 Task: Find connections with filter location Kobuleti with filter topic #mentalhealthwith filter profile language German with filter current company HT Media Ltd with filter school THE AMERICAN COLLEGE with filter industry Cosmetology and Barber Schools with filter service category Product Marketing with filter keywords title Board of Directors
Action: Mouse moved to (189, 307)
Screenshot: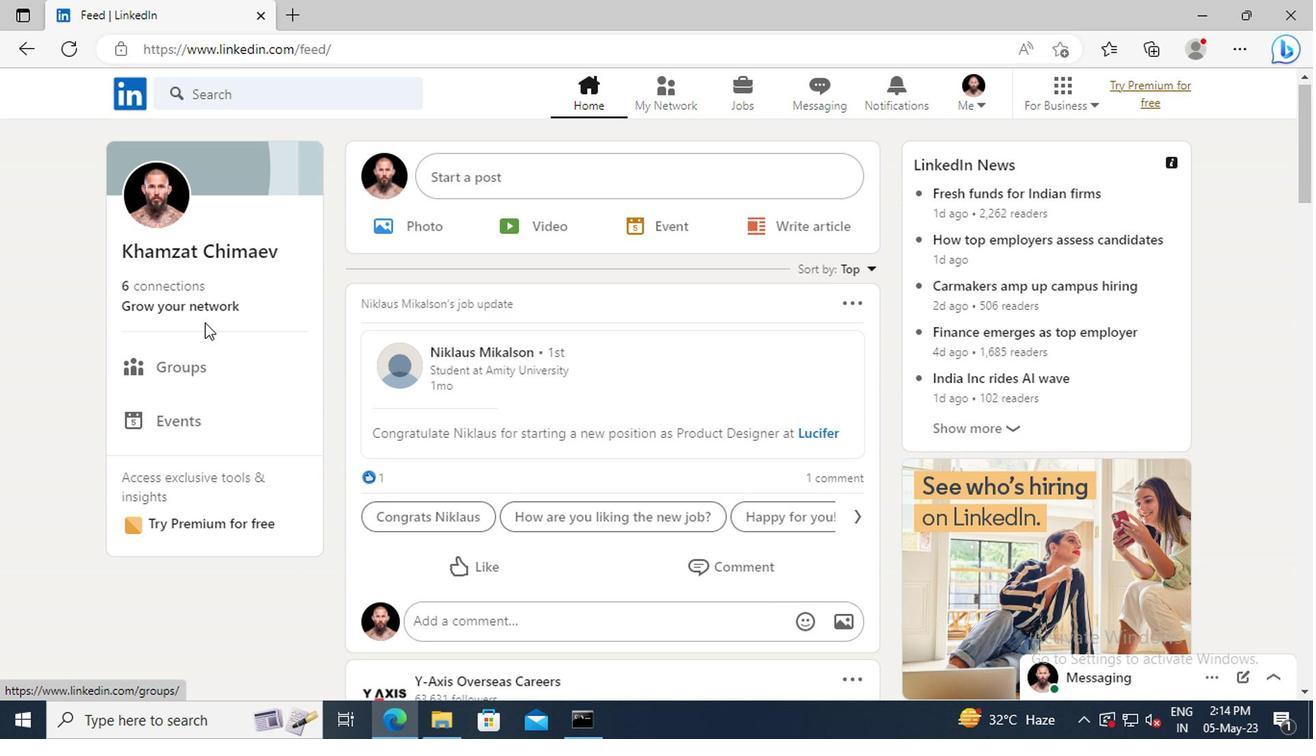 
Action: Mouse pressed left at (189, 307)
Screenshot: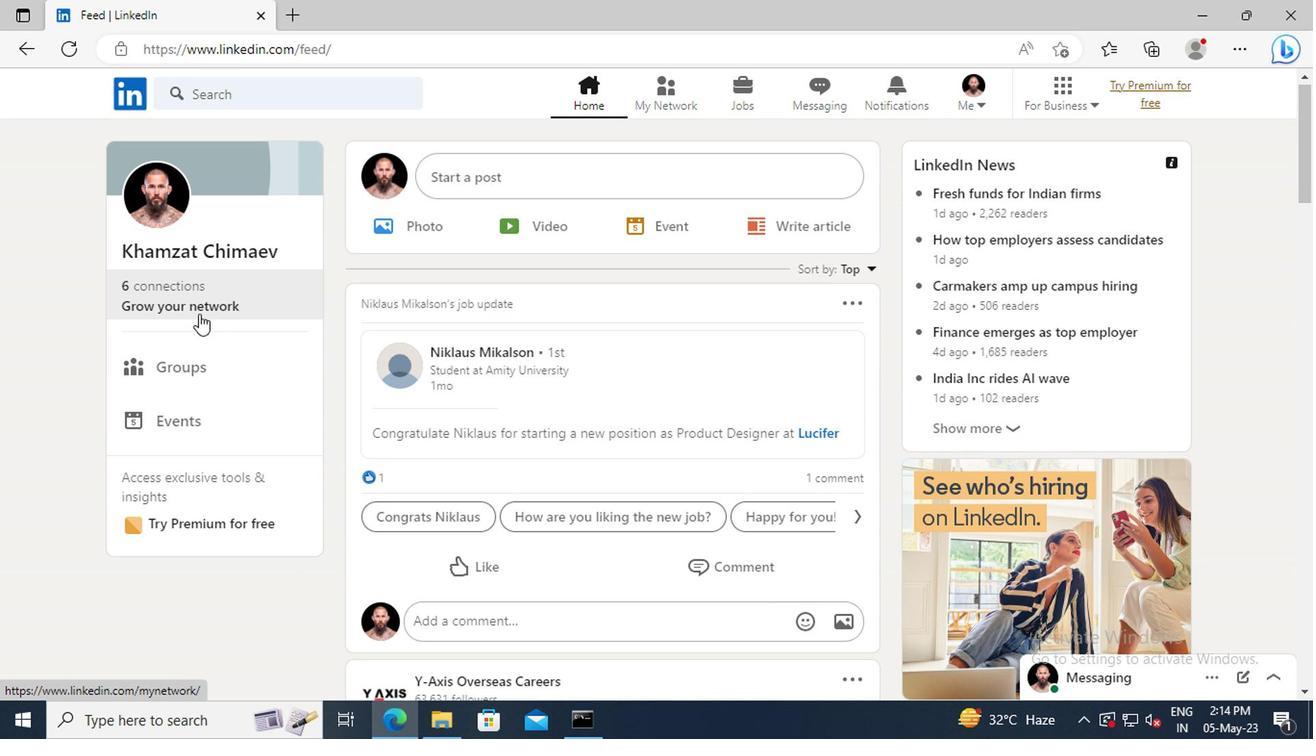 
Action: Mouse moved to (198, 204)
Screenshot: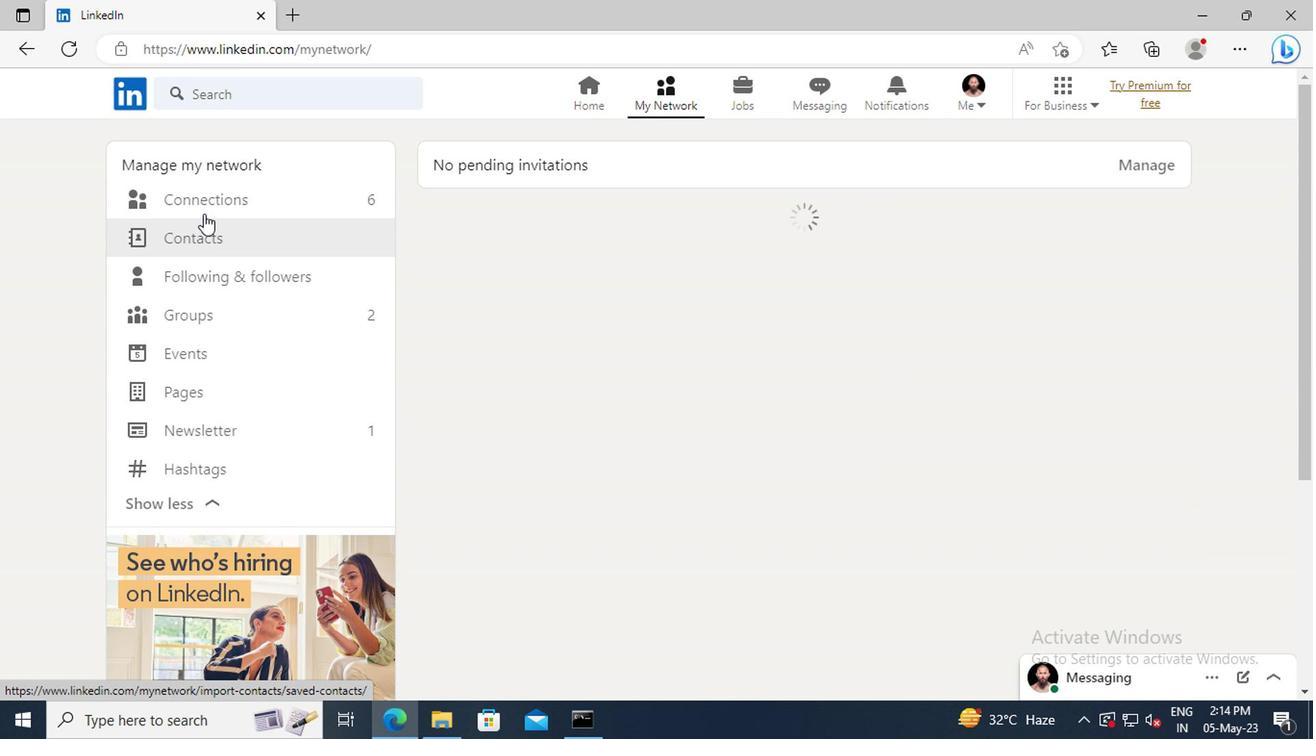 
Action: Mouse pressed left at (198, 204)
Screenshot: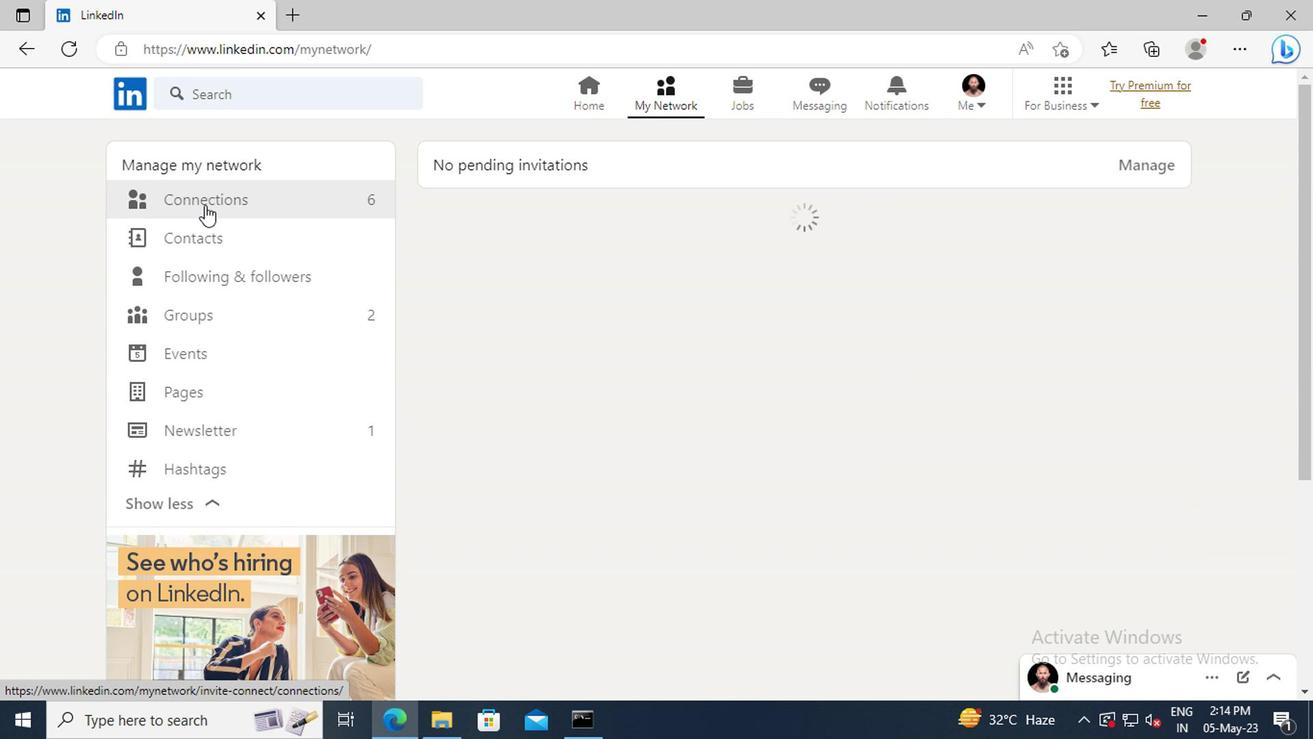 
Action: Mouse moved to (807, 209)
Screenshot: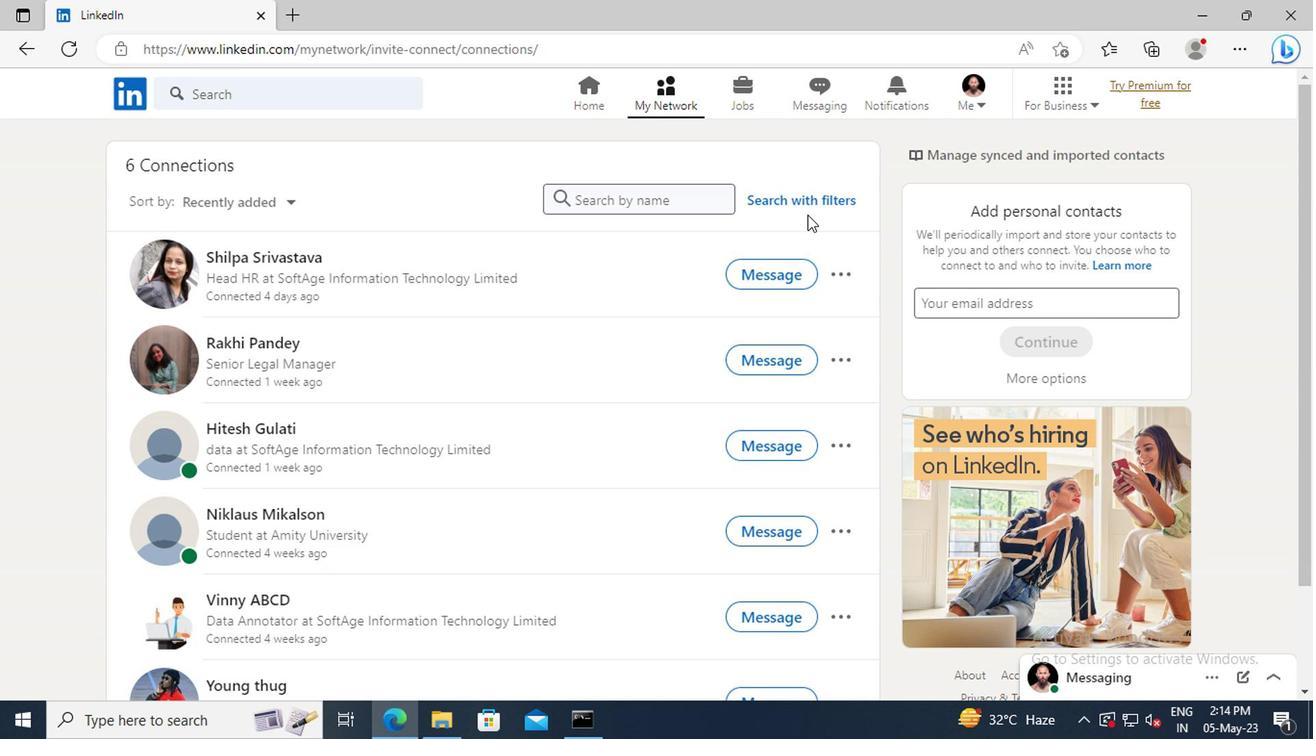 
Action: Mouse pressed left at (807, 209)
Screenshot: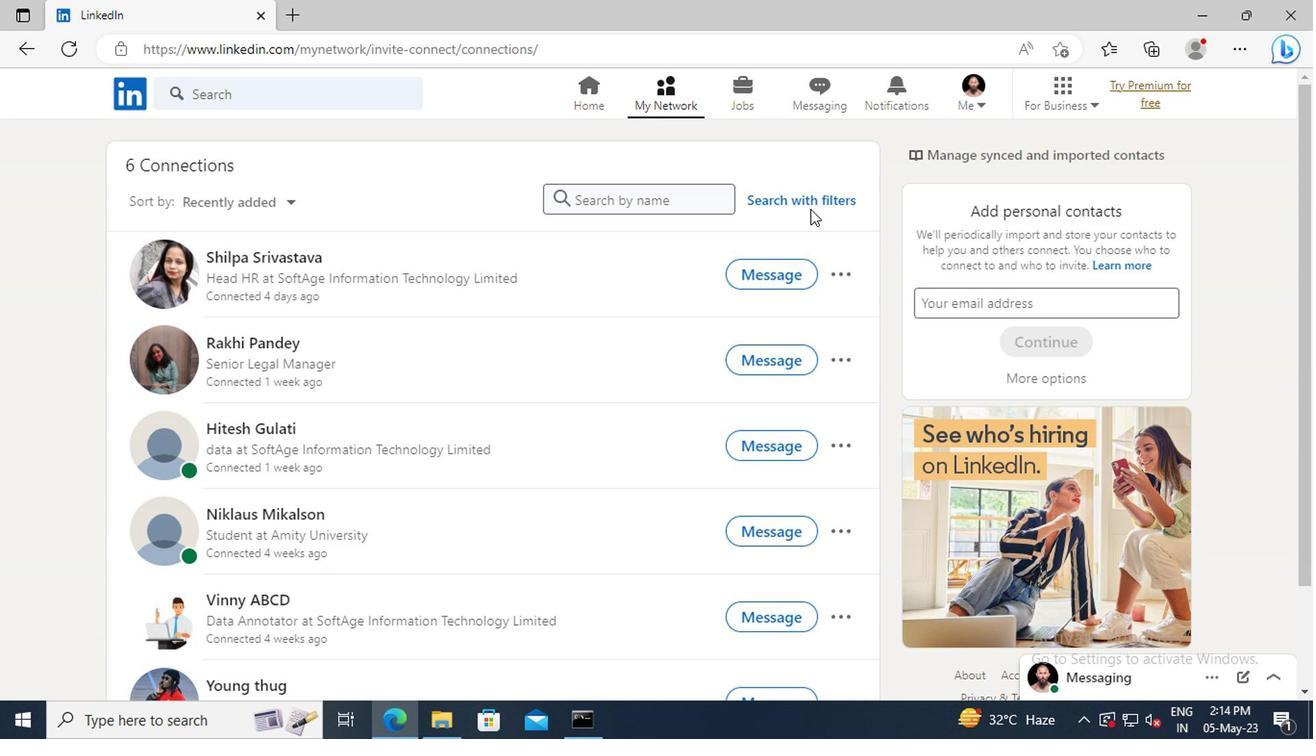 
Action: Mouse moved to (731, 153)
Screenshot: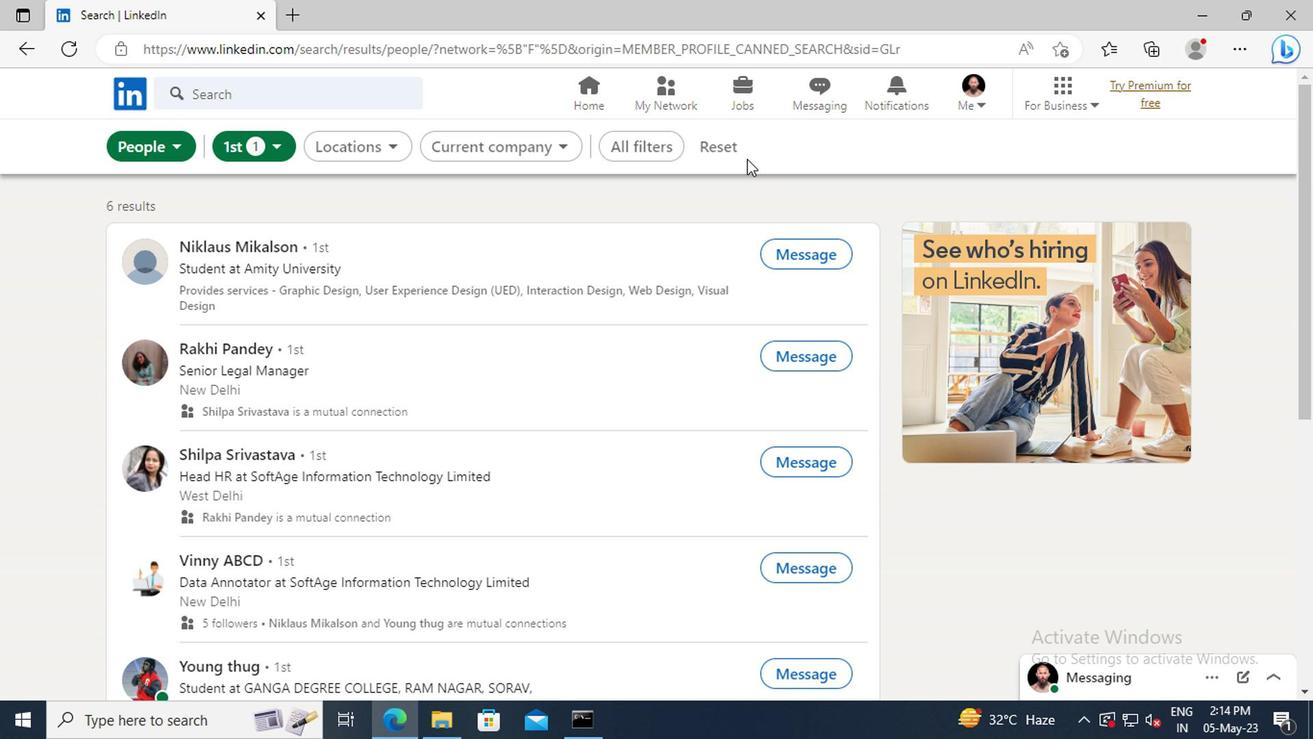 
Action: Mouse pressed left at (731, 153)
Screenshot: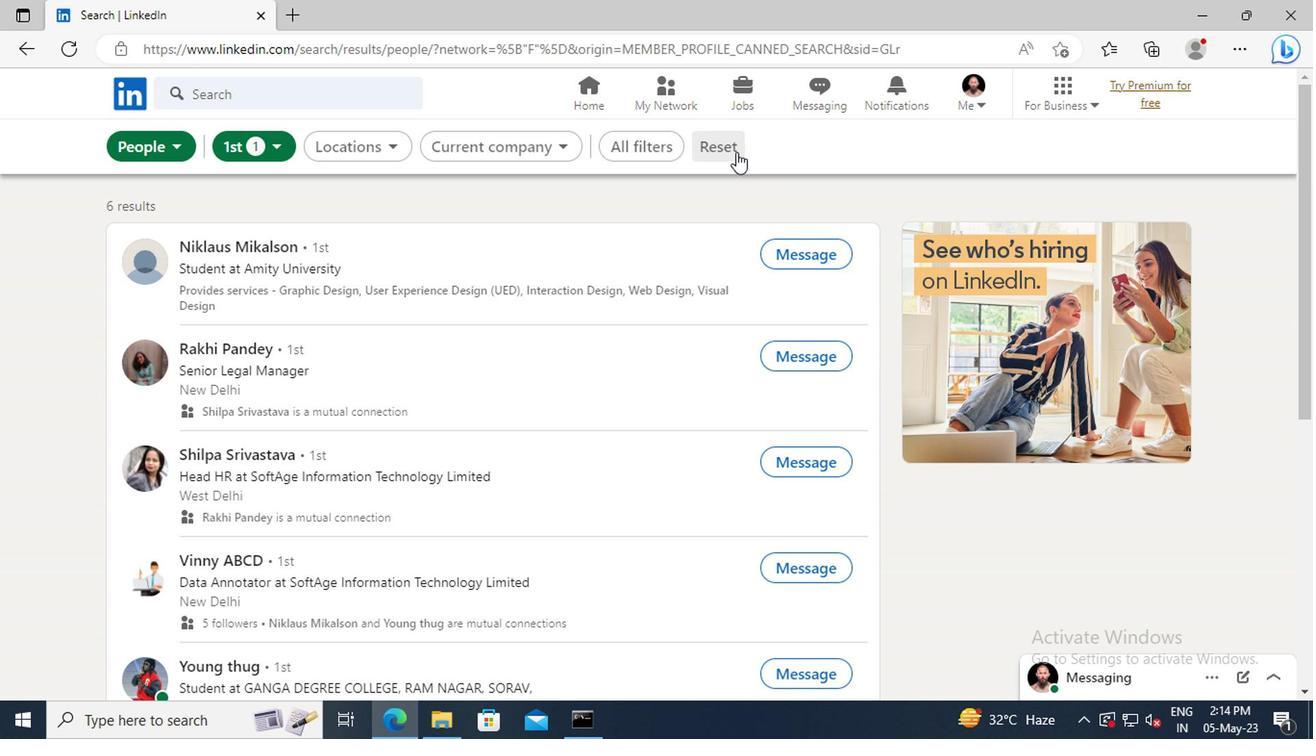 
Action: Mouse moved to (698, 153)
Screenshot: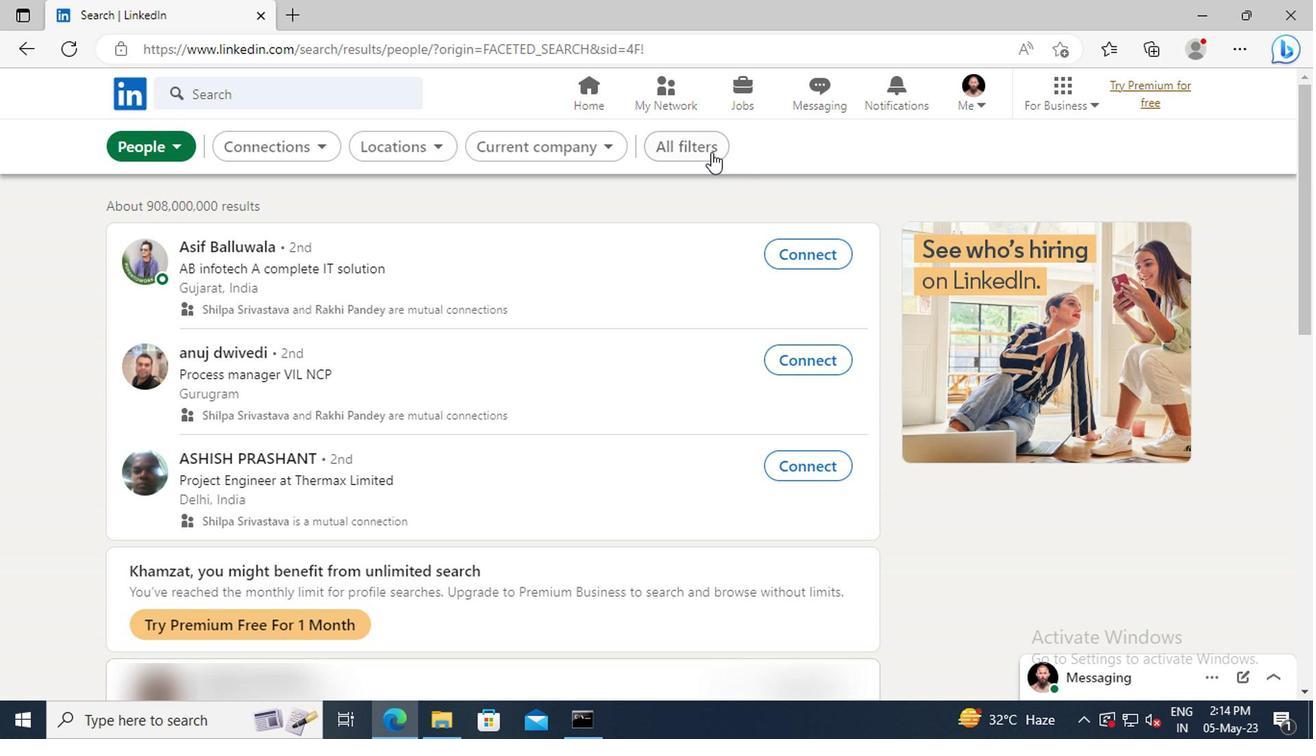 
Action: Mouse pressed left at (698, 153)
Screenshot: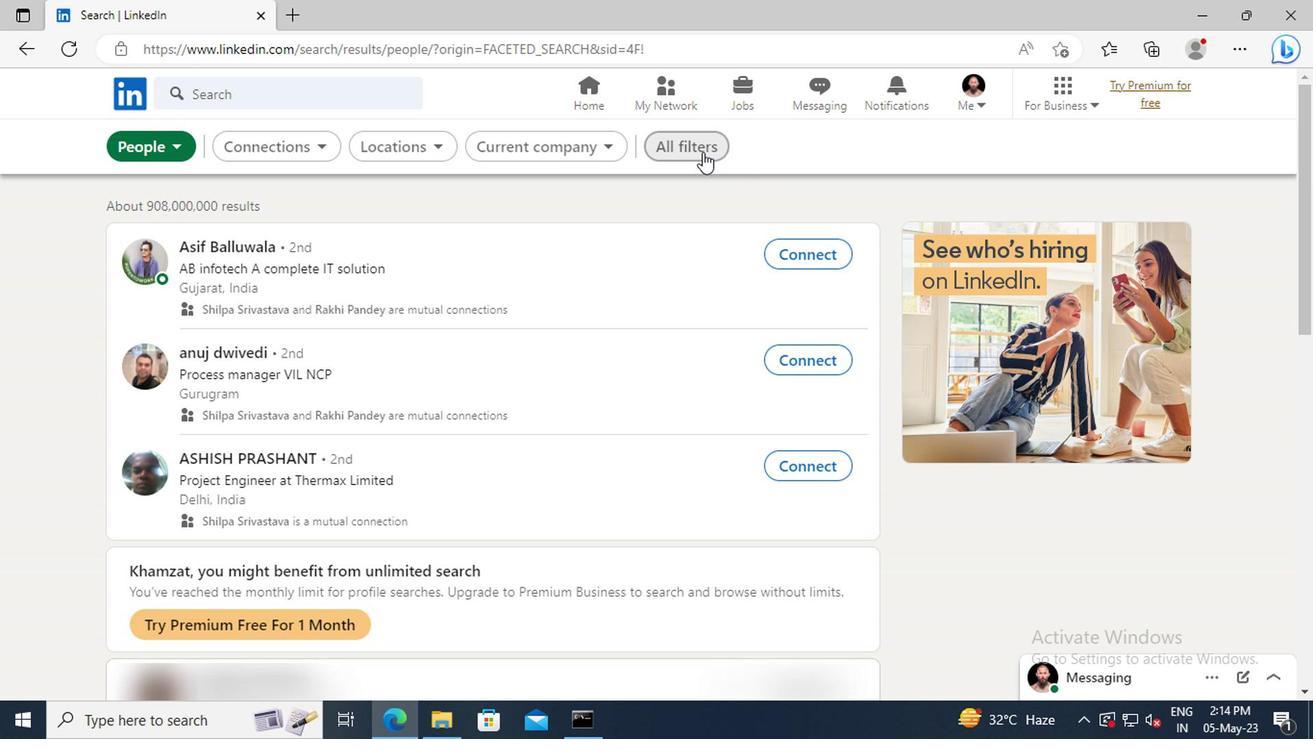 
Action: Mouse moved to (966, 355)
Screenshot: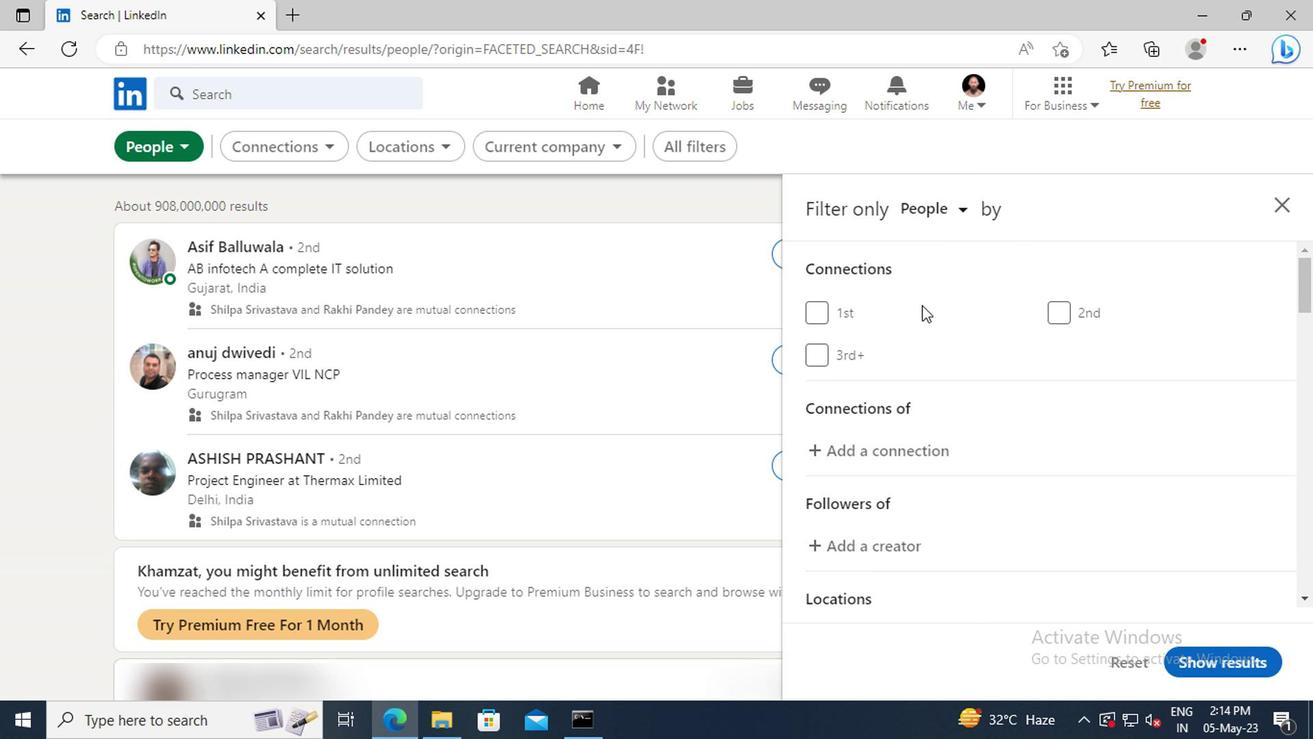 
Action: Mouse scrolled (966, 354) with delta (0, -1)
Screenshot: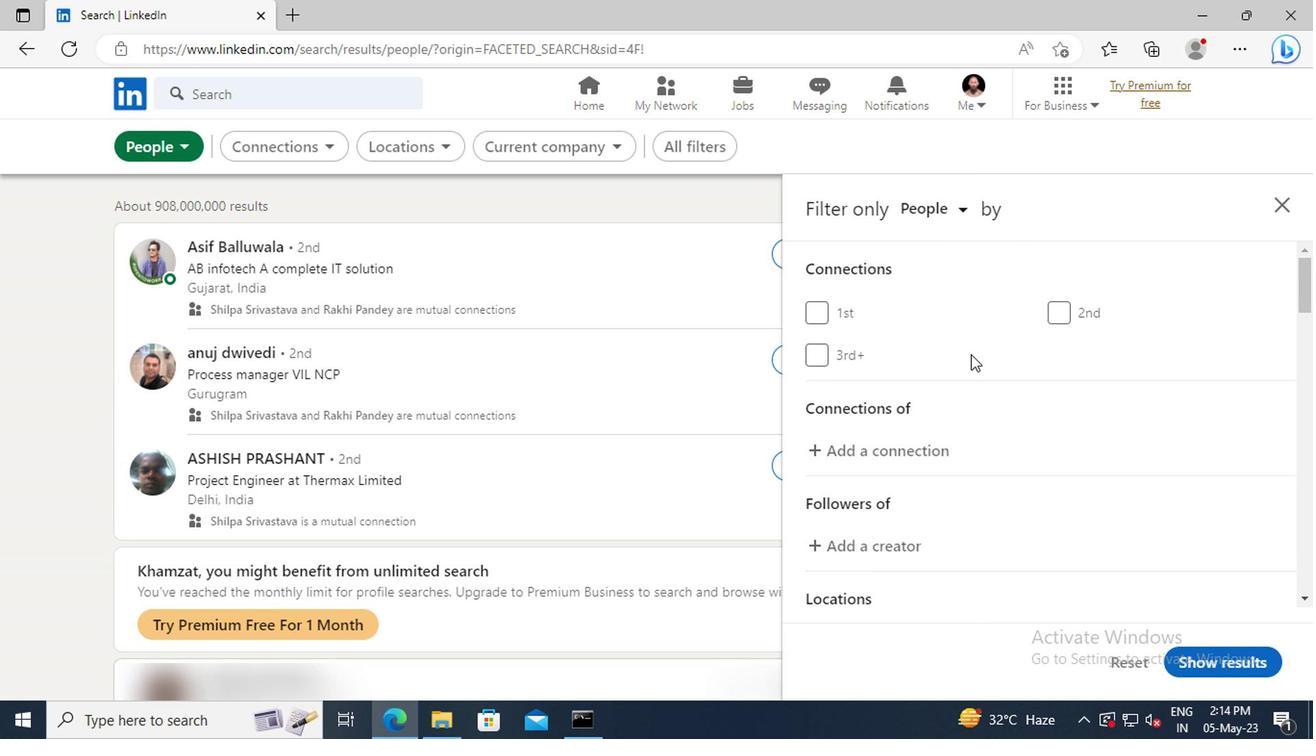 
Action: Mouse scrolled (966, 354) with delta (0, -1)
Screenshot: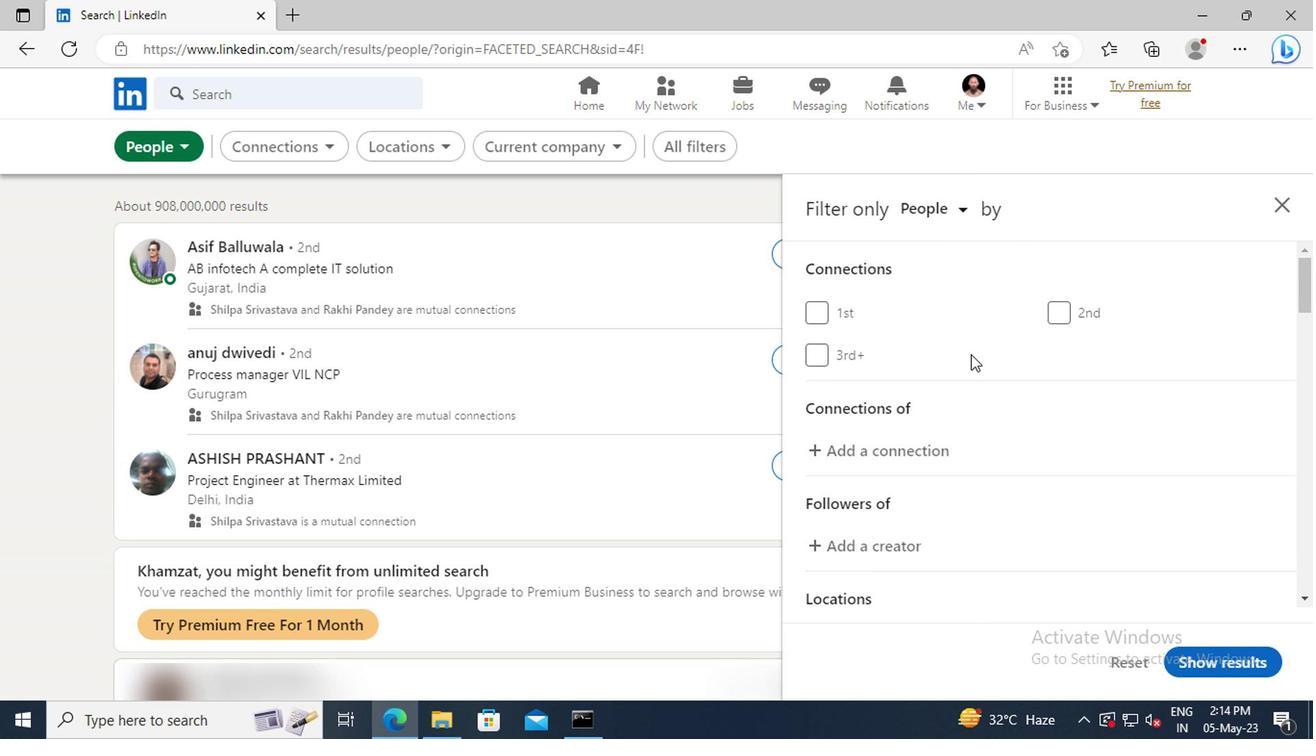 
Action: Mouse scrolled (966, 354) with delta (0, -1)
Screenshot: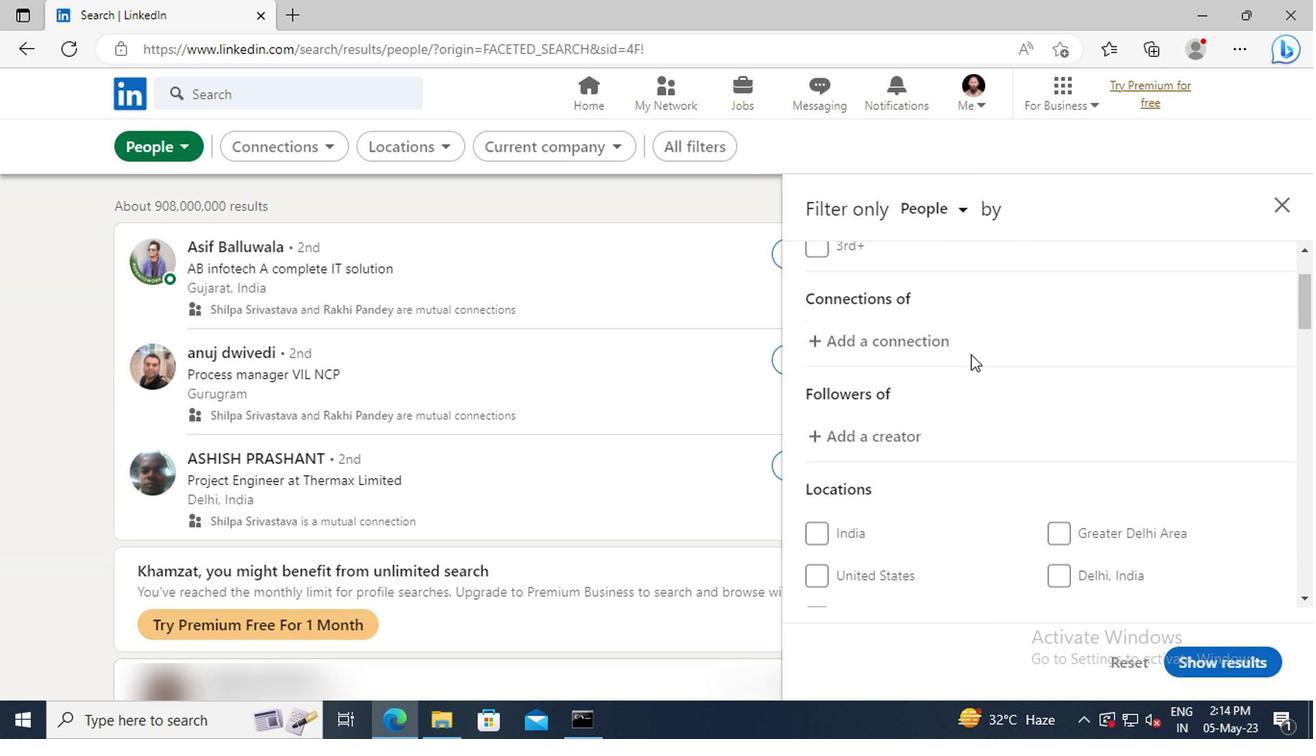 
Action: Mouse scrolled (966, 354) with delta (0, -1)
Screenshot: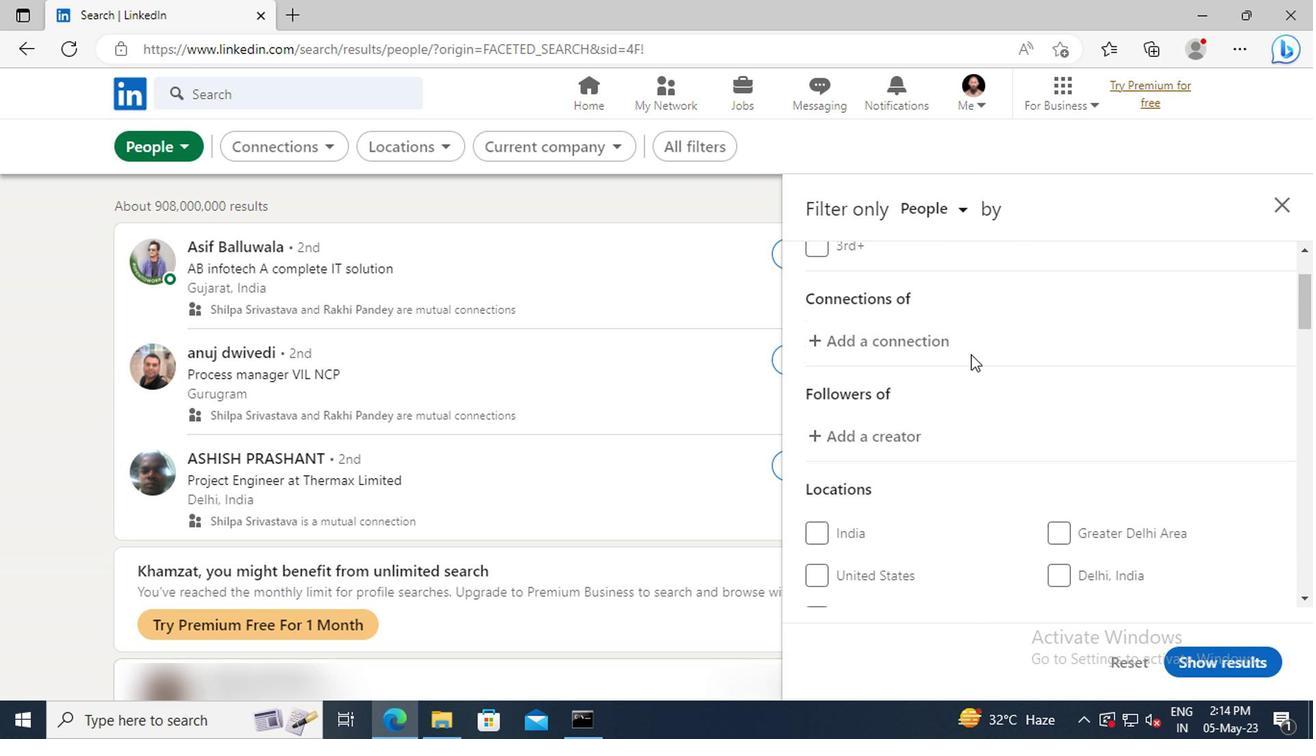 
Action: Mouse scrolled (966, 354) with delta (0, -1)
Screenshot: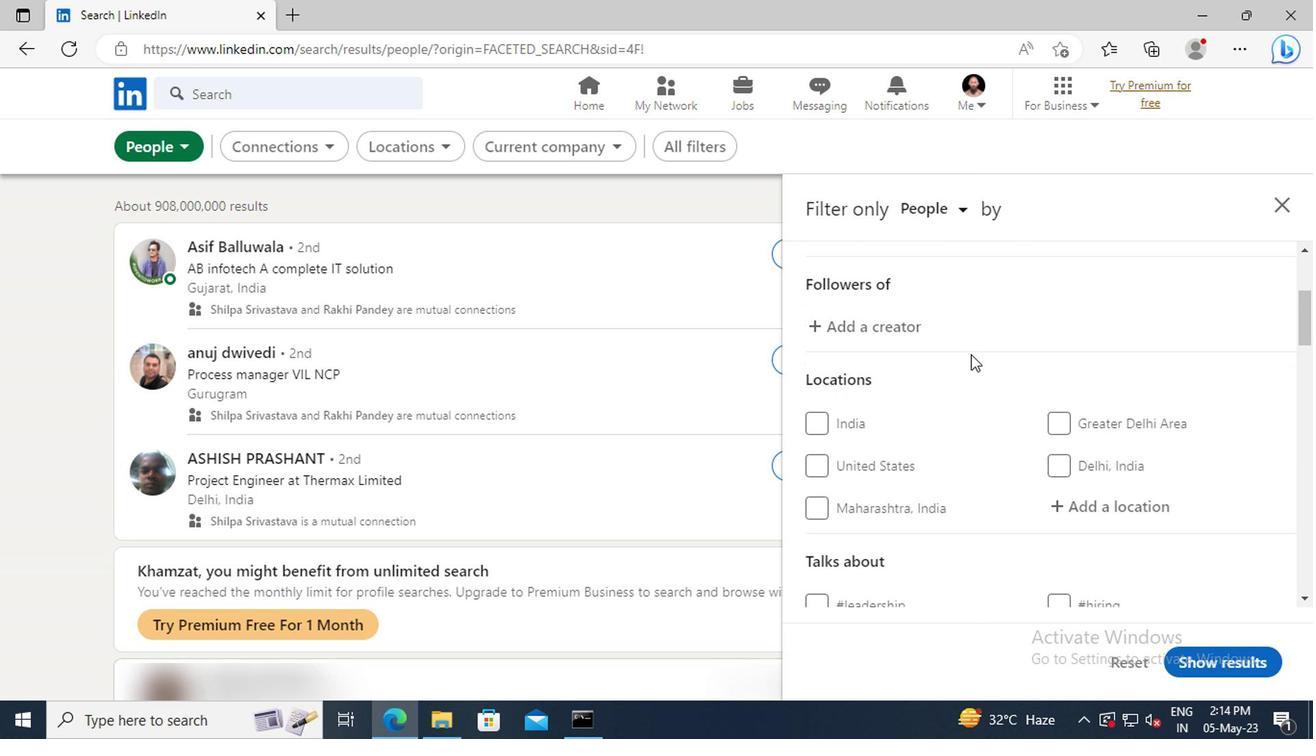 
Action: Mouse scrolled (966, 354) with delta (0, -1)
Screenshot: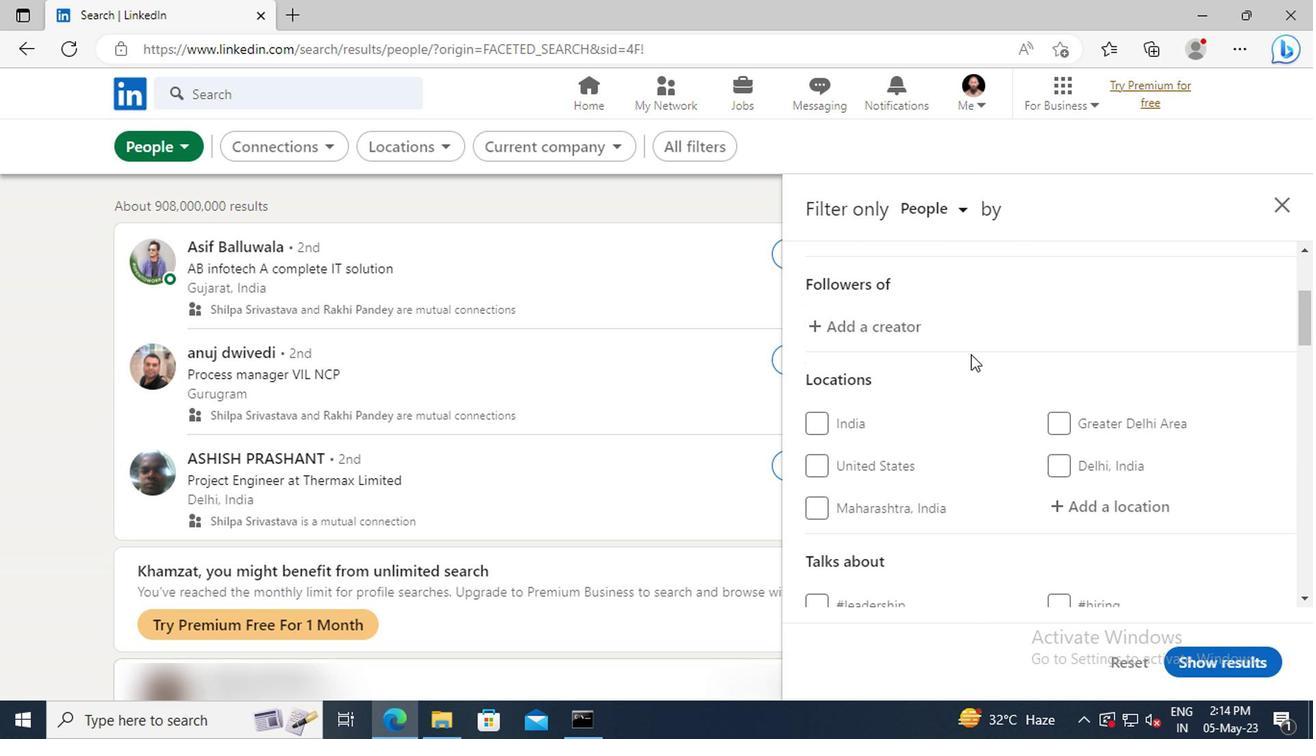 
Action: Mouse moved to (1061, 401)
Screenshot: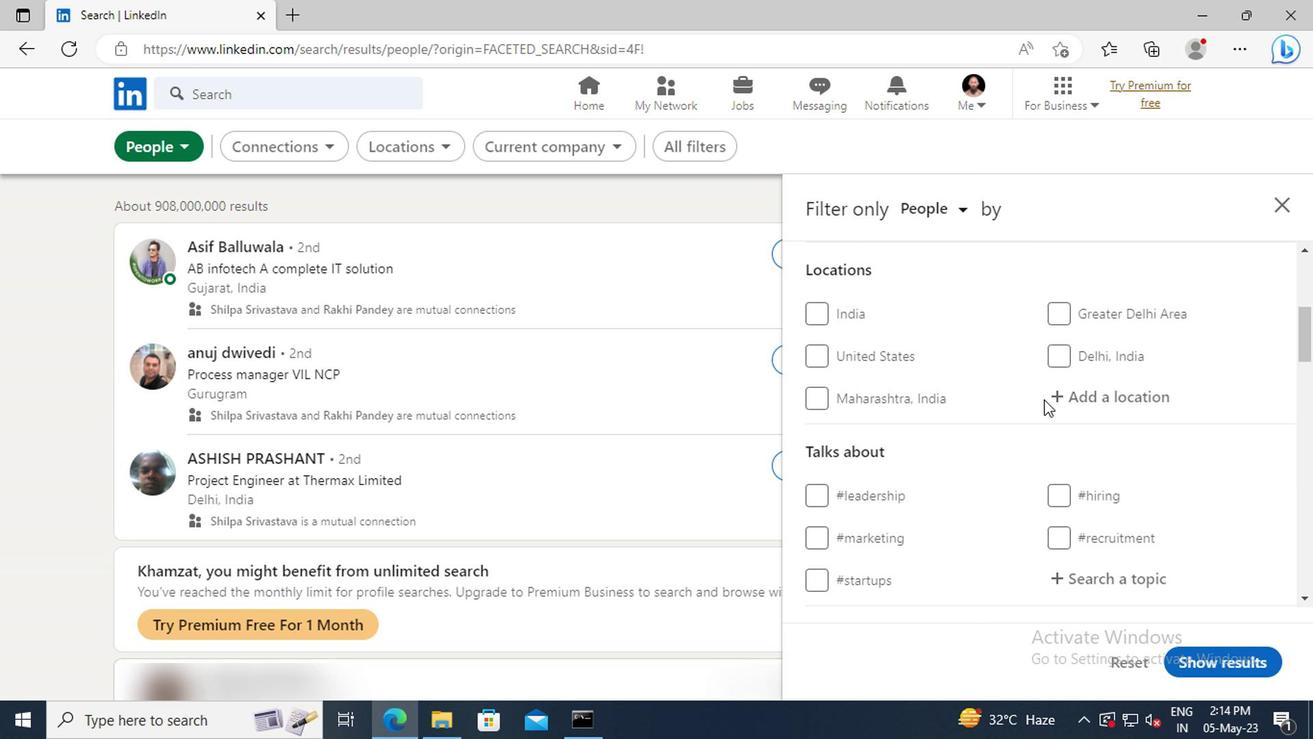 
Action: Mouse pressed left at (1061, 401)
Screenshot: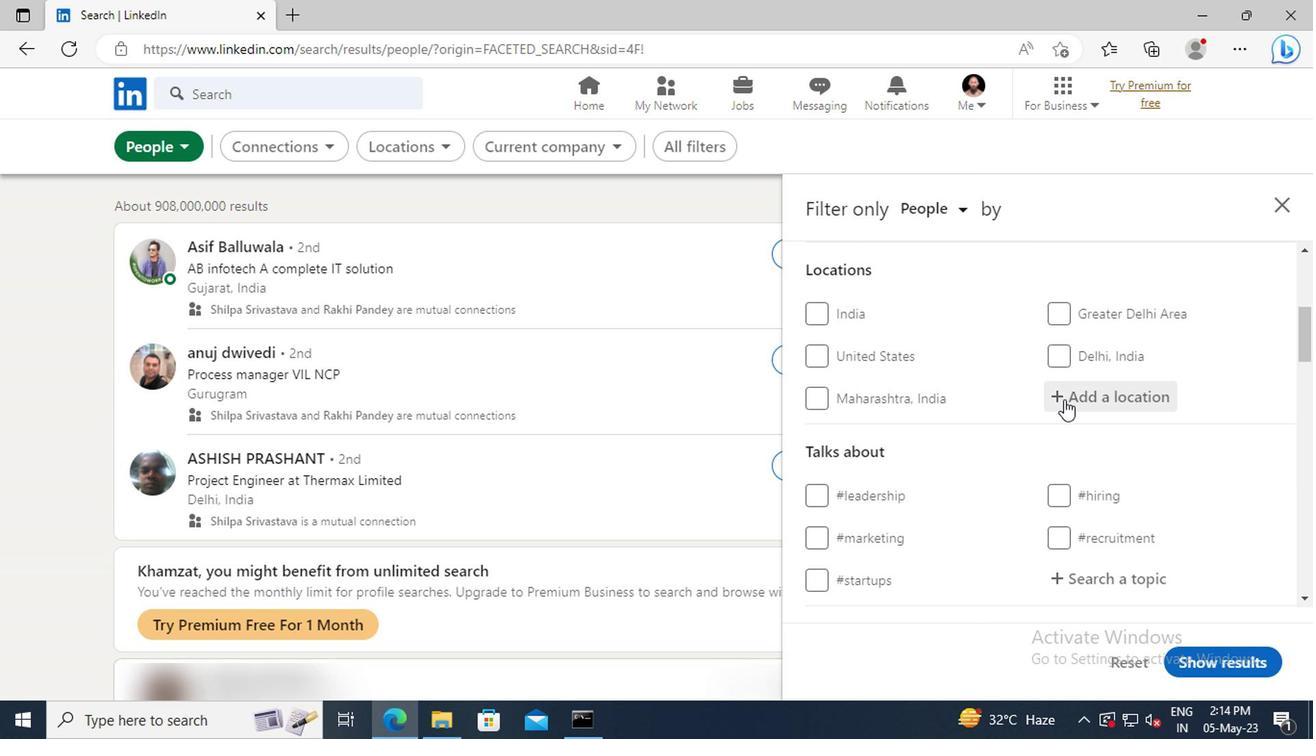 
Action: Mouse moved to (1057, 399)
Screenshot: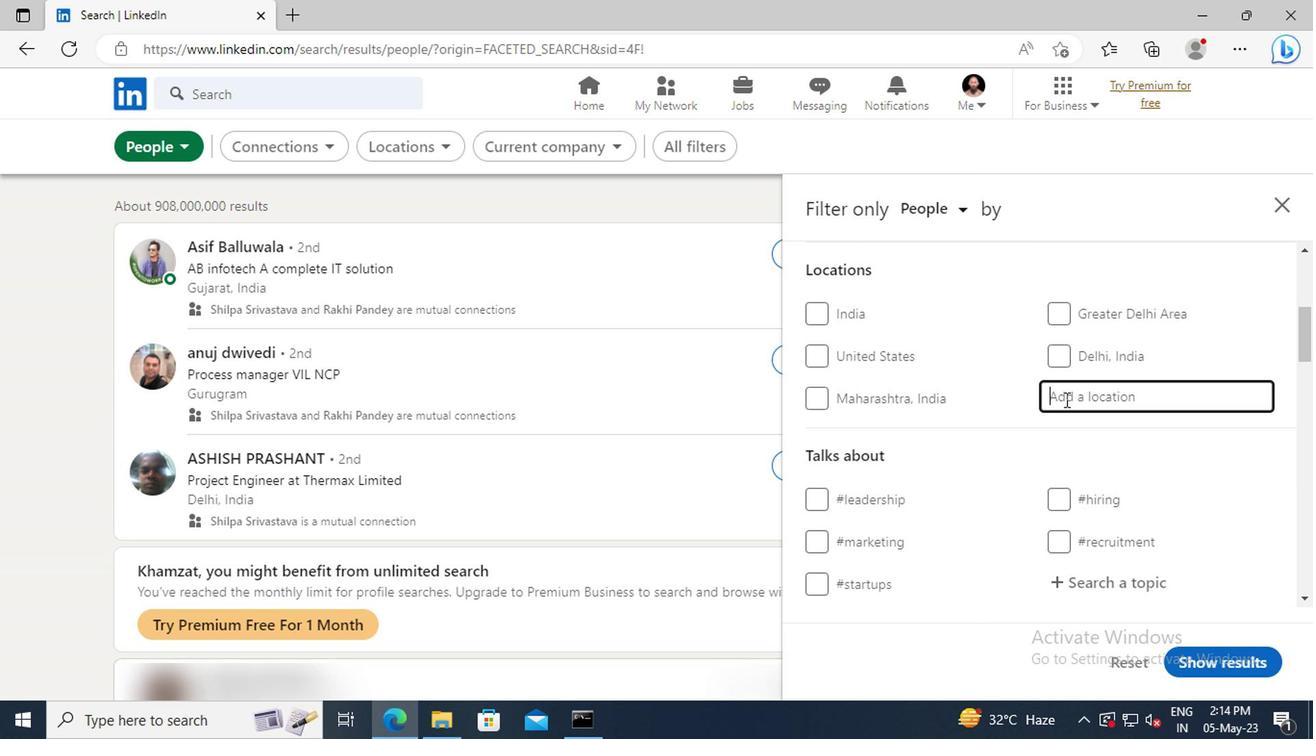 
Action: Key pressed <Key.shift>KOBULETI
Screenshot: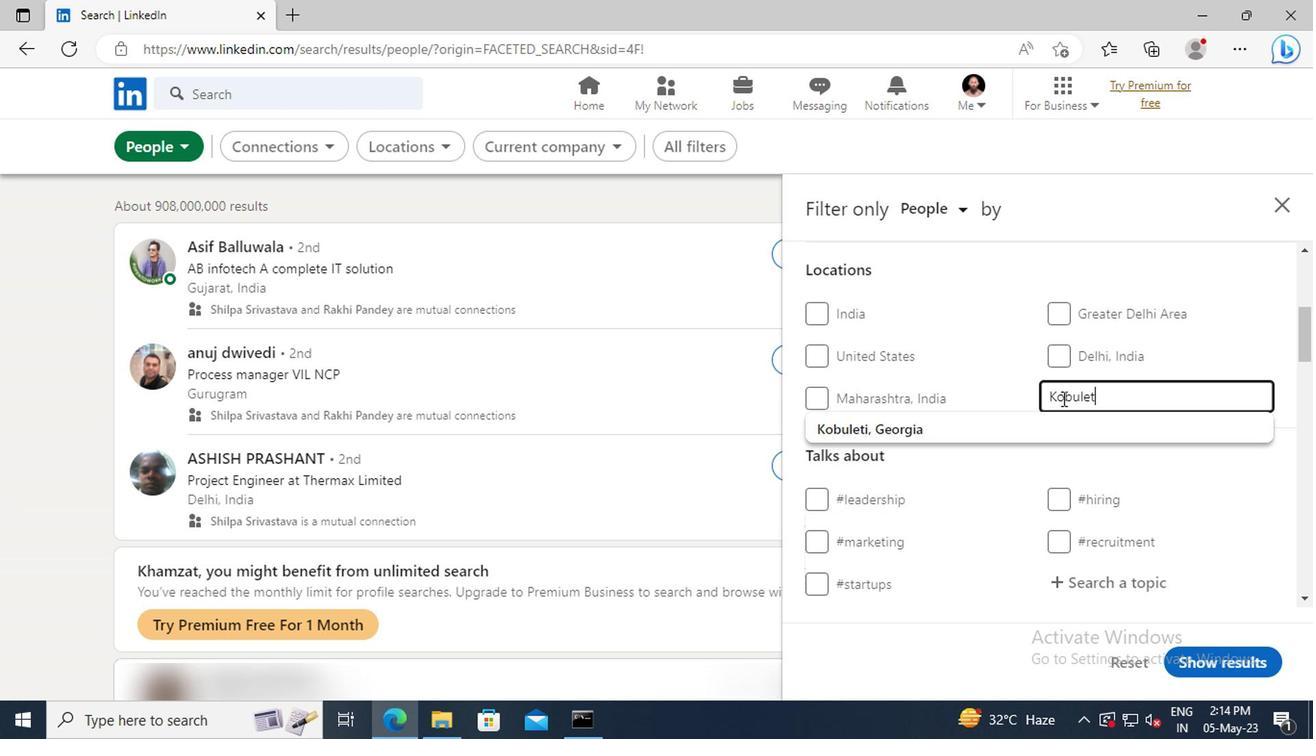 
Action: Mouse moved to (1054, 420)
Screenshot: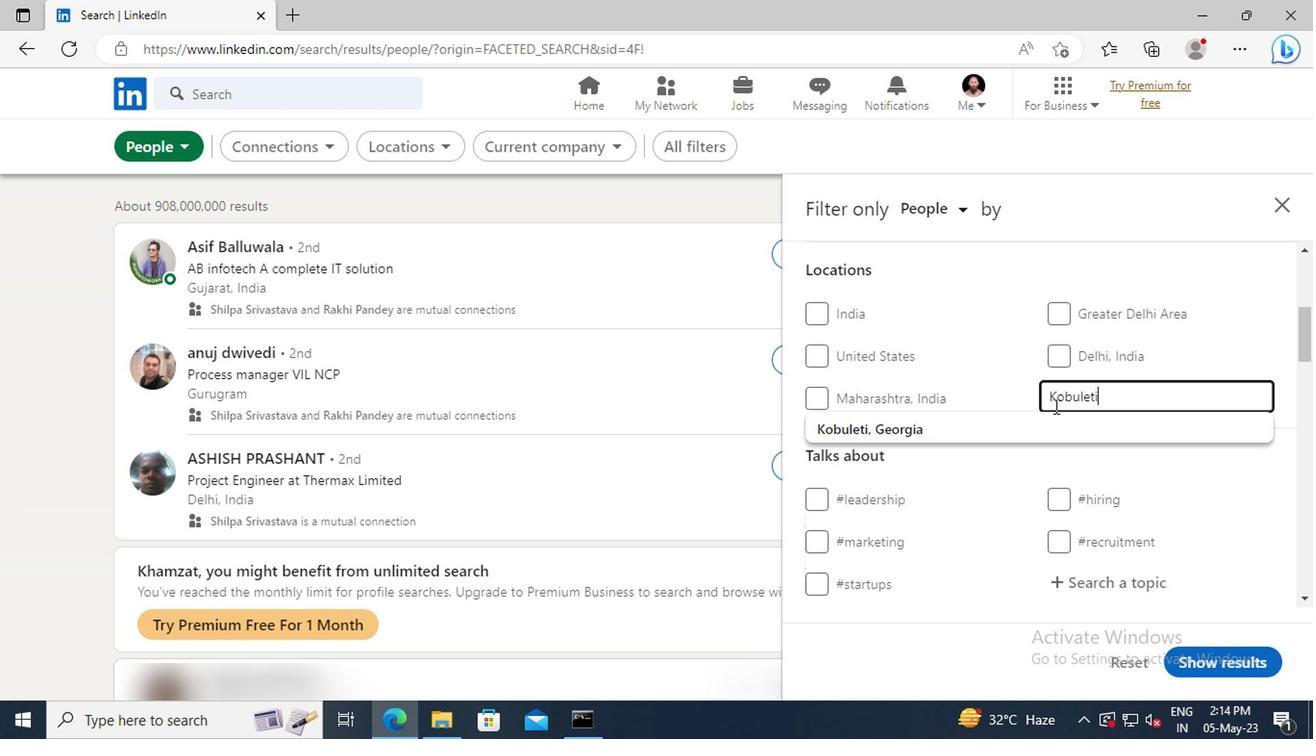 
Action: Mouse pressed left at (1054, 420)
Screenshot: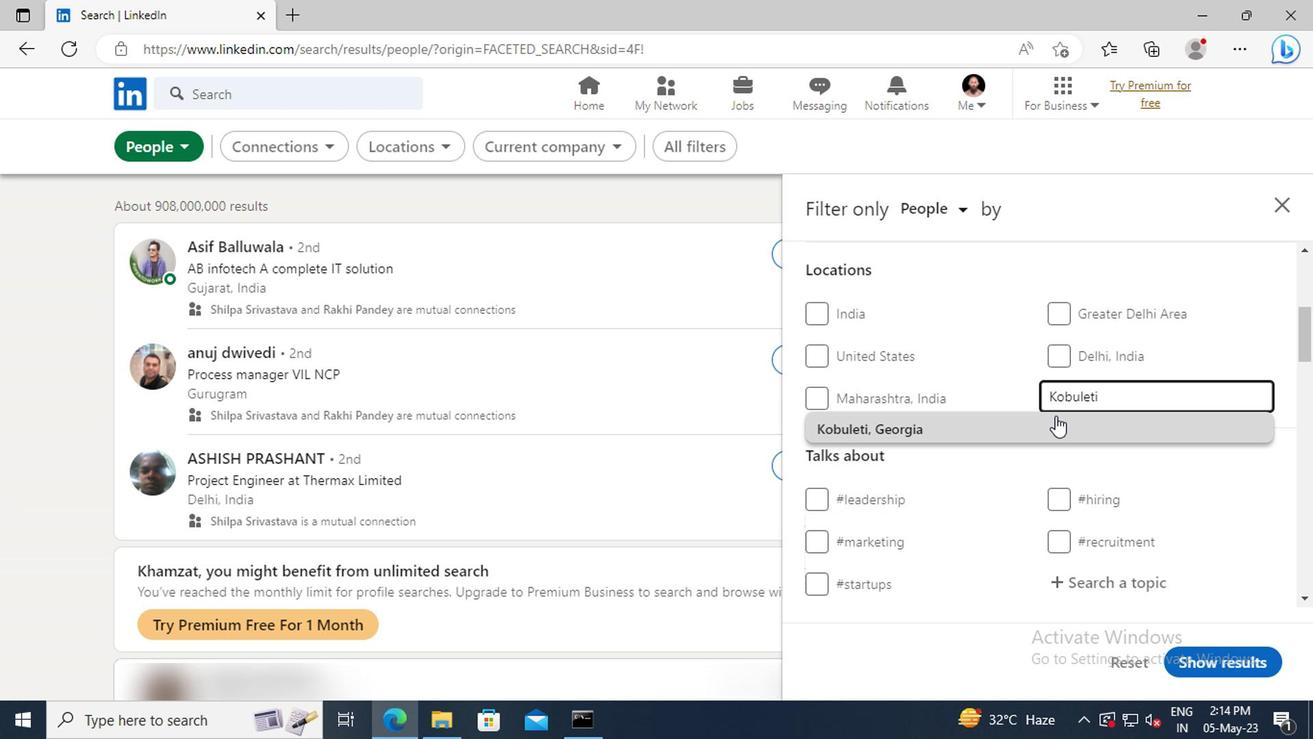 
Action: Mouse scrolled (1054, 420) with delta (0, 0)
Screenshot: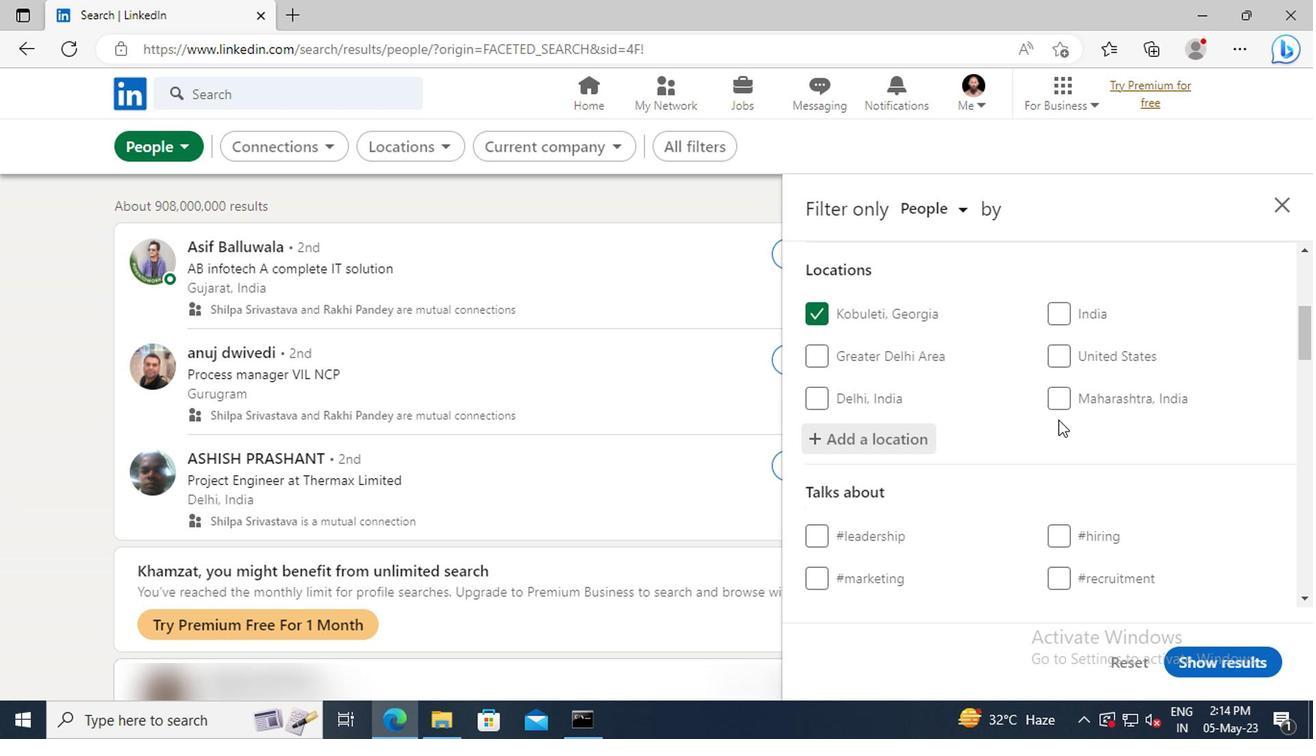 
Action: Mouse scrolled (1054, 420) with delta (0, 0)
Screenshot: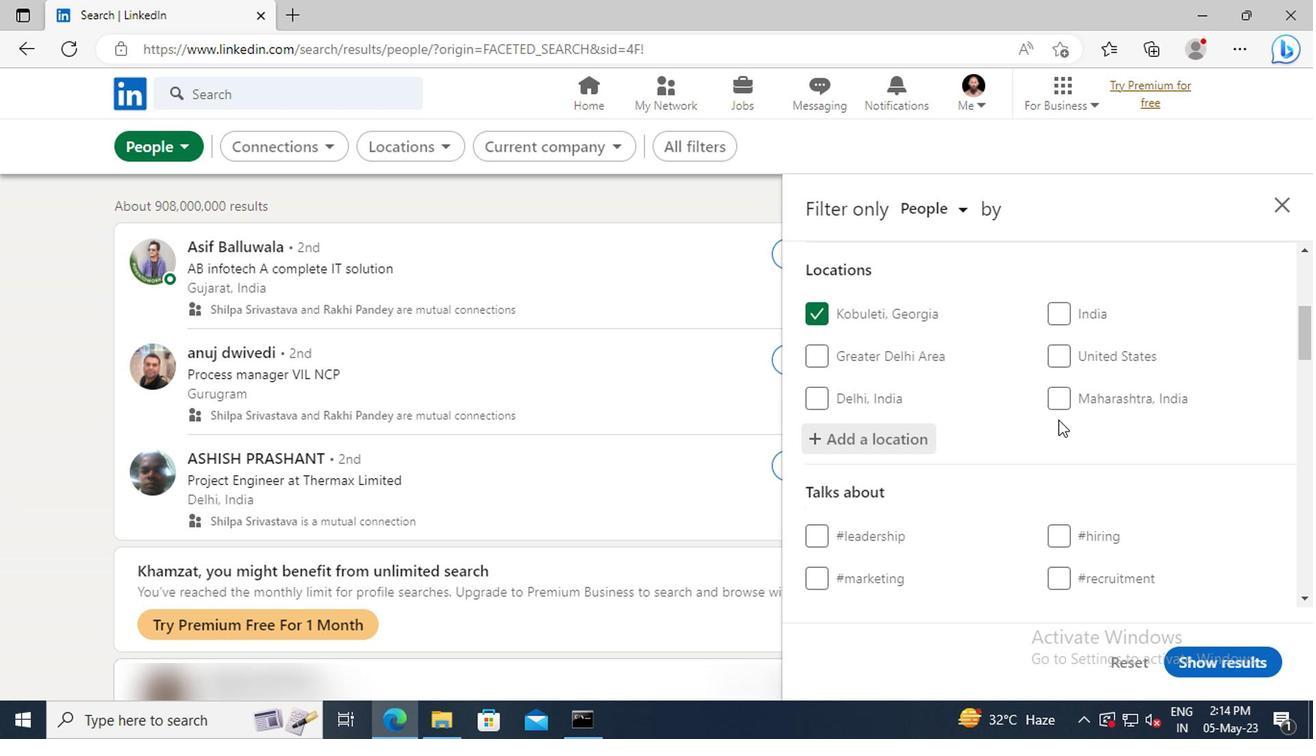 
Action: Mouse scrolled (1054, 420) with delta (0, 0)
Screenshot: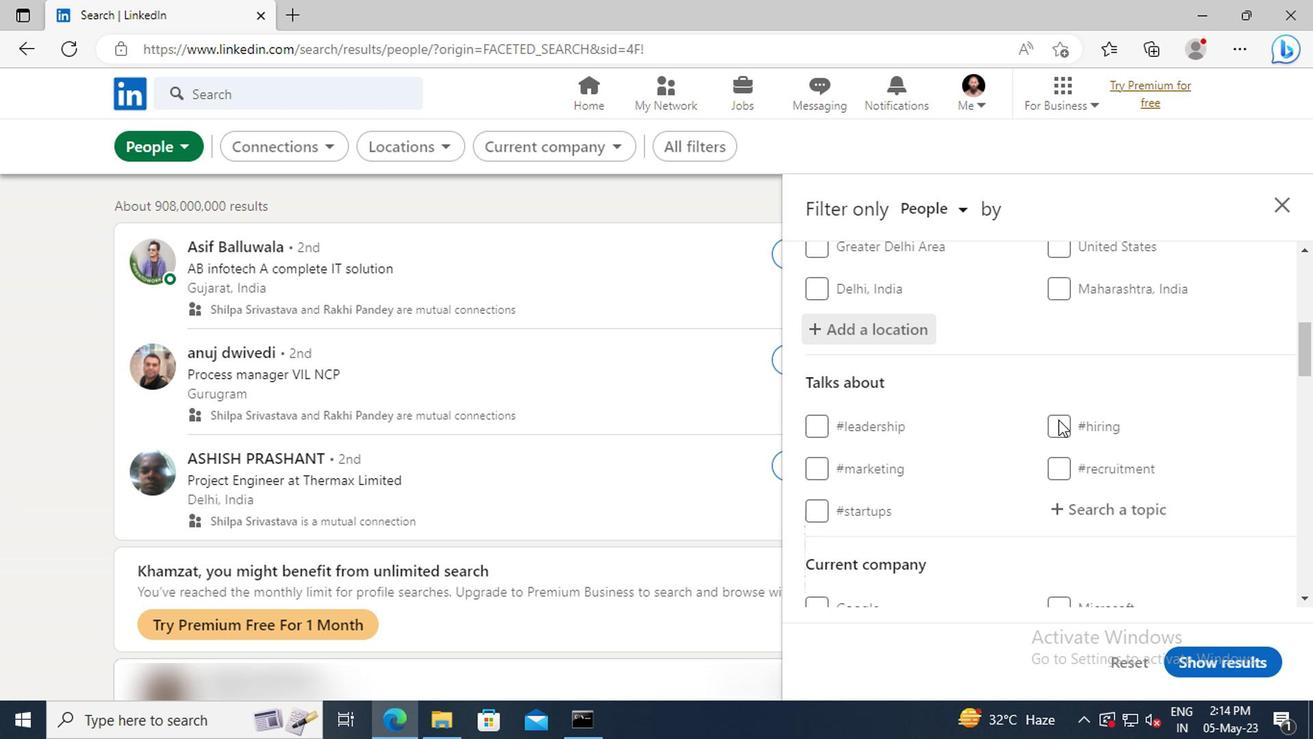 
Action: Mouse moved to (1071, 453)
Screenshot: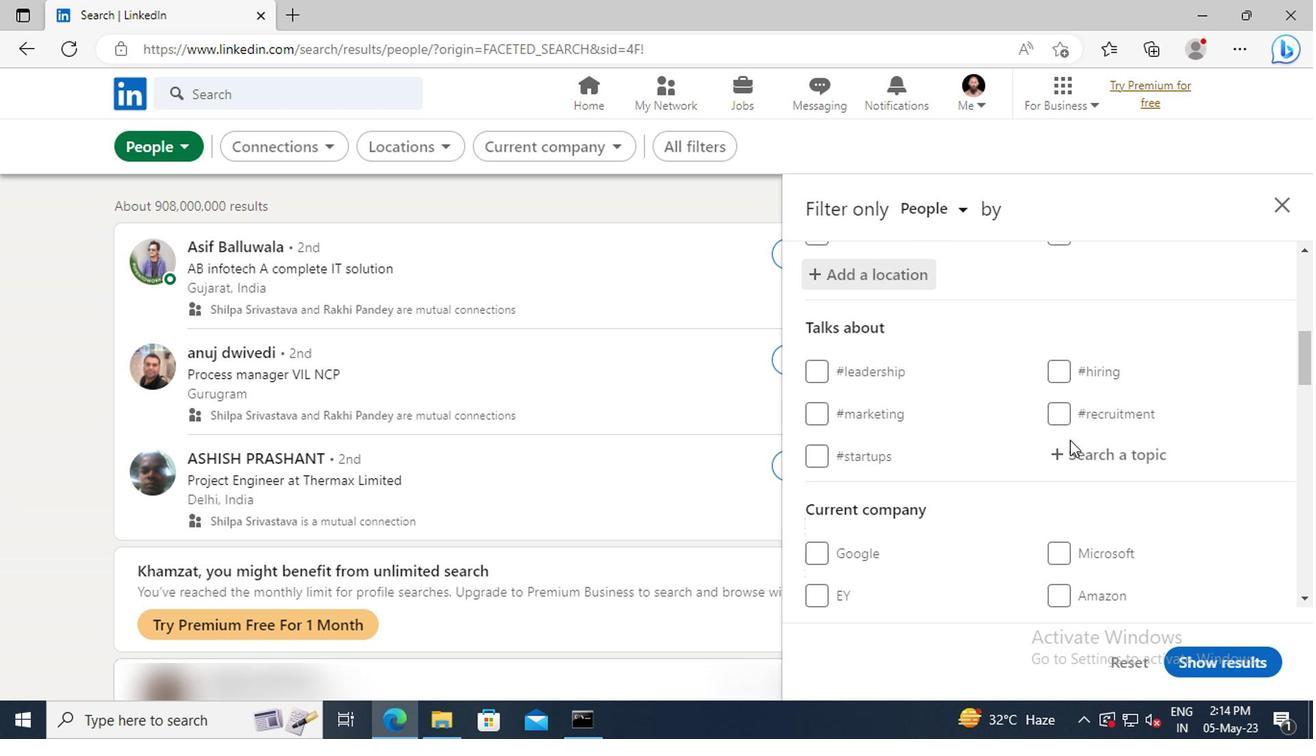 
Action: Mouse pressed left at (1071, 453)
Screenshot: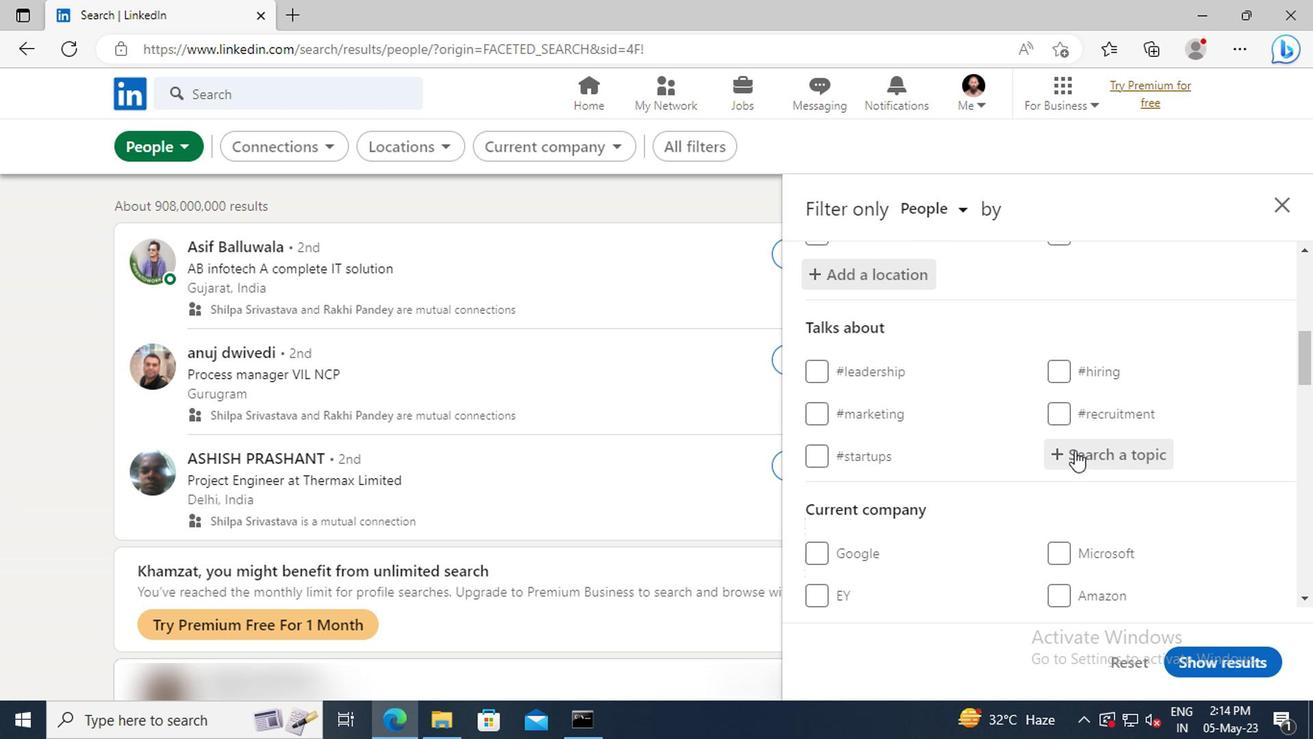 
Action: Key pressed MENTALH
Screenshot: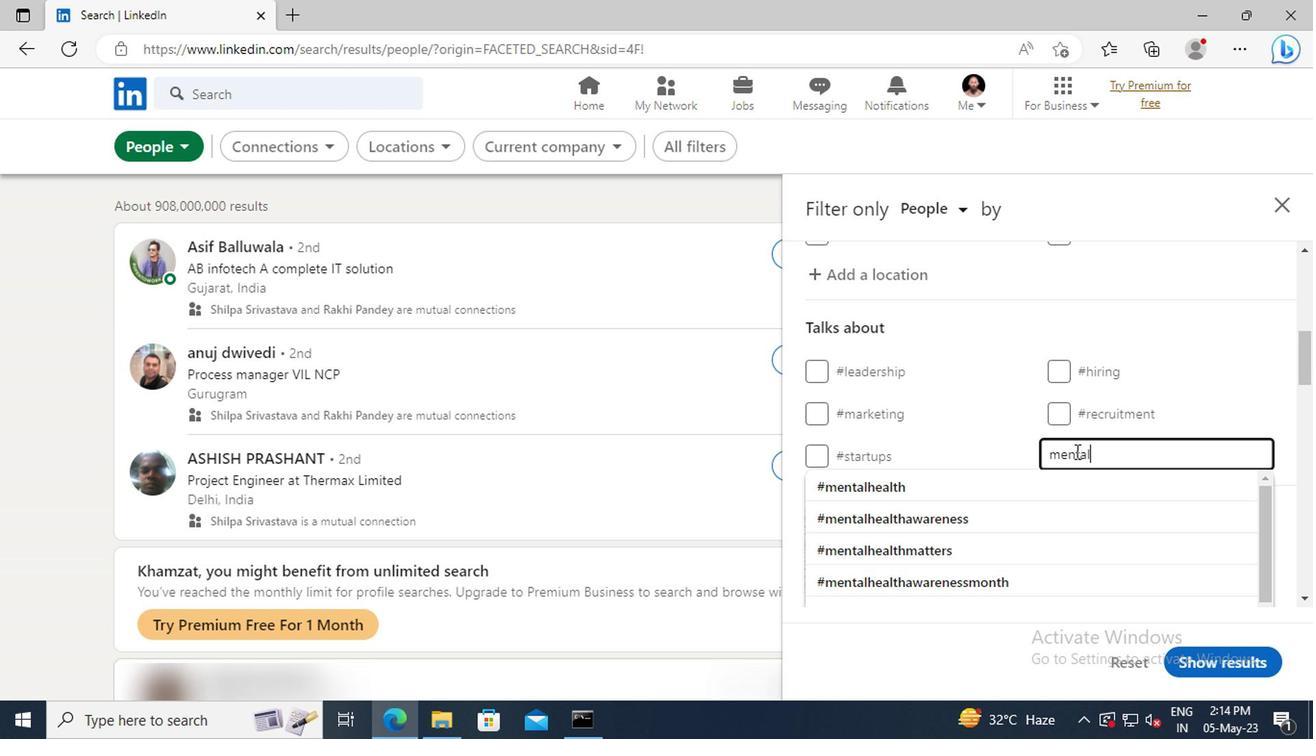 
Action: Mouse moved to (1074, 479)
Screenshot: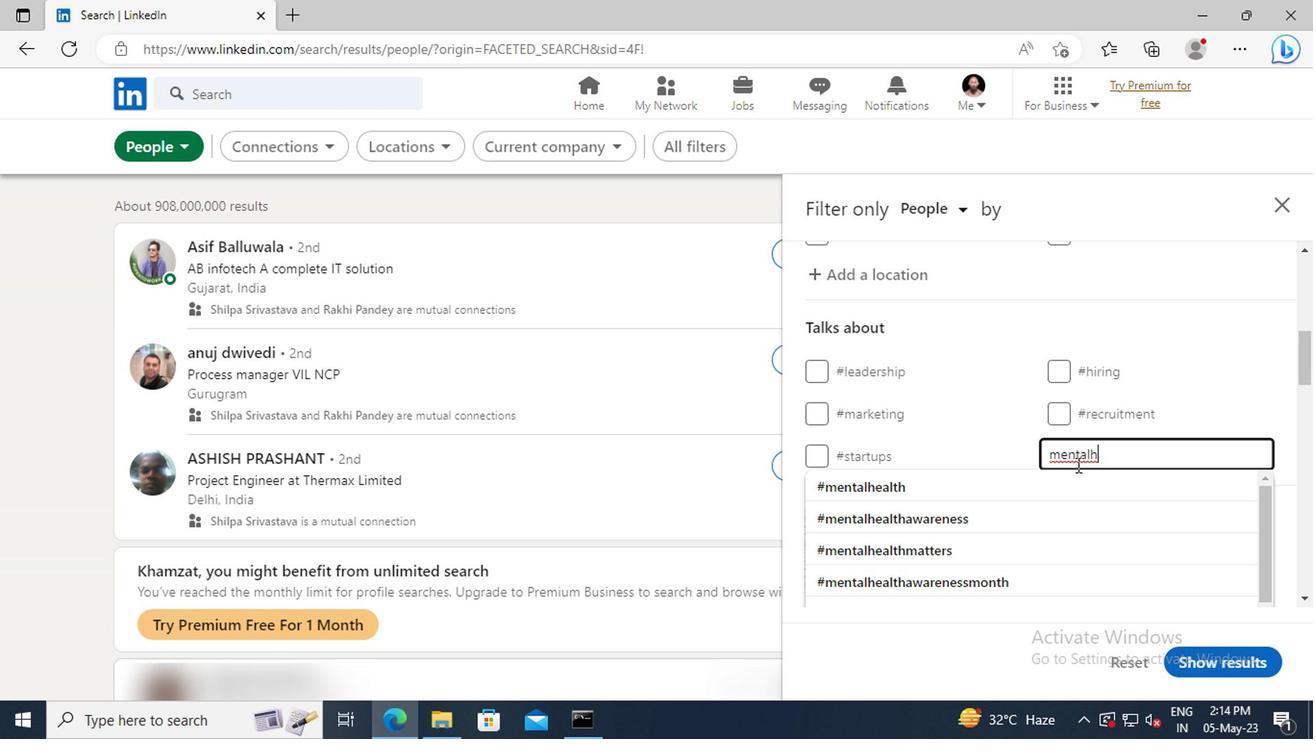 
Action: Mouse pressed left at (1074, 479)
Screenshot: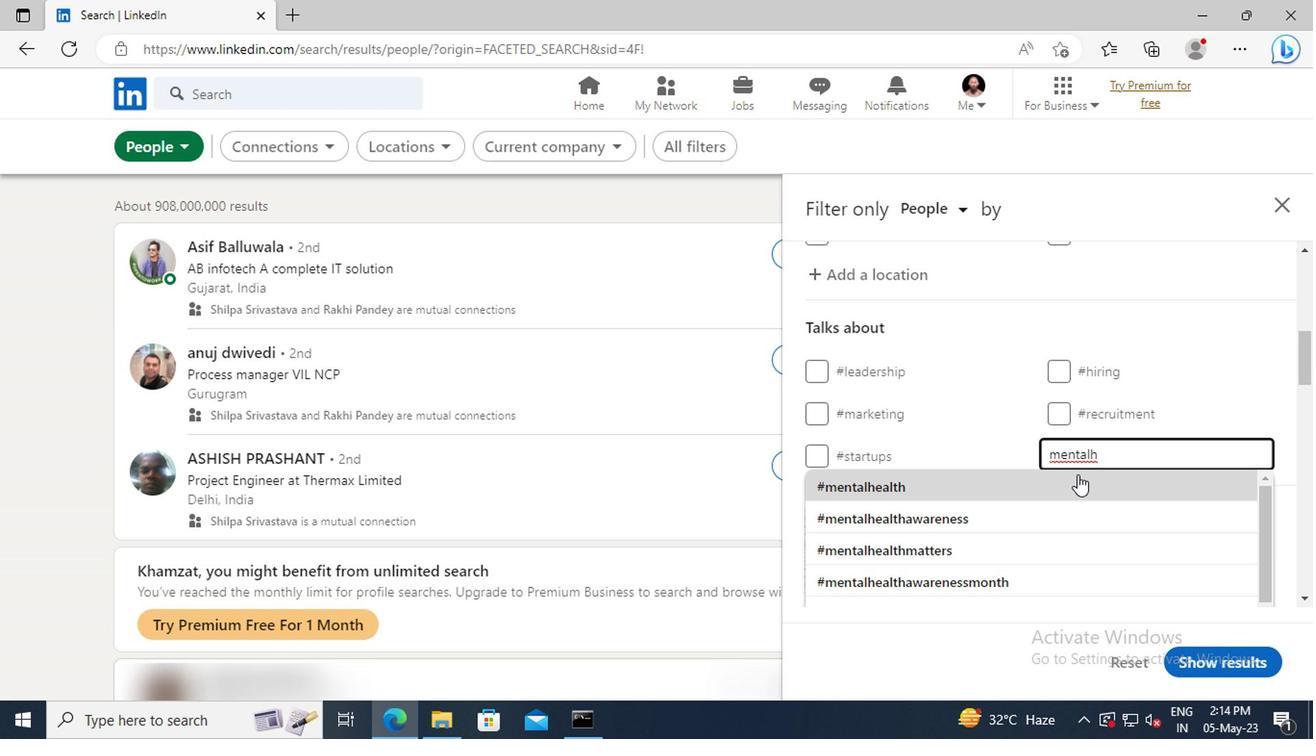 
Action: Mouse scrolled (1074, 479) with delta (0, 0)
Screenshot: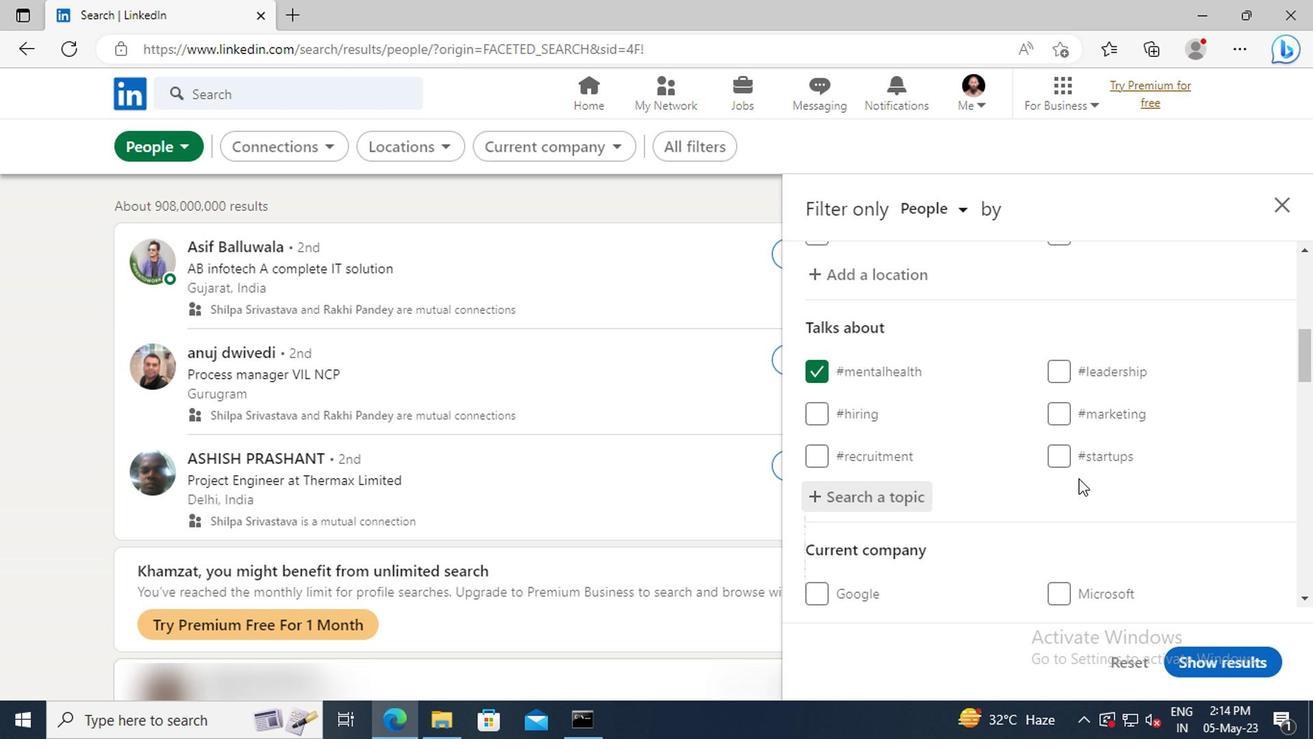 
Action: Mouse scrolled (1074, 479) with delta (0, 0)
Screenshot: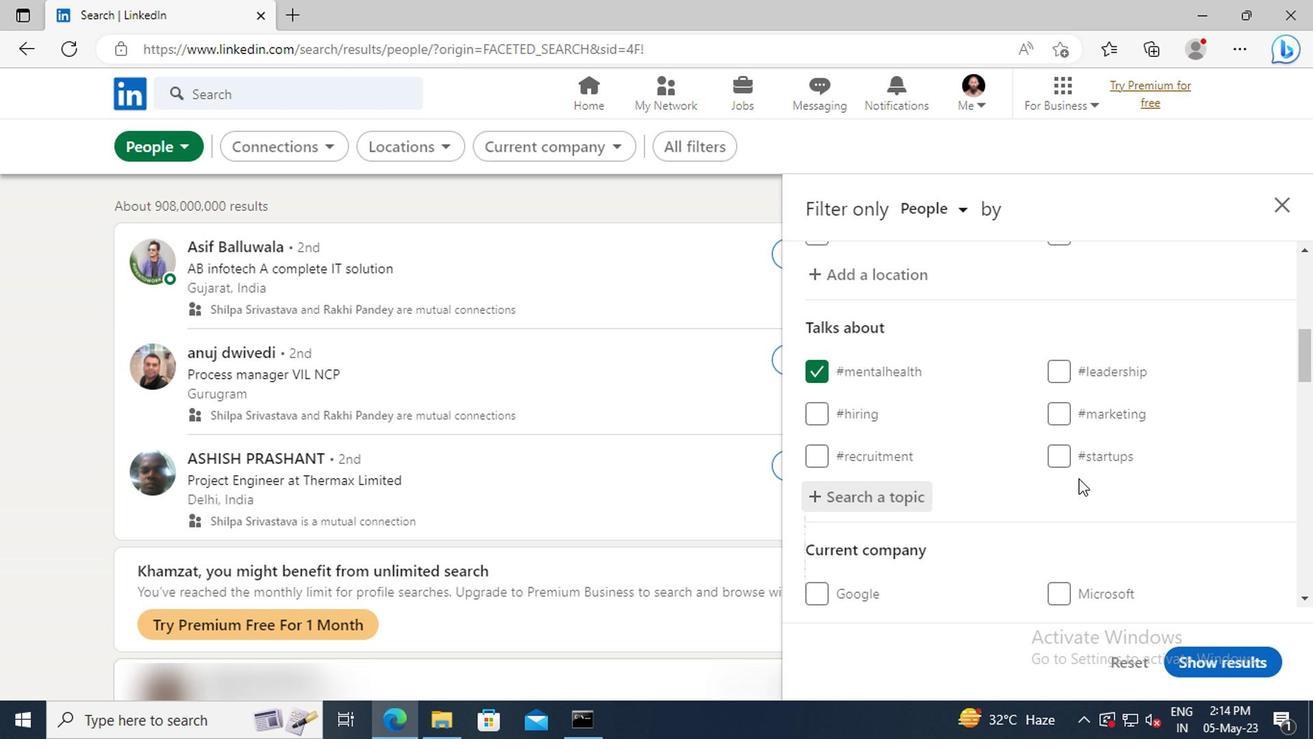 
Action: Mouse scrolled (1074, 479) with delta (0, 0)
Screenshot: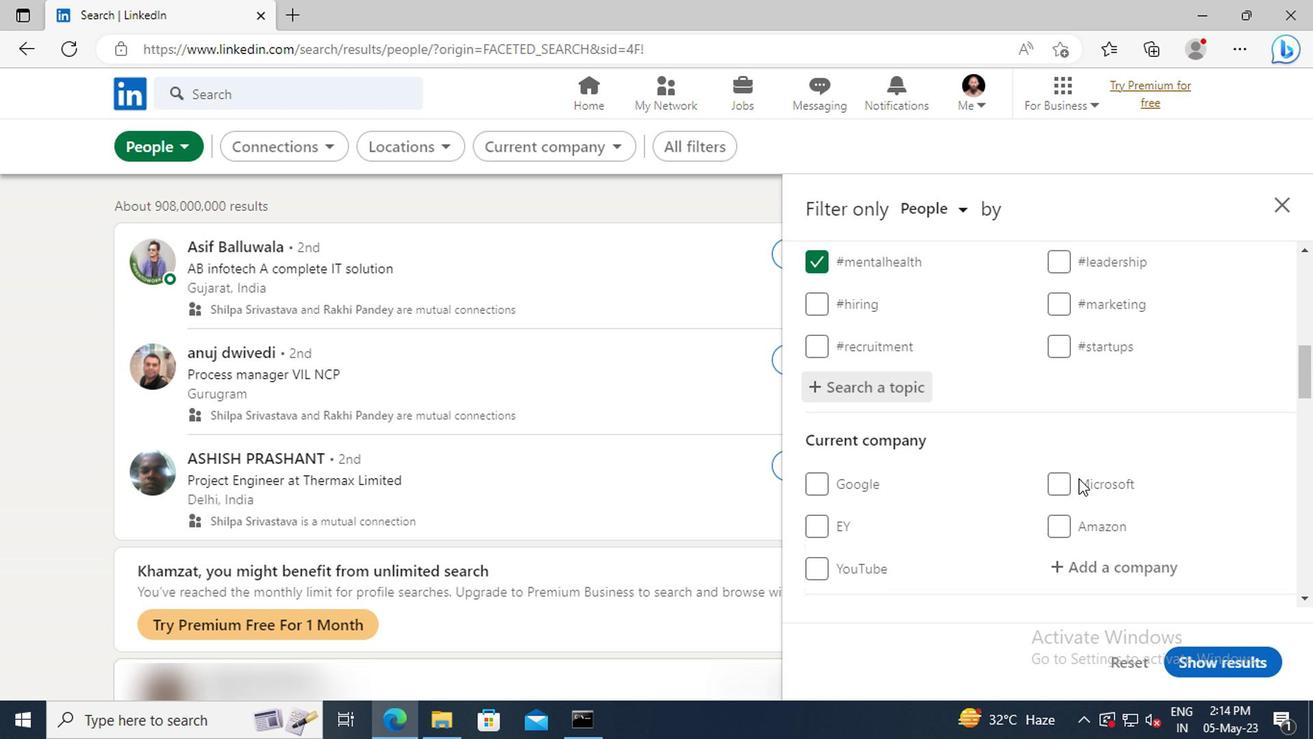 
Action: Mouse scrolled (1074, 479) with delta (0, 0)
Screenshot: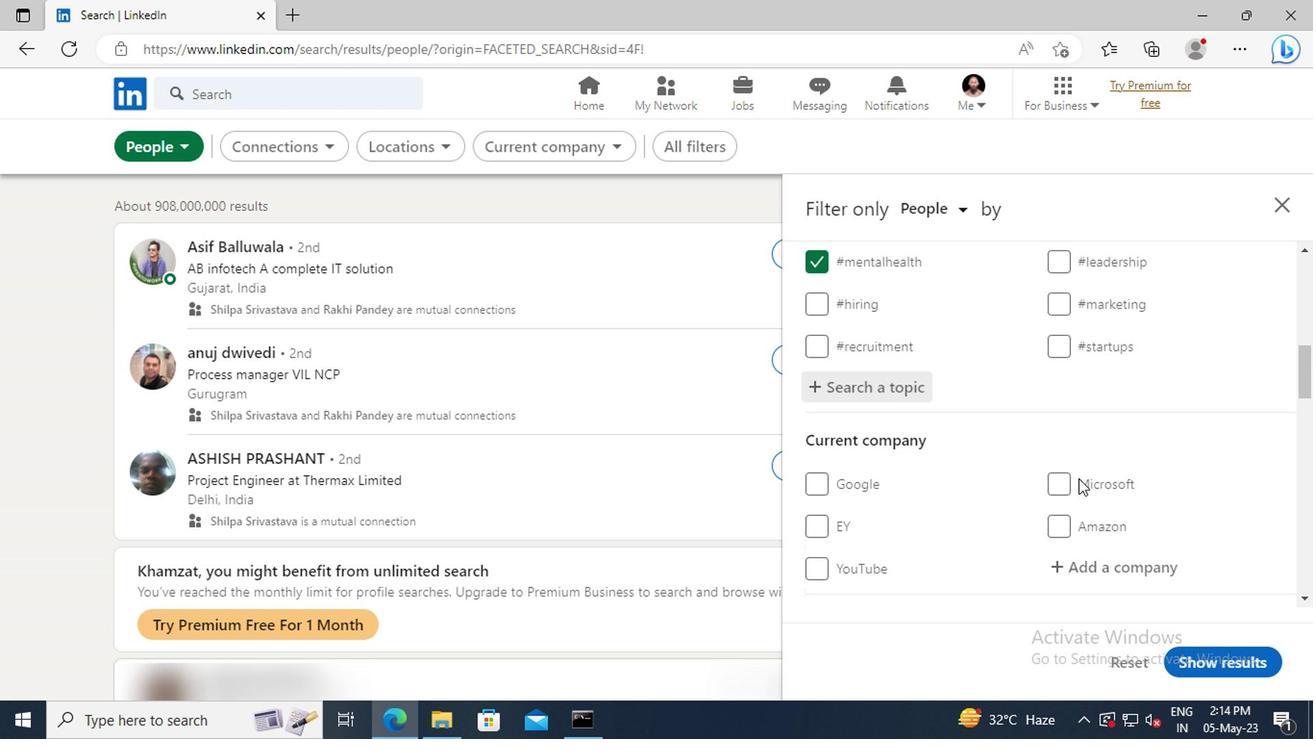 
Action: Mouse scrolled (1074, 479) with delta (0, 0)
Screenshot: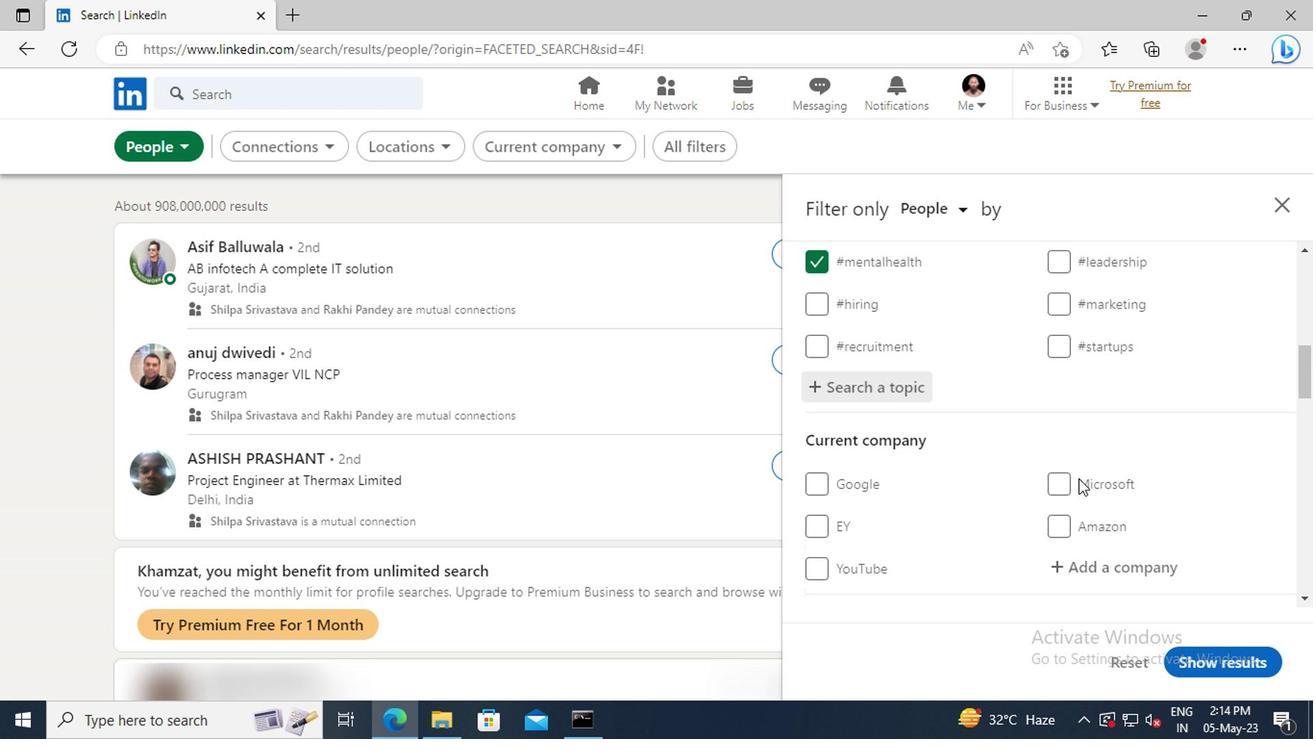 
Action: Mouse scrolled (1074, 479) with delta (0, 0)
Screenshot: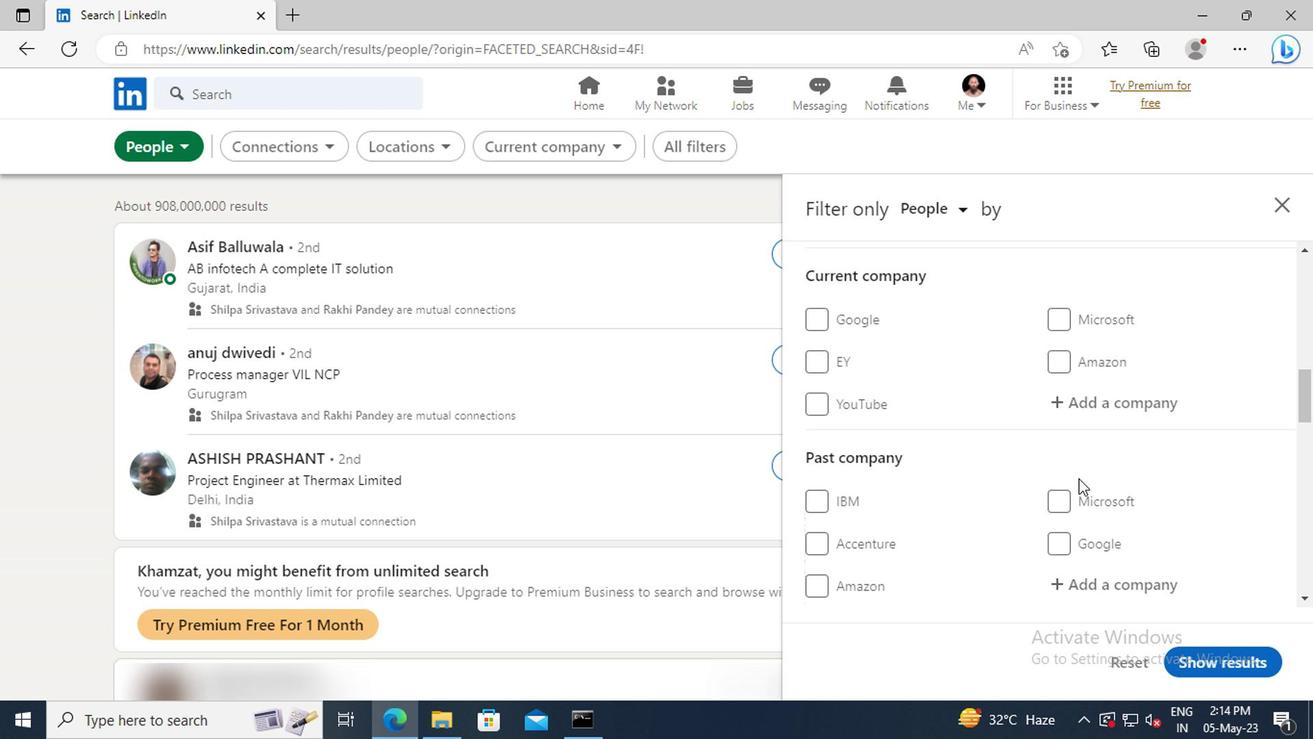 
Action: Mouse scrolled (1074, 479) with delta (0, 0)
Screenshot: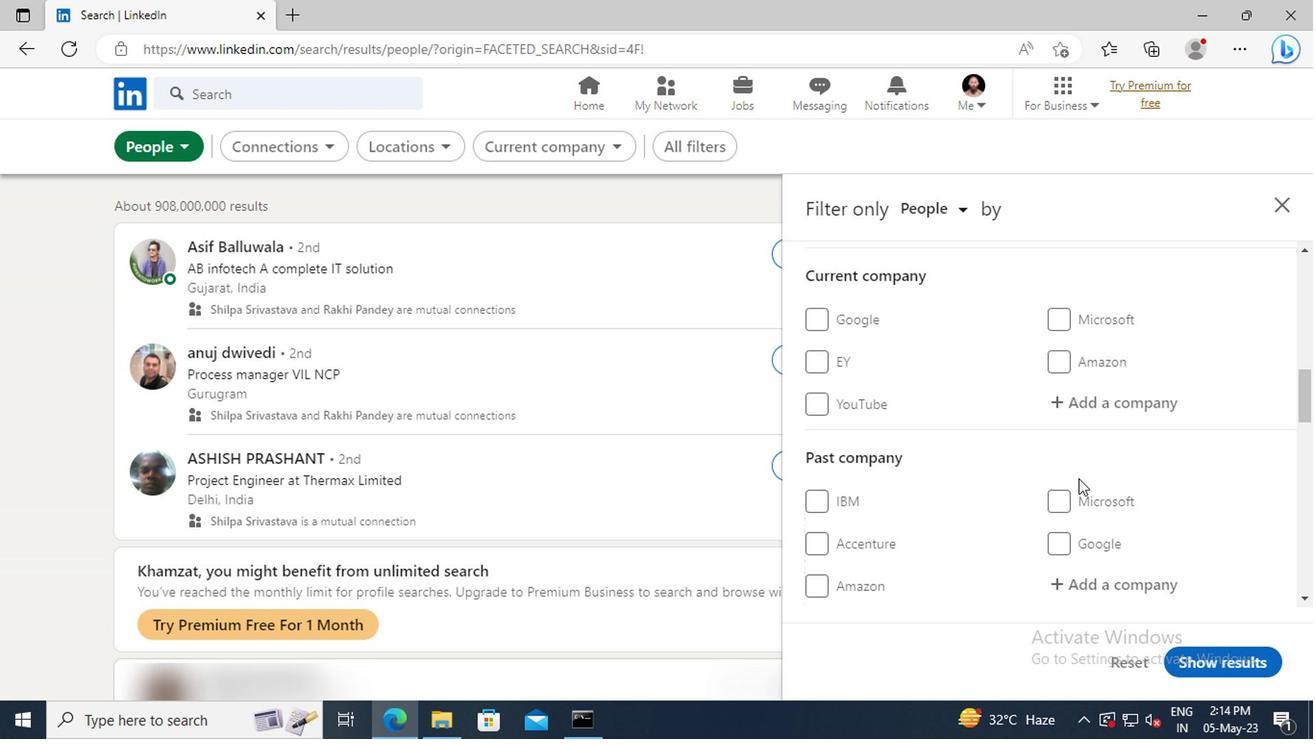 
Action: Mouse scrolled (1074, 479) with delta (0, 0)
Screenshot: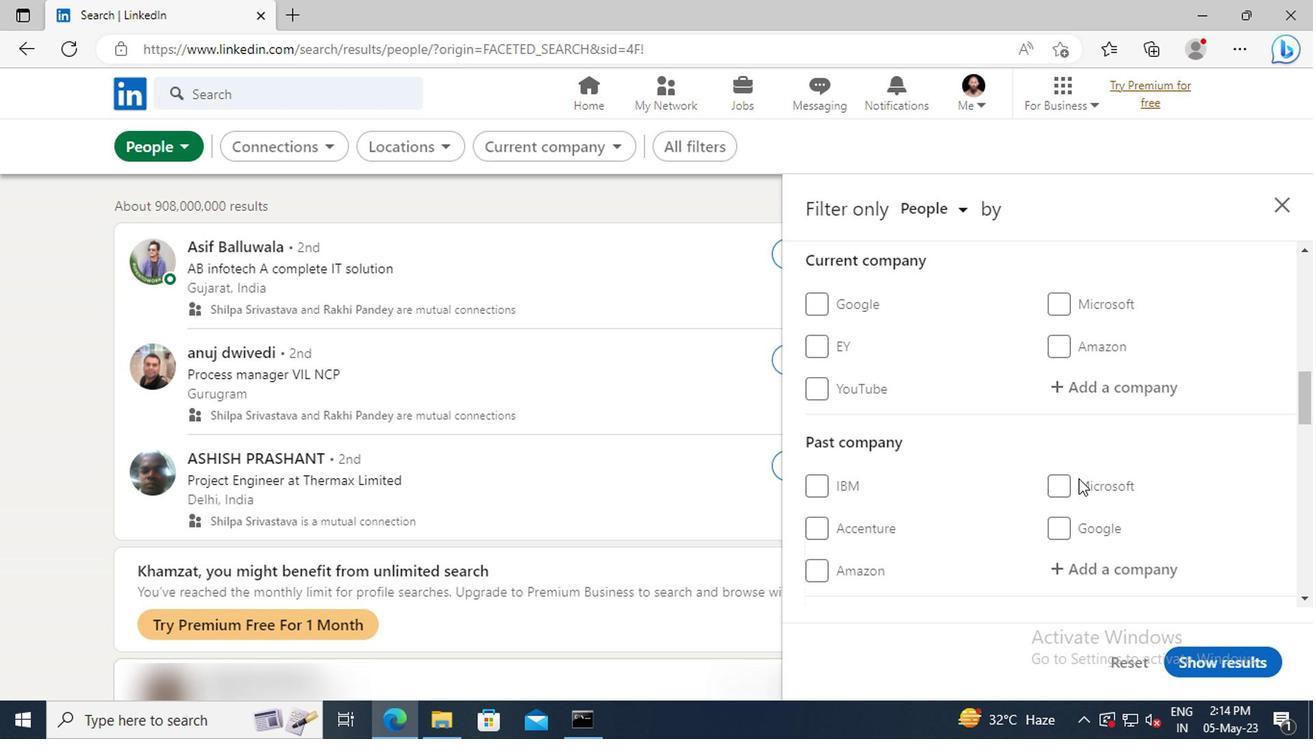 
Action: Mouse scrolled (1074, 479) with delta (0, 0)
Screenshot: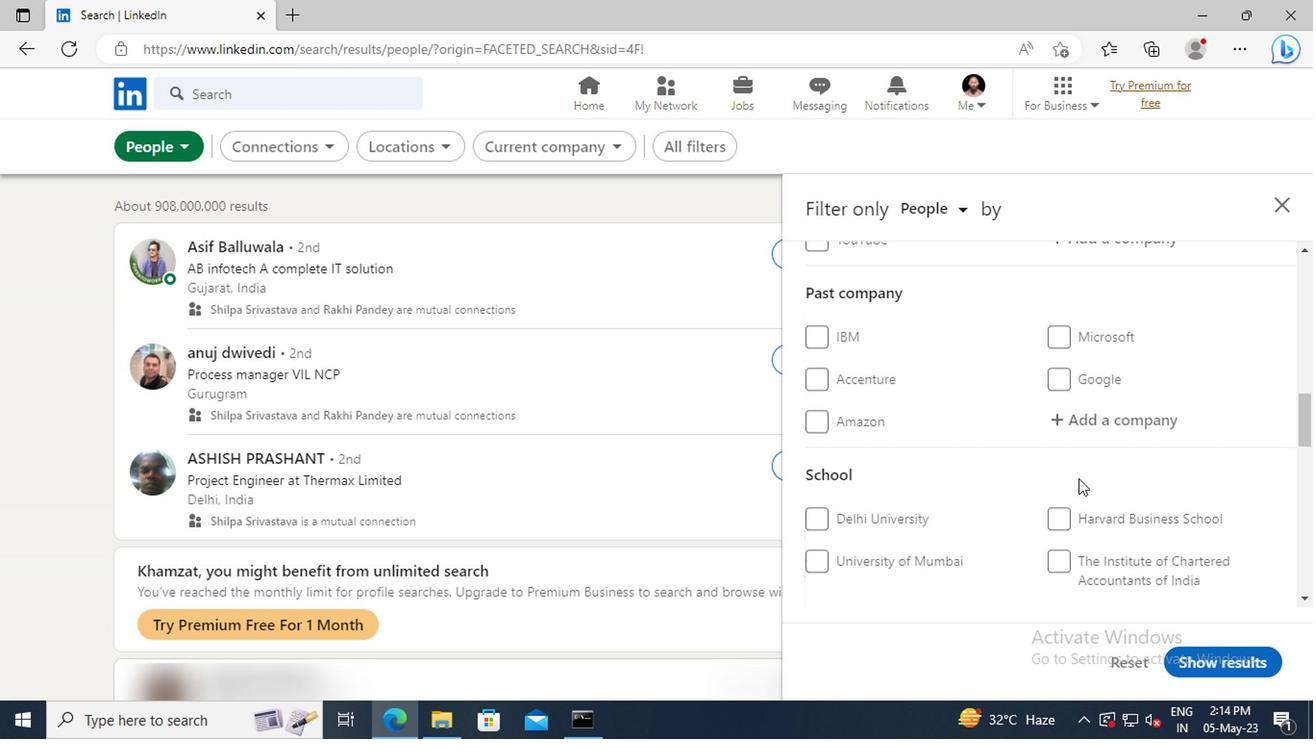 
Action: Mouse scrolled (1074, 479) with delta (0, 0)
Screenshot: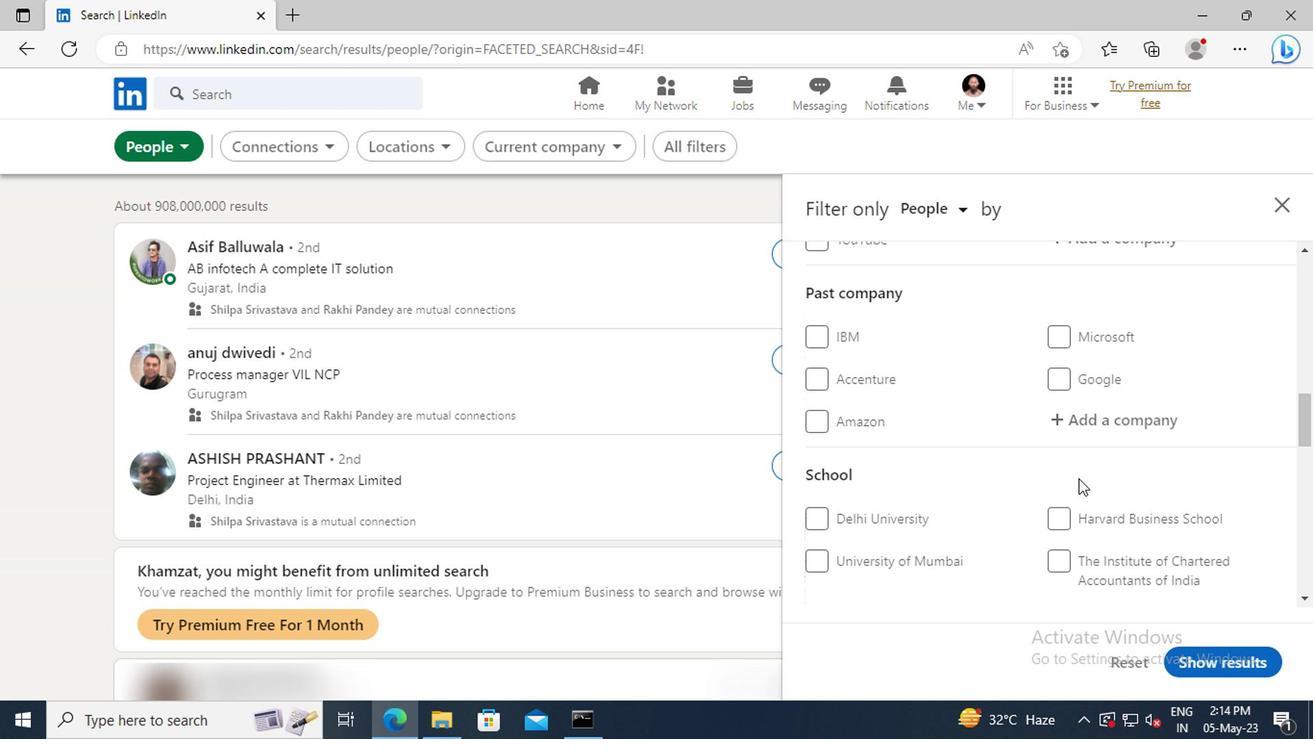 
Action: Mouse scrolled (1074, 479) with delta (0, 0)
Screenshot: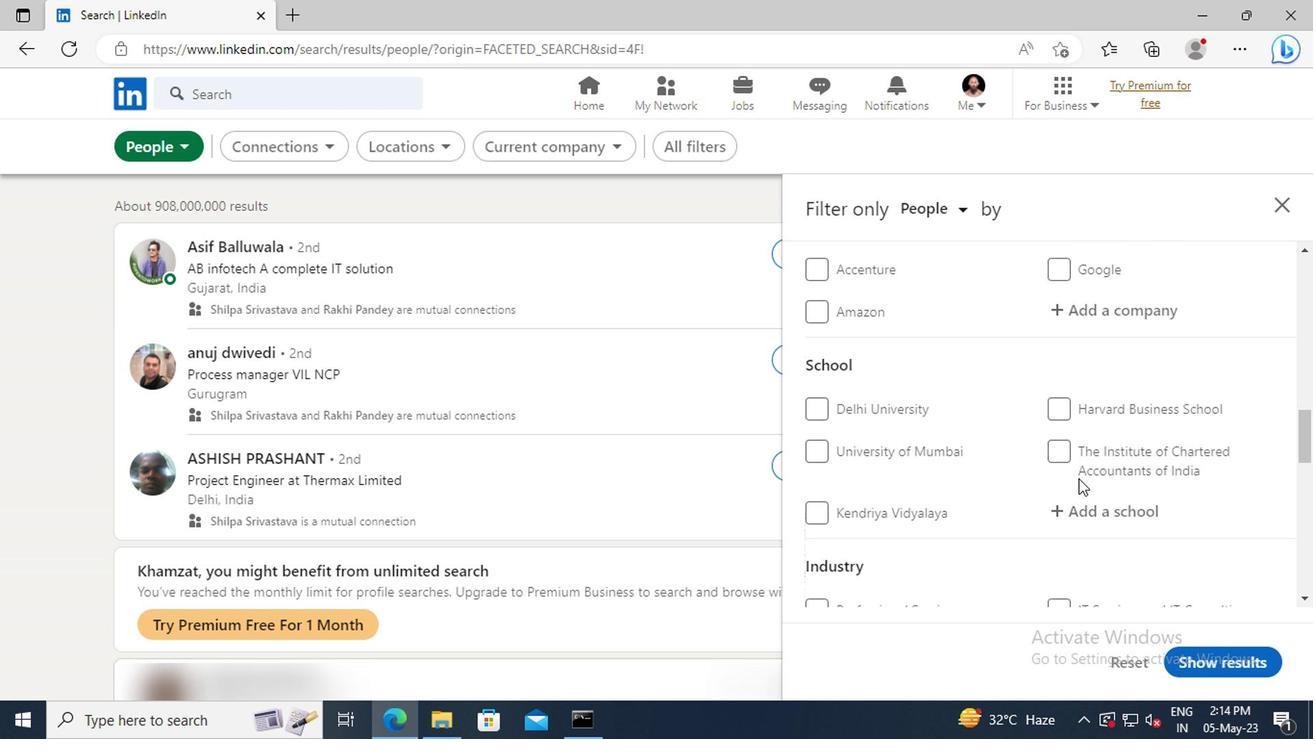
Action: Mouse scrolled (1074, 479) with delta (0, 0)
Screenshot: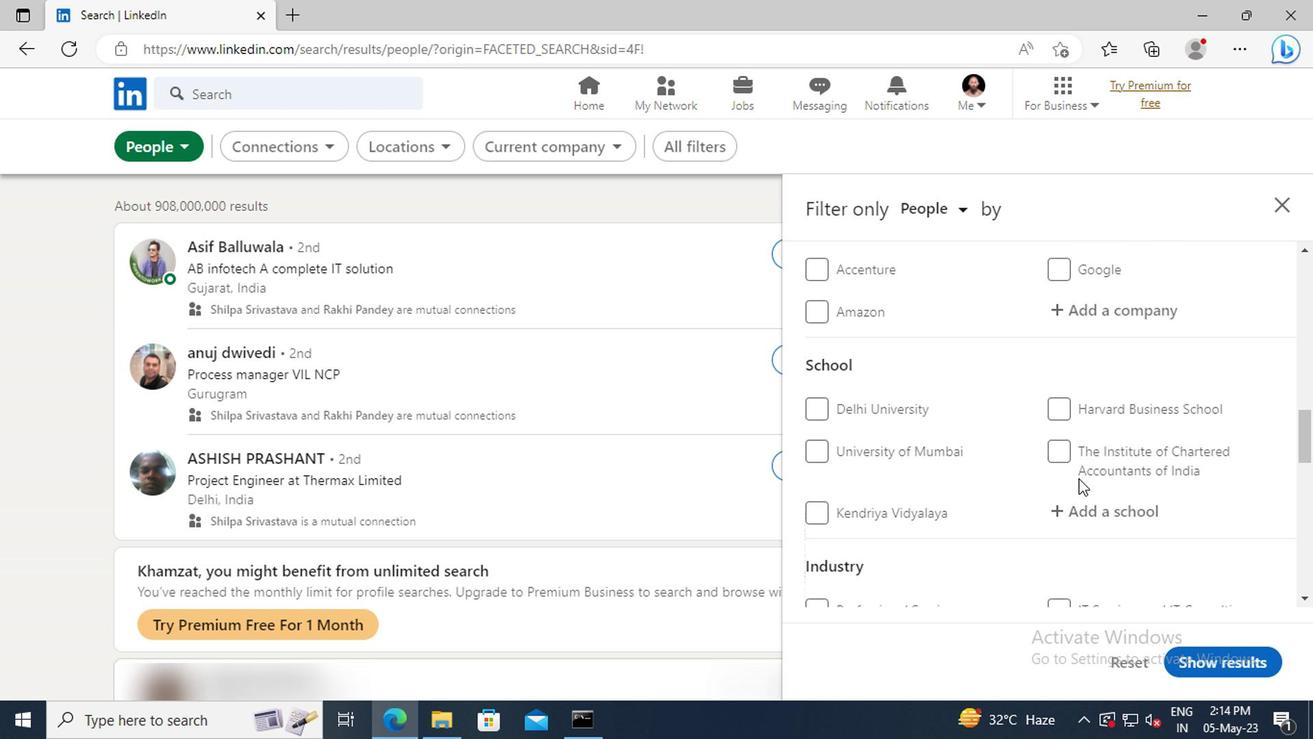 
Action: Mouse scrolled (1074, 479) with delta (0, 0)
Screenshot: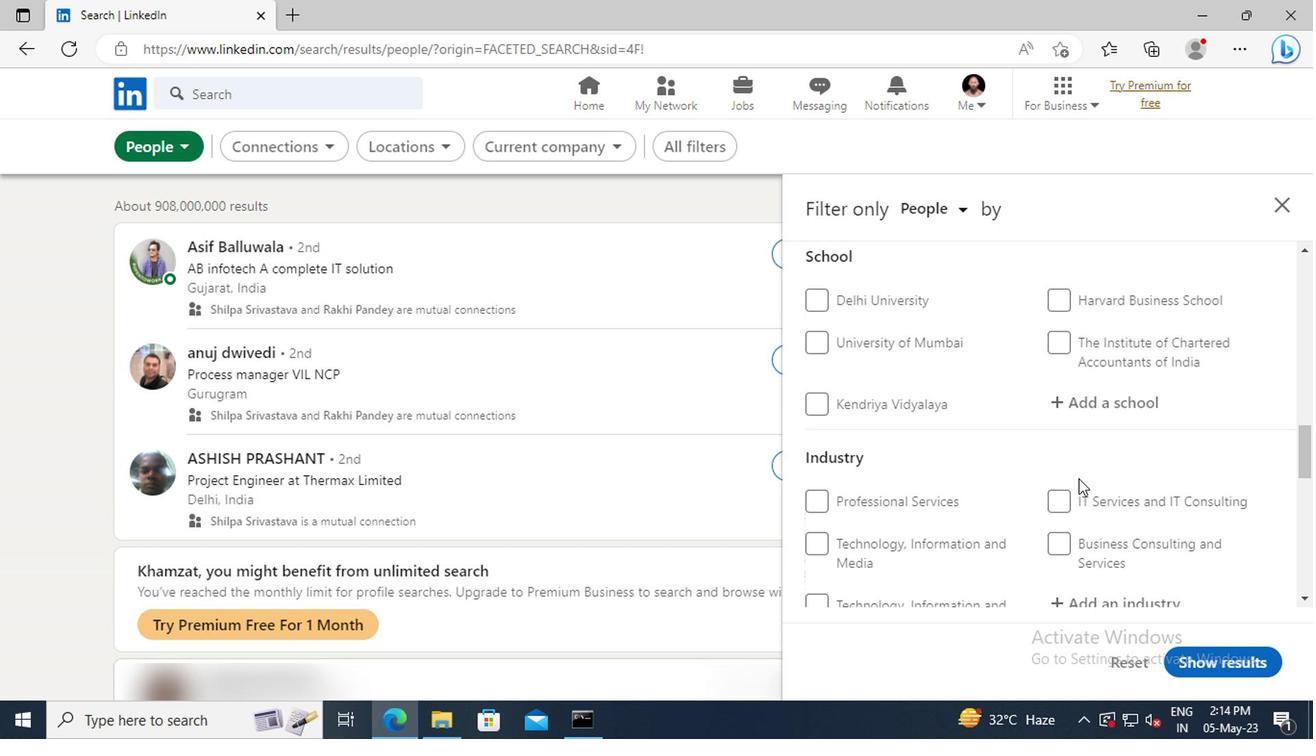 
Action: Mouse scrolled (1074, 479) with delta (0, 0)
Screenshot: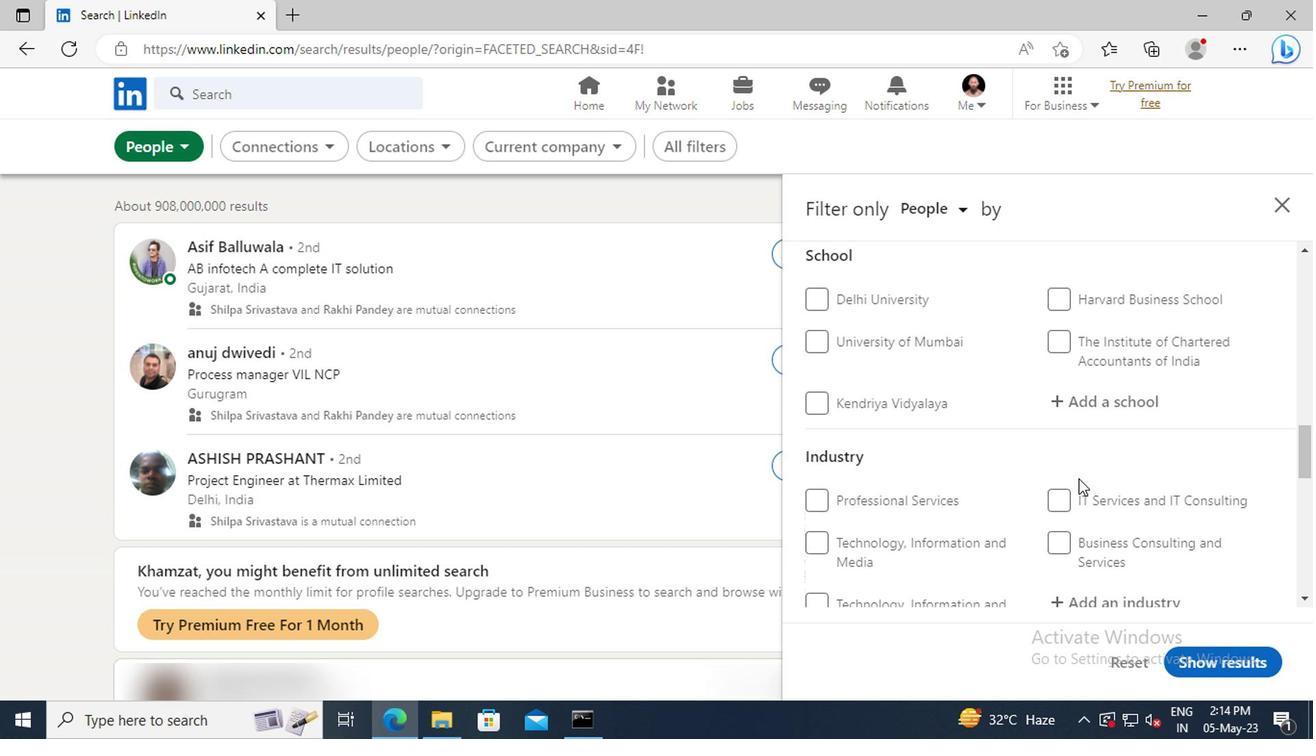 
Action: Mouse scrolled (1074, 479) with delta (0, 0)
Screenshot: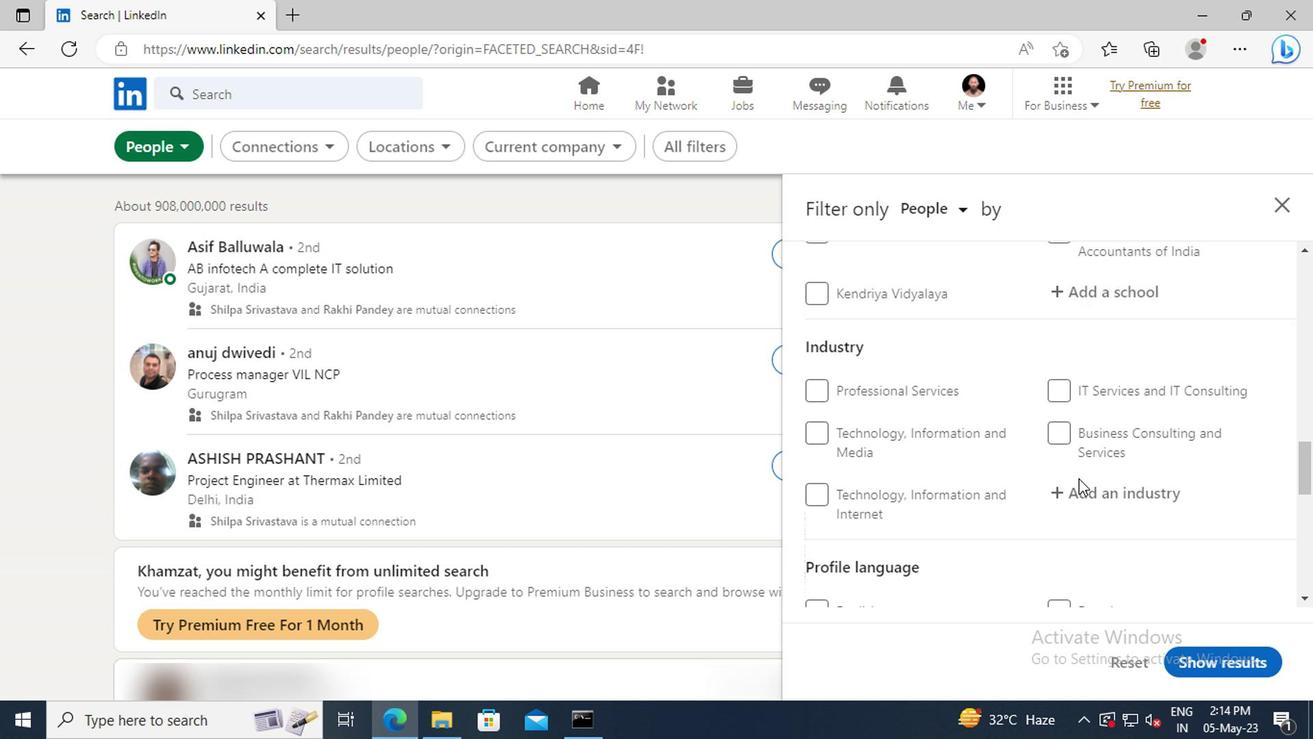 
Action: Mouse scrolled (1074, 479) with delta (0, 0)
Screenshot: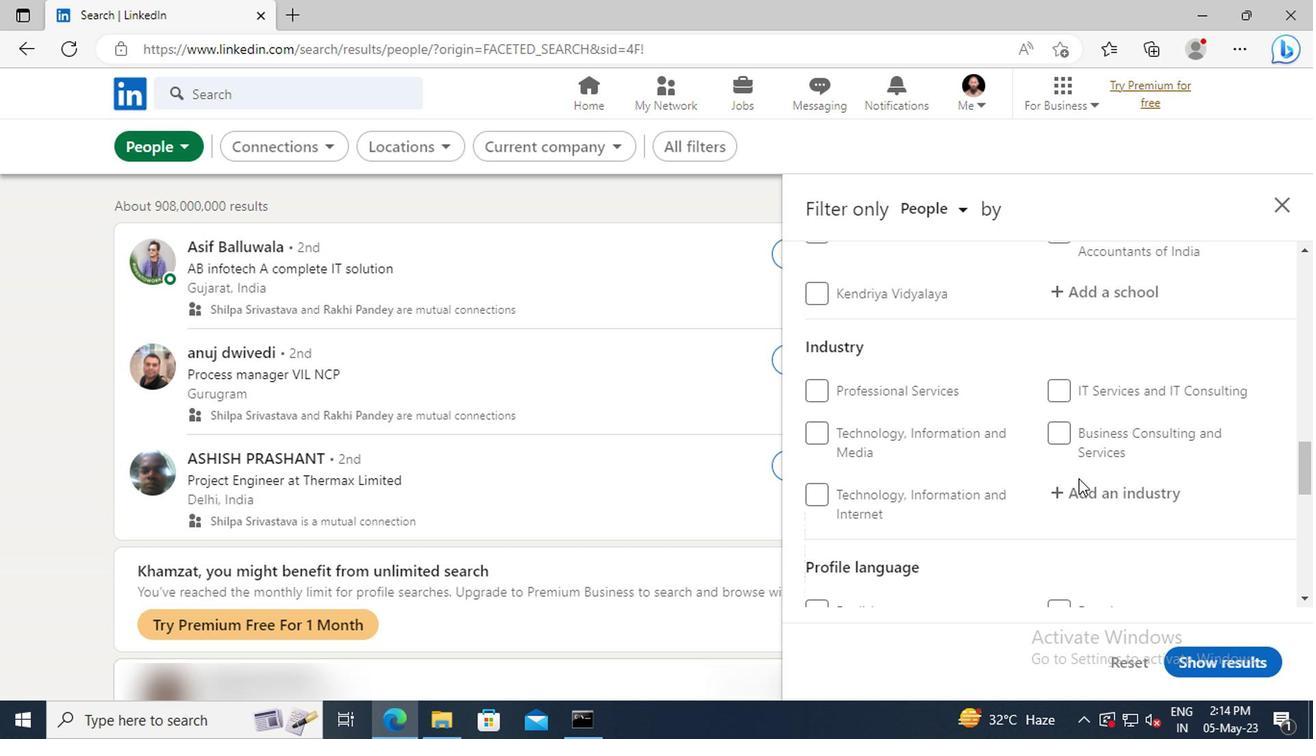 
Action: Mouse scrolled (1074, 479) with delta (0, 0)
Screenshot: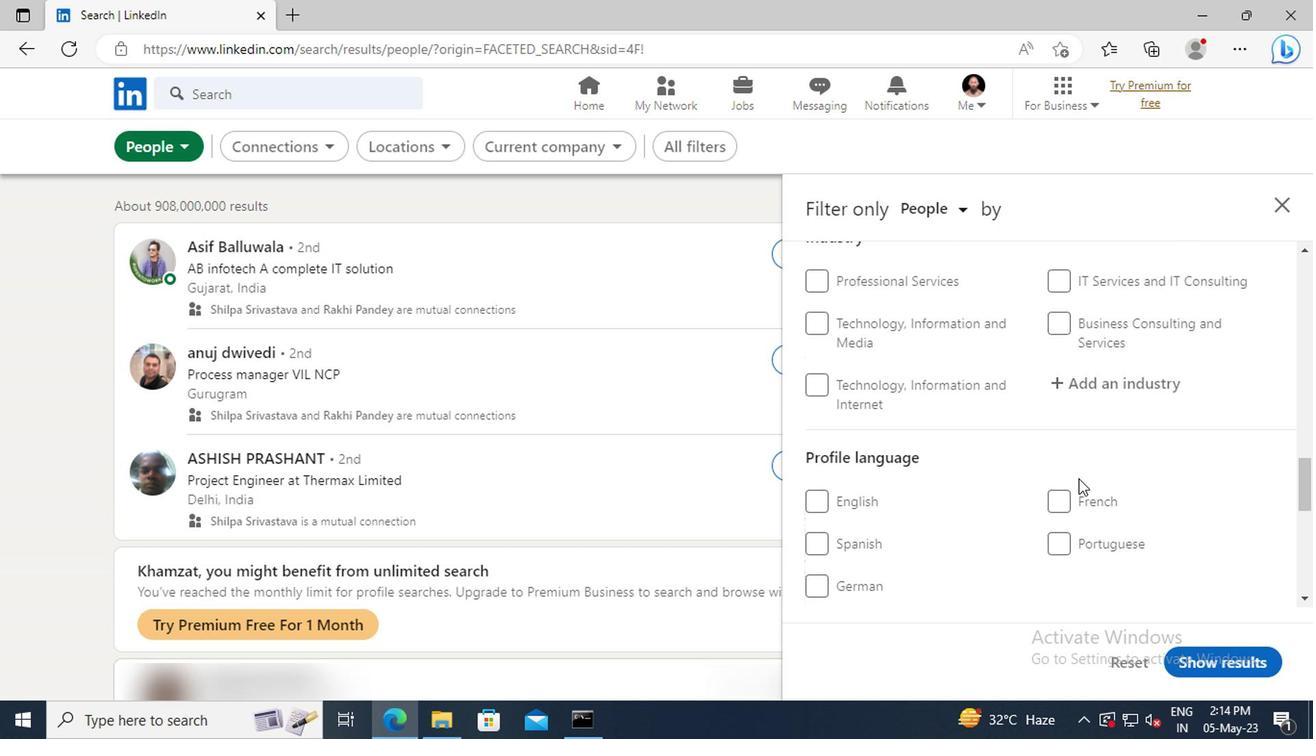 
Action: Mouse moved to (813, 533)
Screenshot: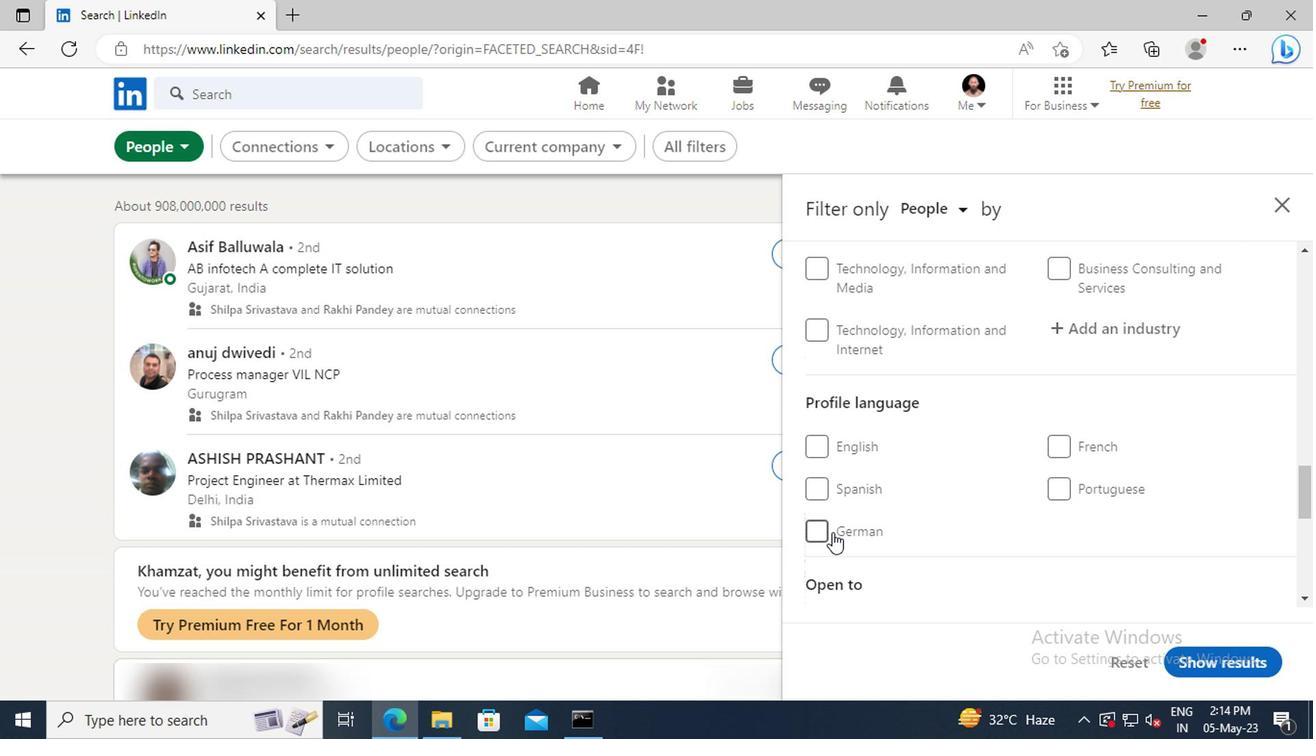 
Action: Mouse pressed left at (813, 533)
Screenshot: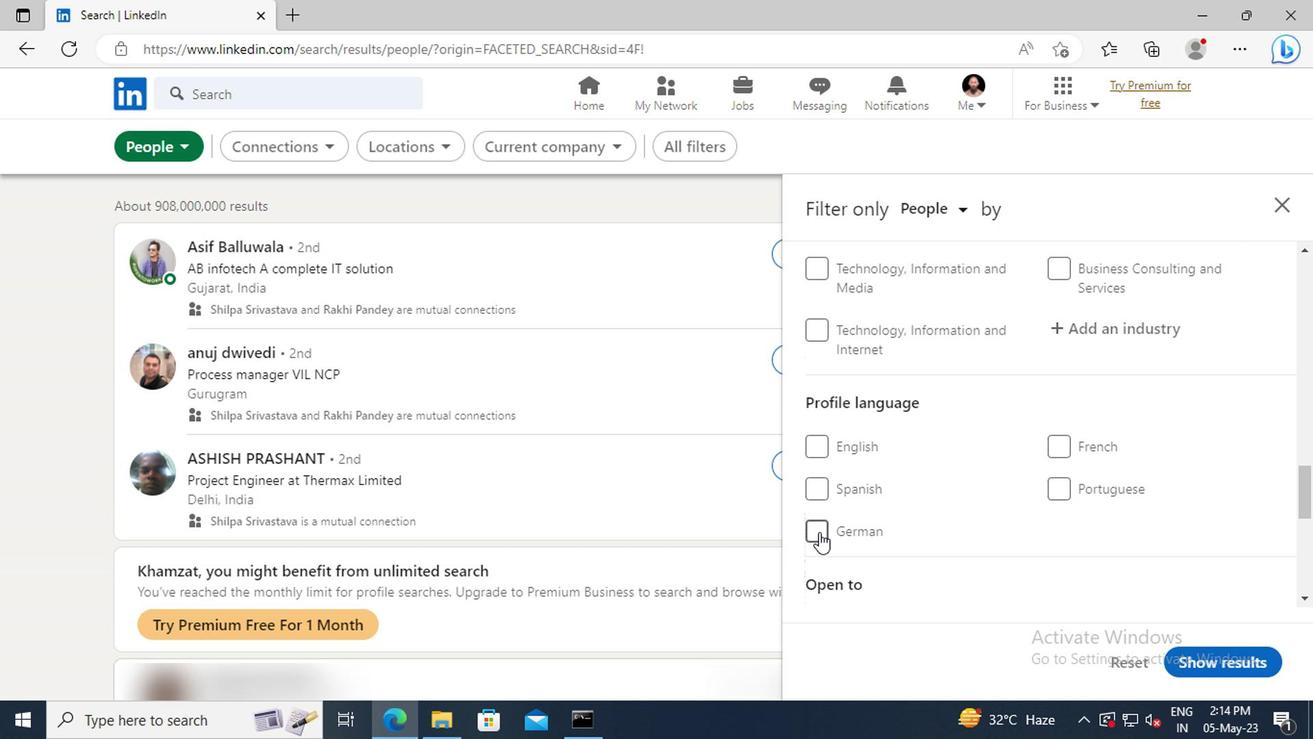 
Action: Mouse moved to (1042, 496)
Screenshot: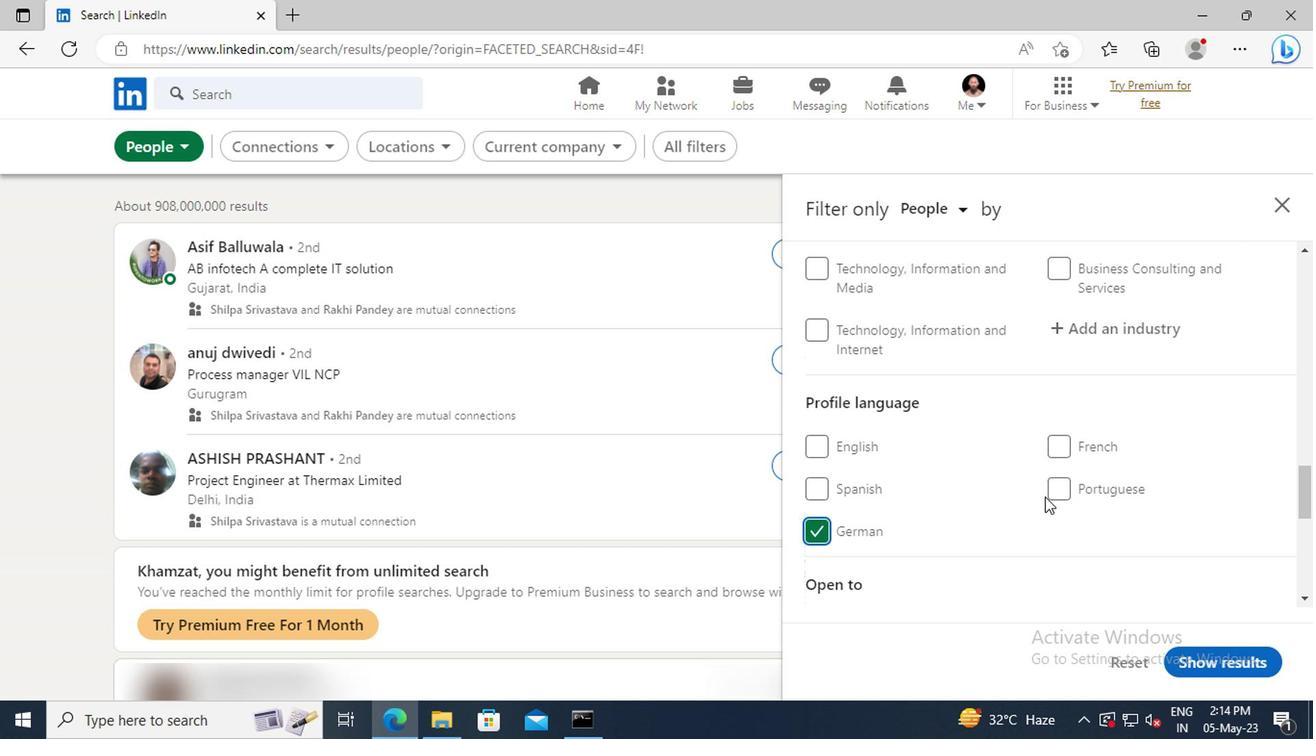 
Action: Mouse scrolled (1042, 496) with delta (0, 0)
Screenshot: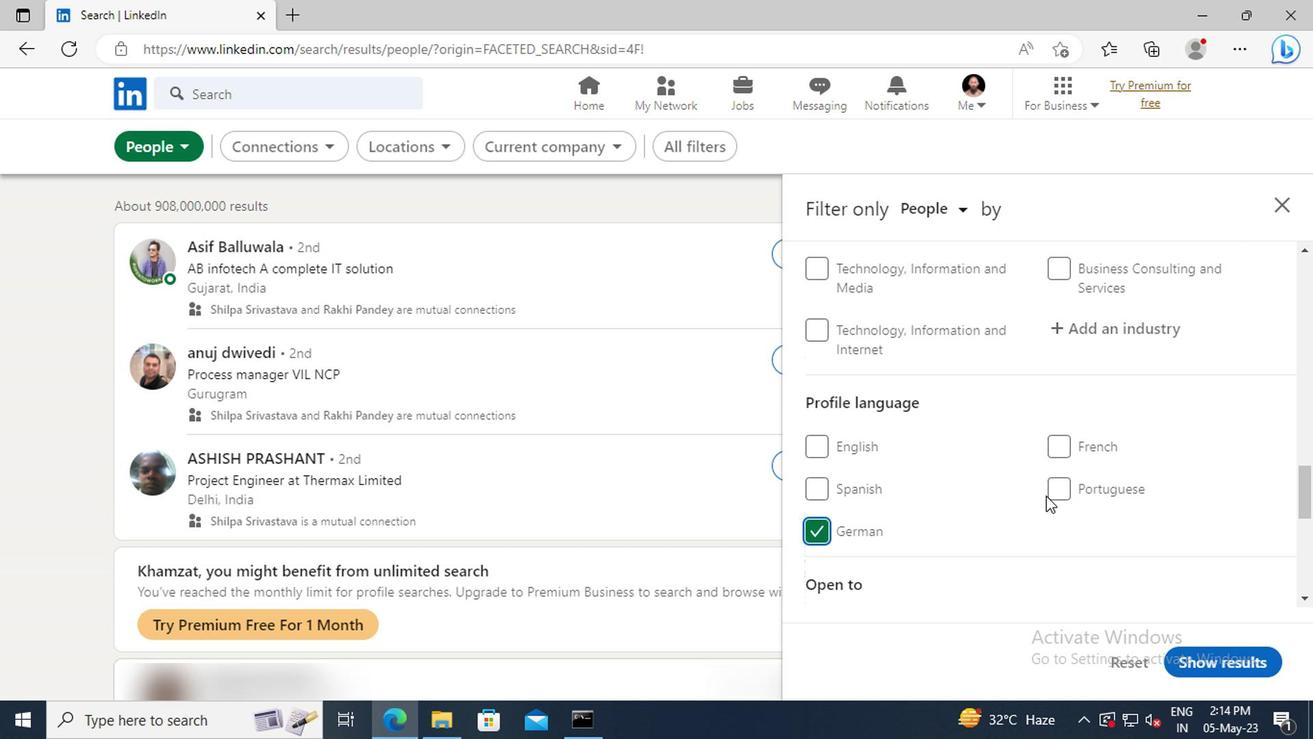 
Action: Mouse scrolled (1042, 496) with delta (0, 0)
Screenshot: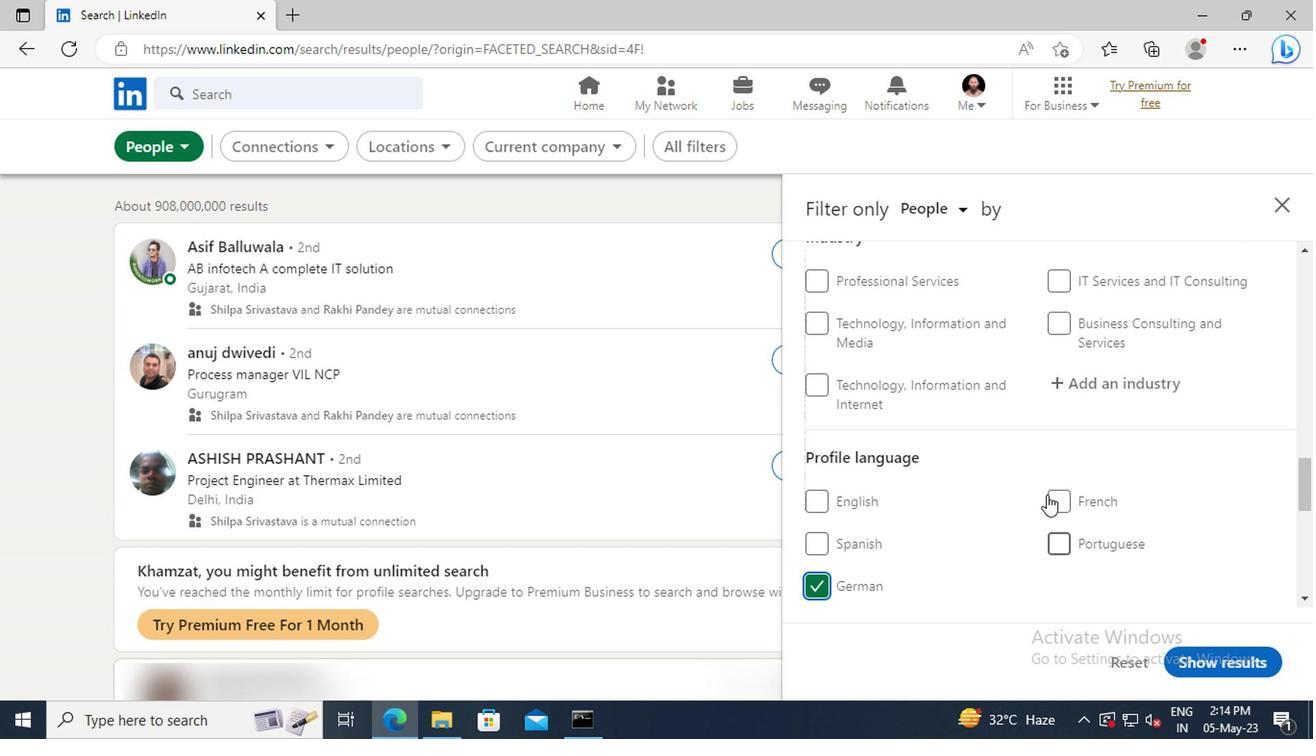
Action: Mouse scrolled (1042, 496) with delta (0, 0)
Screenshot: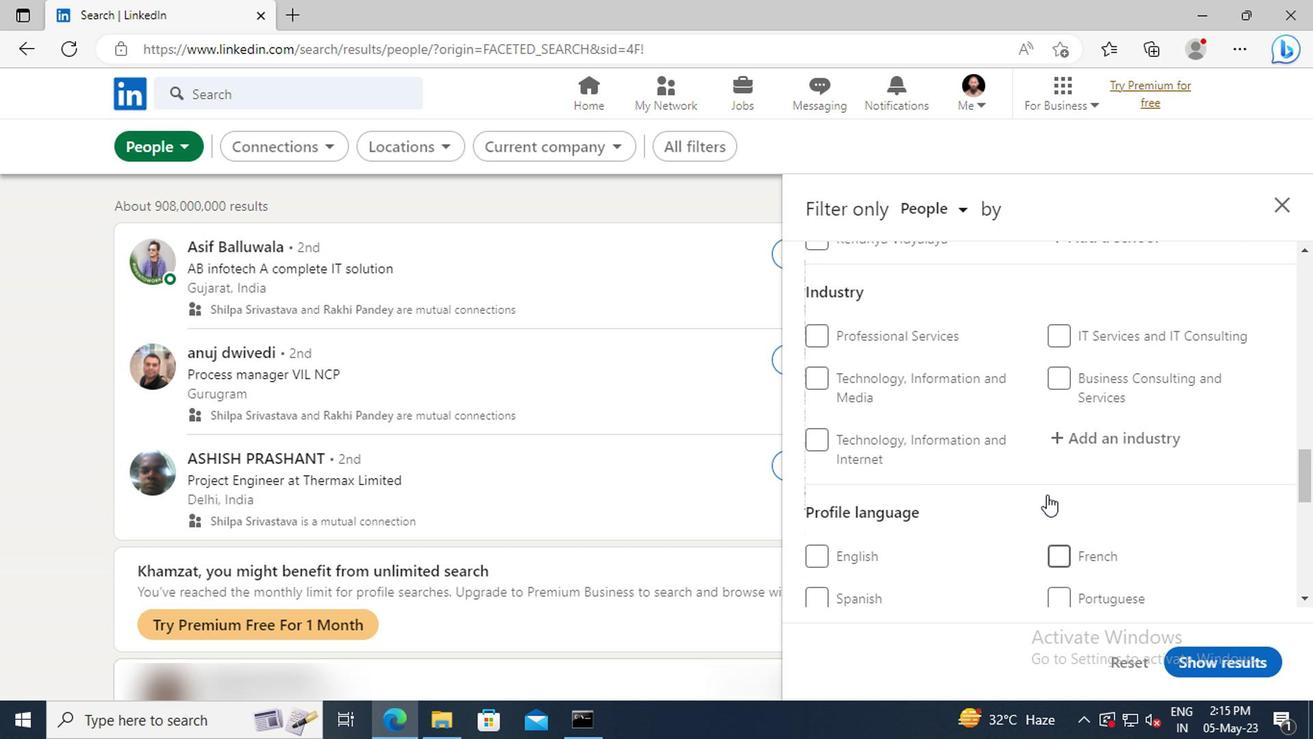 
Action: Mouse scrolled (1042, 496) with delta (0, 0)
Screenshot: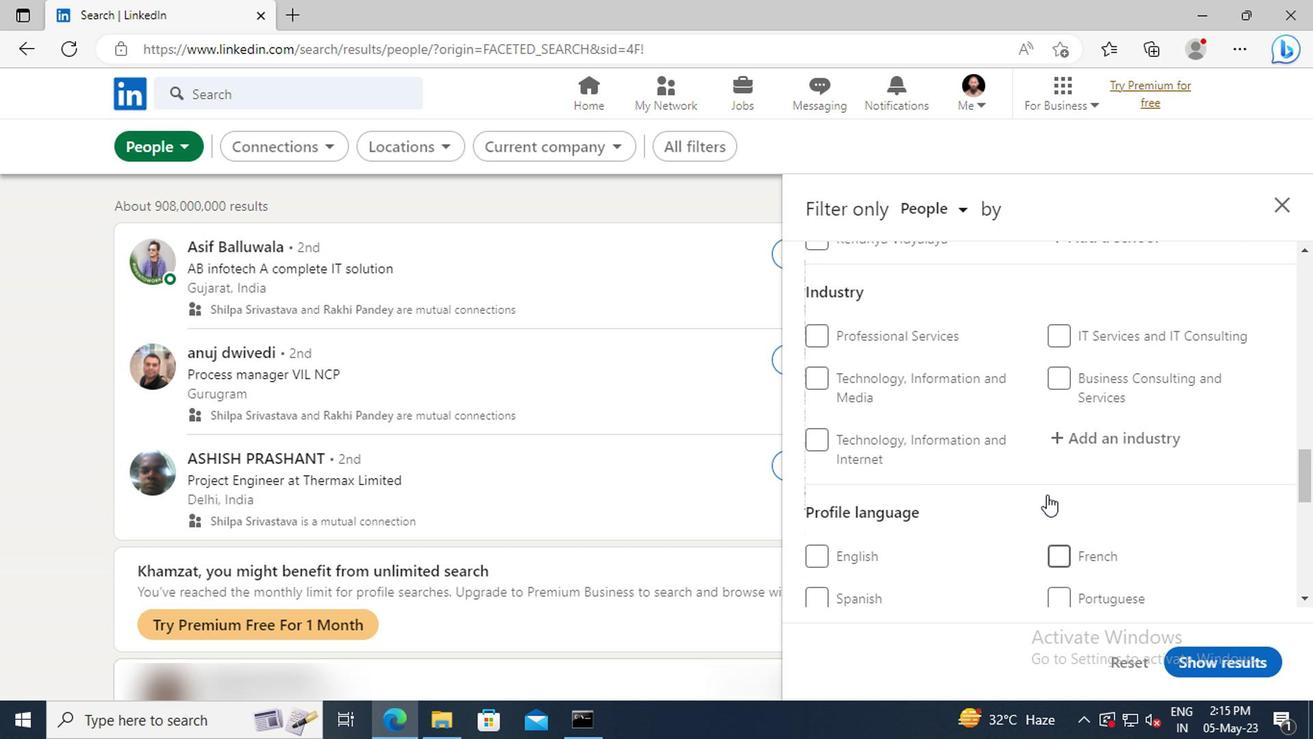 
Action: Mouse scrolled (1042, 496) with delta (0, 0)
Screenshot: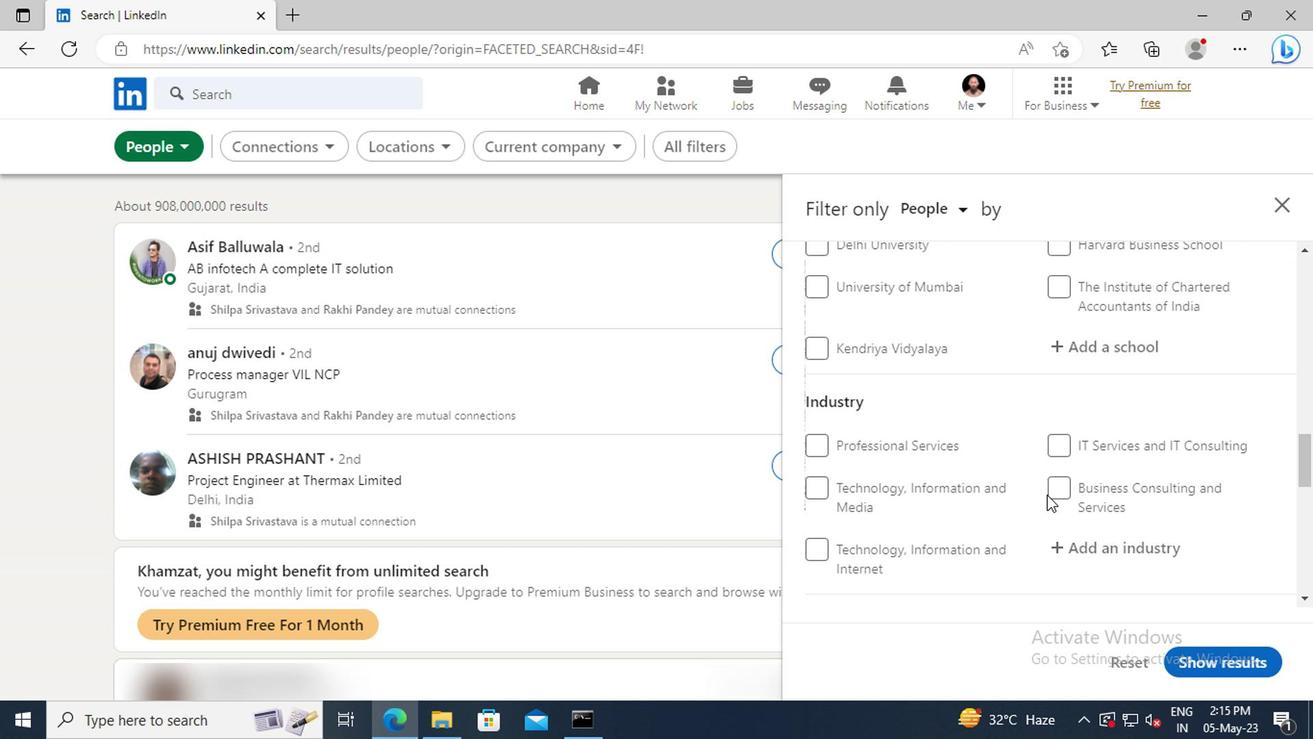 
Action: Mouse scrolled (1042, 496) with delta (0, 0)
Screenshot: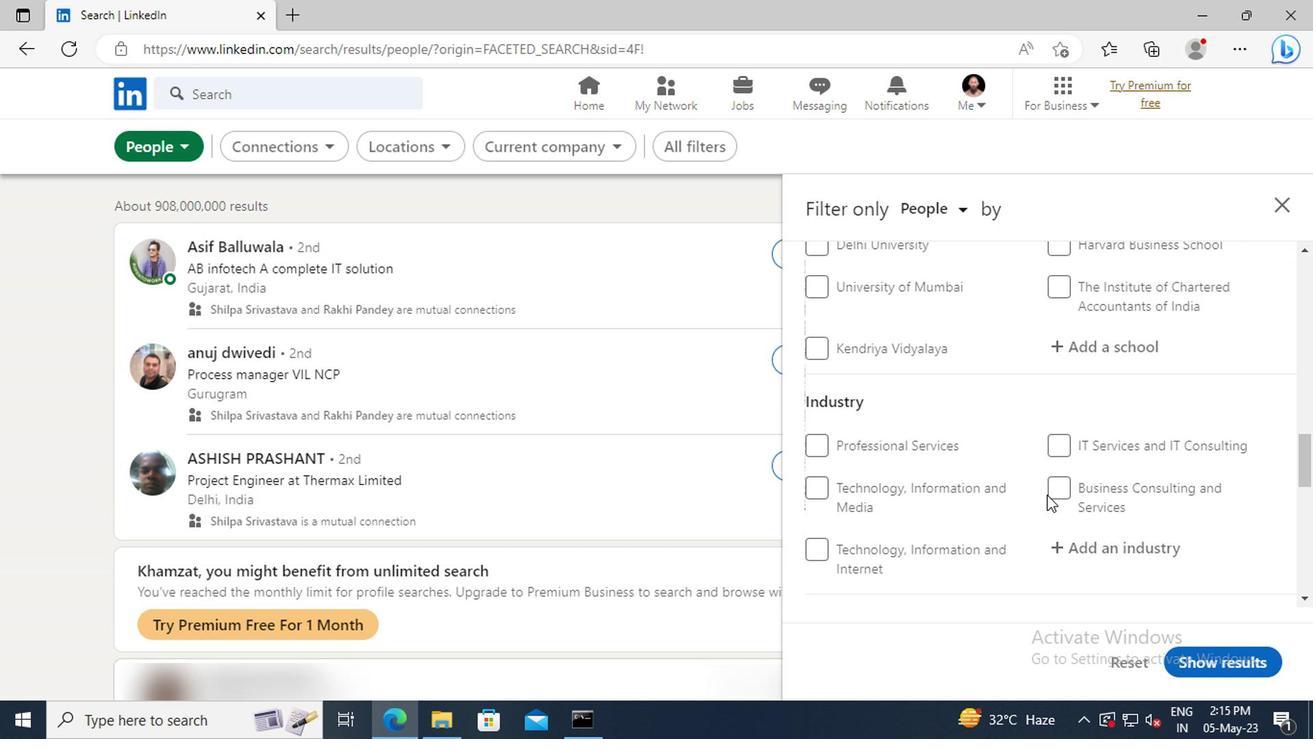 
Action: Mouse scrolled (1042, 496) with delta (0, 0)
Screenshot: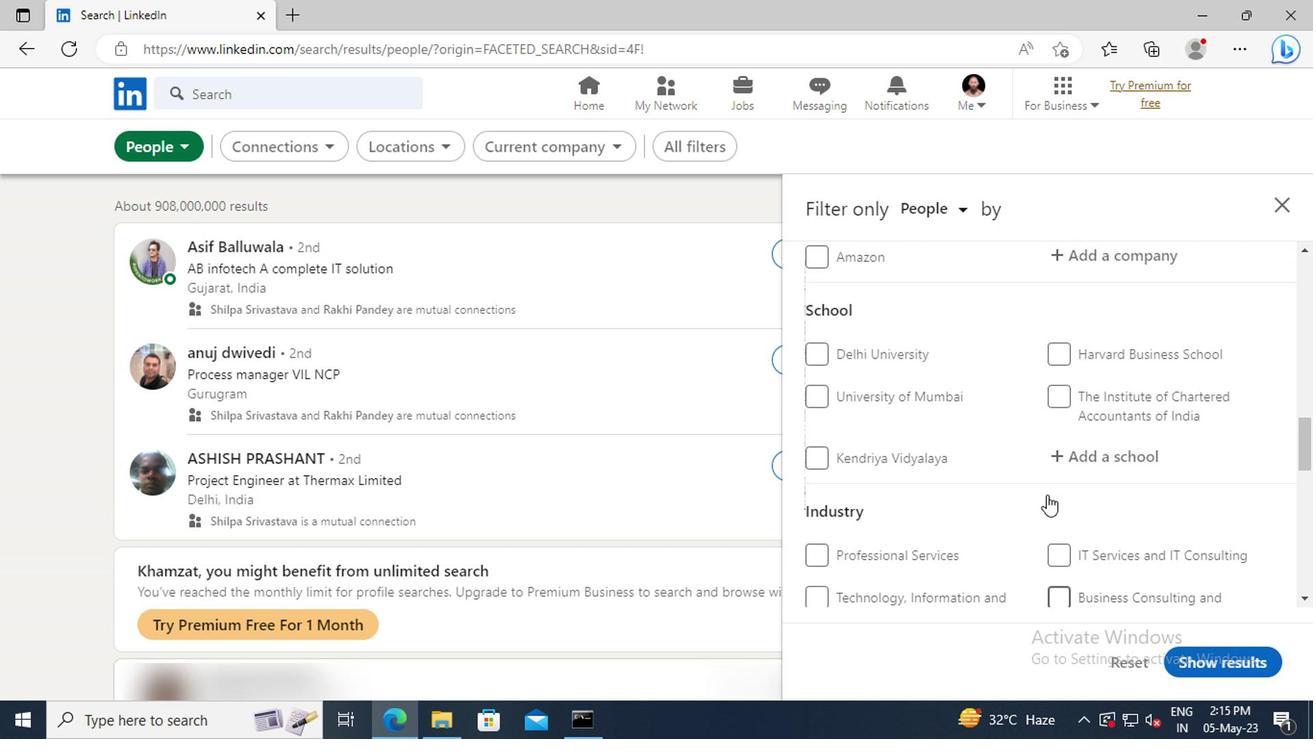 
Action: Mouse scrolled (1042, 496) with delta (0, 0)
Screenshot: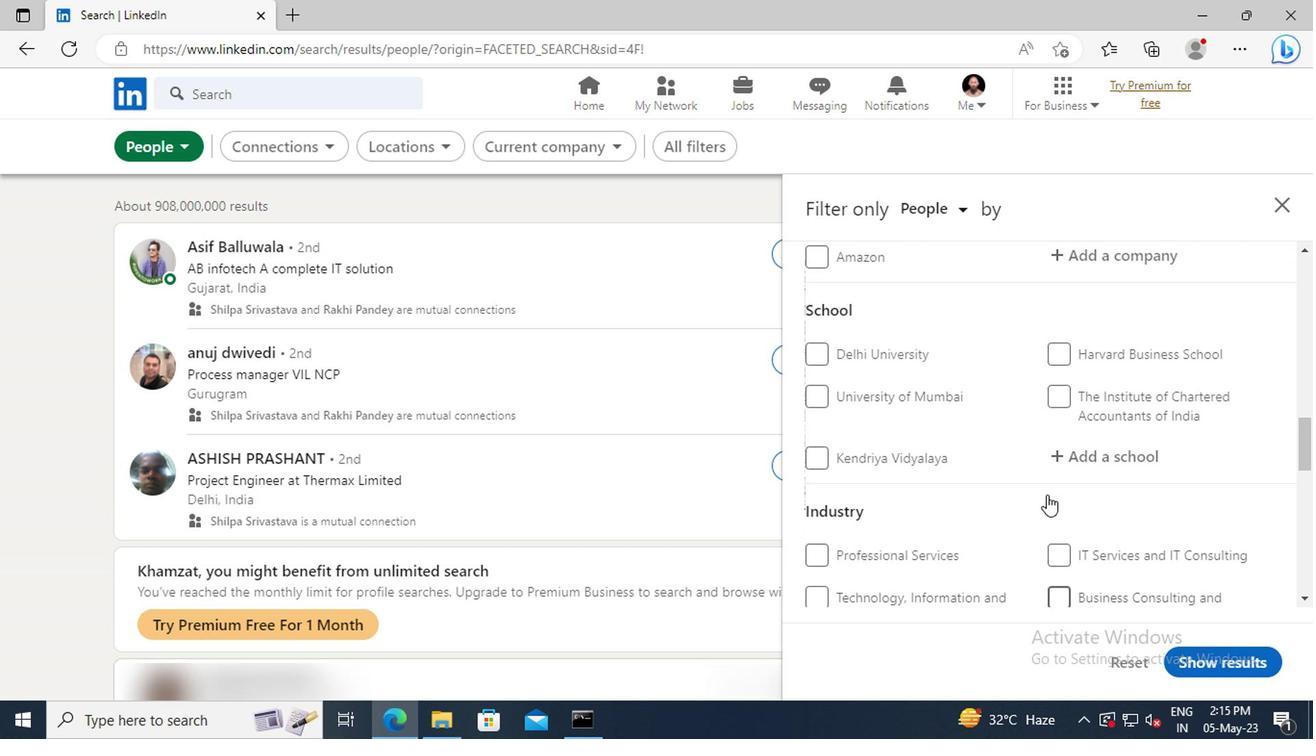 
Action: Mouse scrolled (1042, 496) with delta (0, 0)
Screenshot: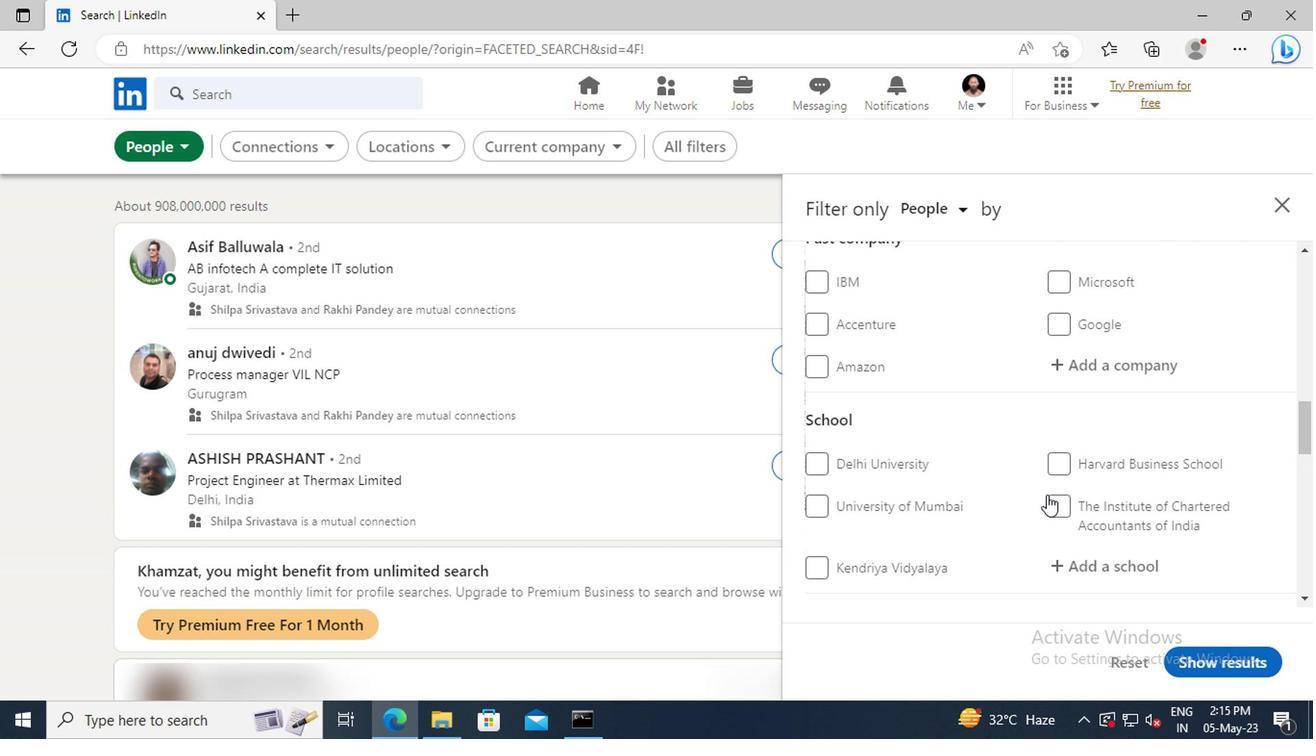 
Action: Mouse scrolled (1042, 496) with delta (0, 0)
Screenshot: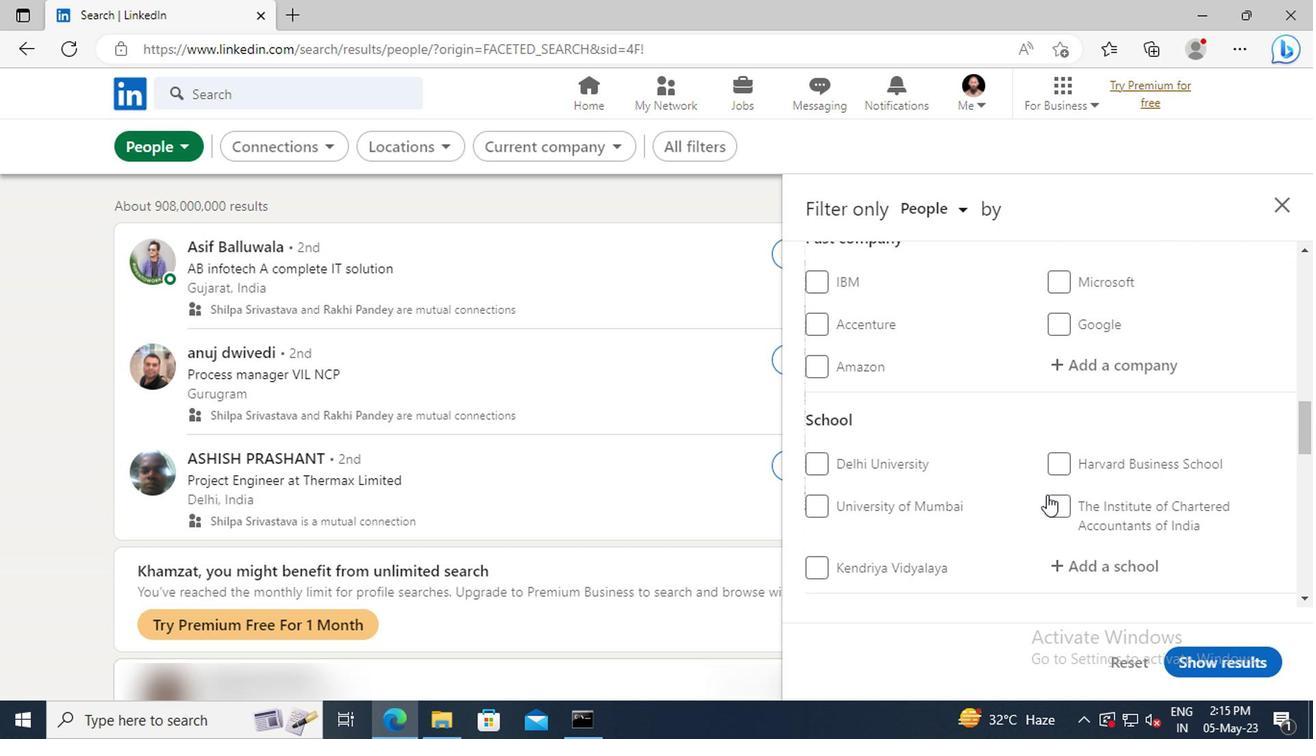 
Action: Mouse scrolled (1042, 496) with delta (0, 0)
Screenshot: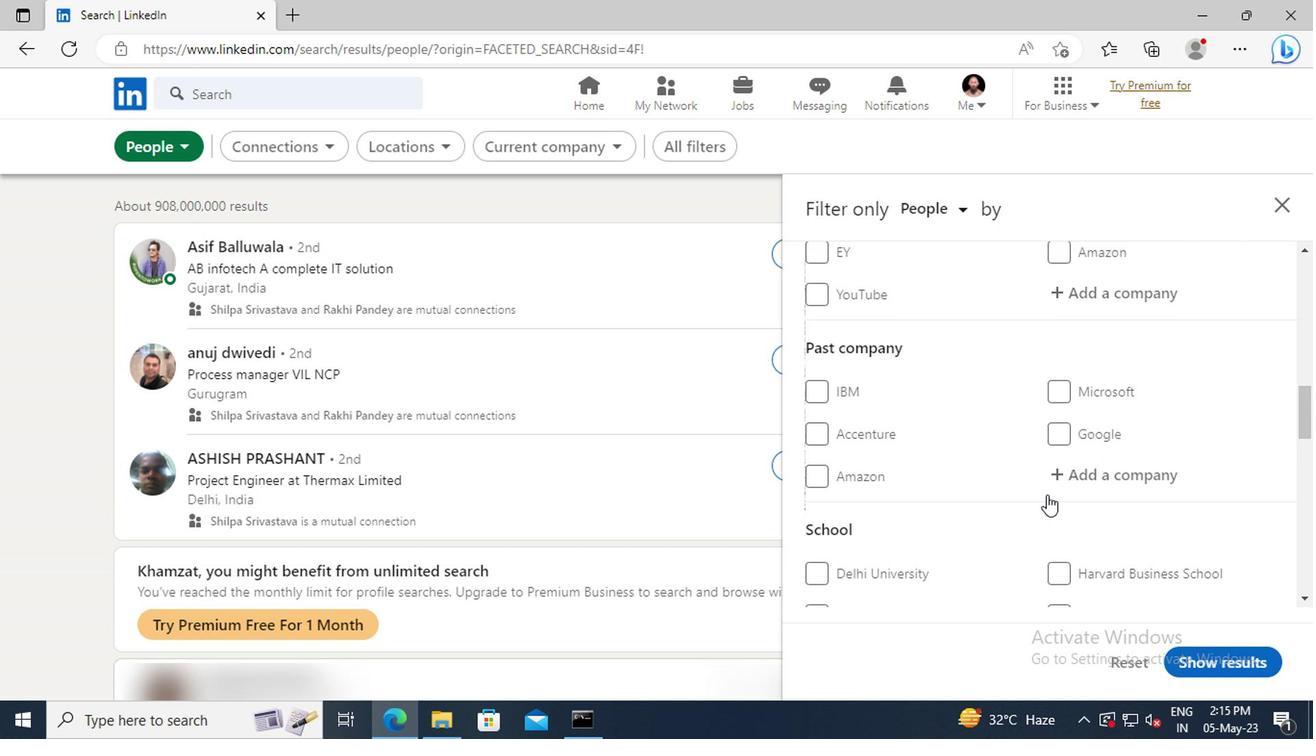 
Action: Mouse scrolled (1042, 496) with delta (0, 0)
Screenshot: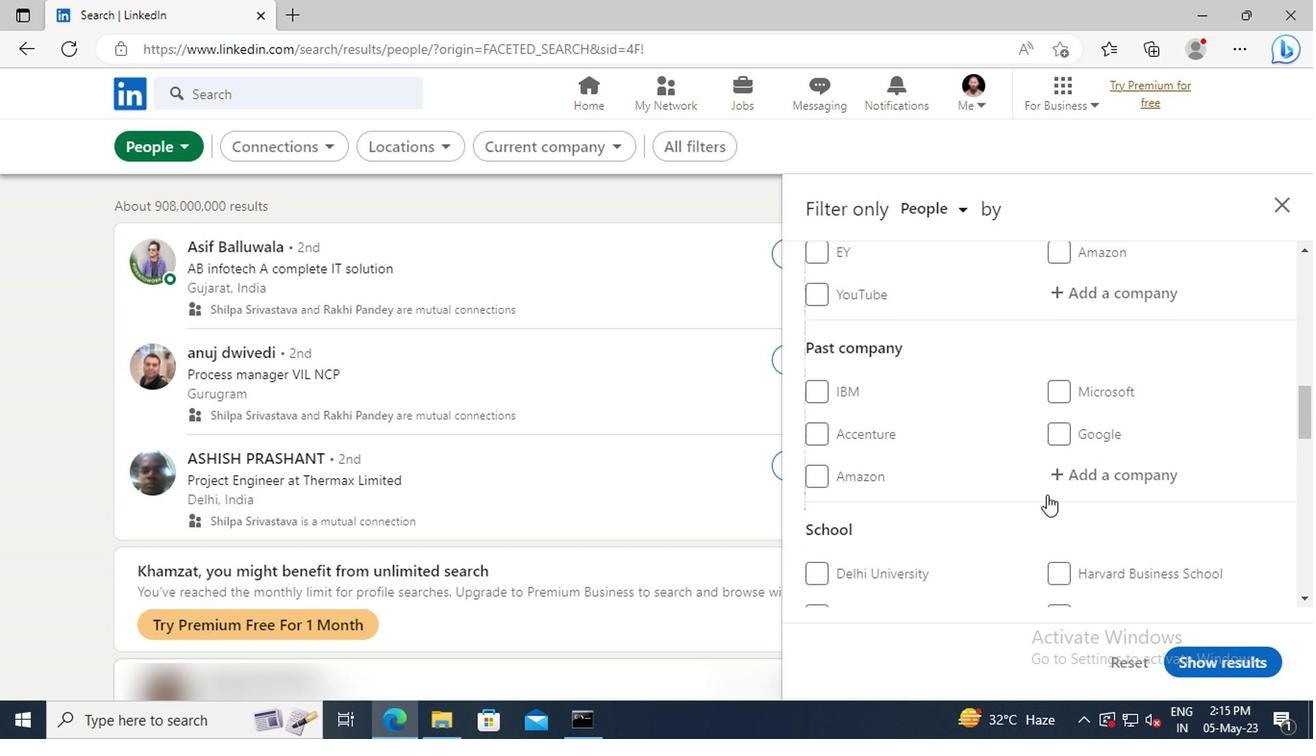 
Action: Mouse scrolled (1042, 496) with delta (0, 0)
Screenshot: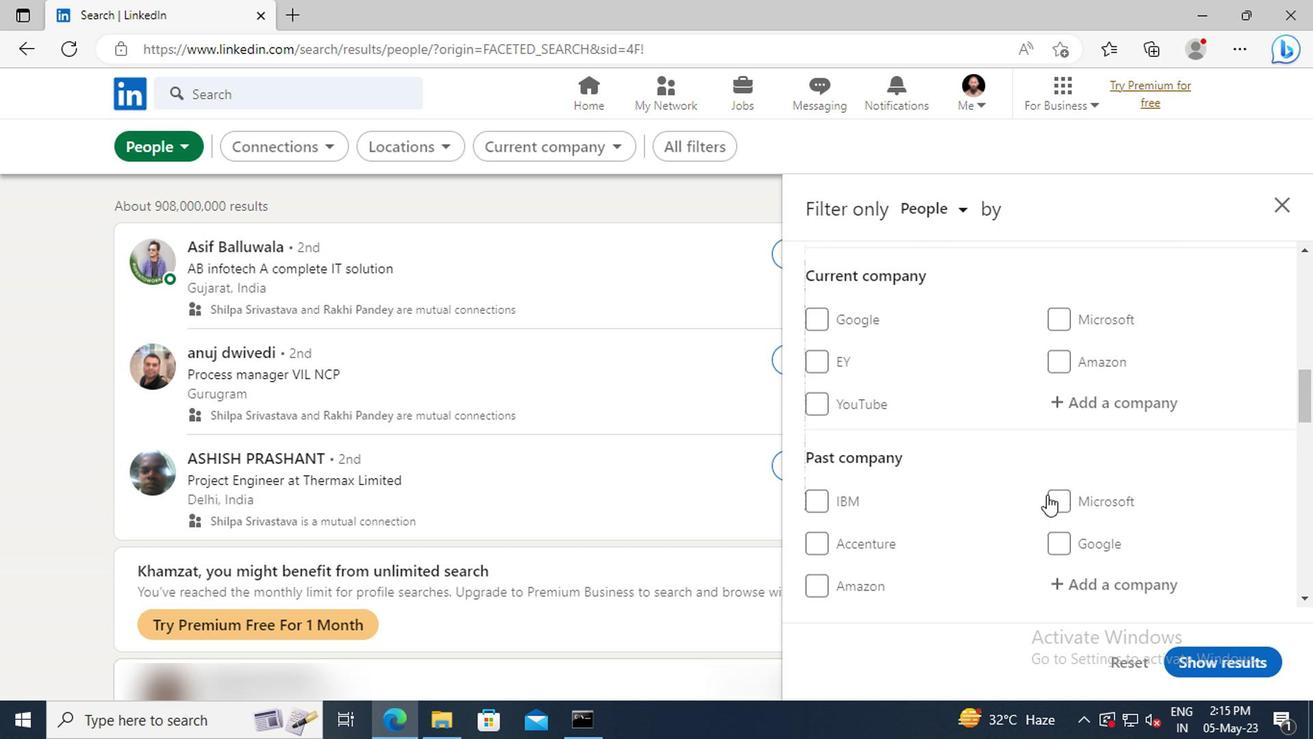 
Action: Mouse moved to (1066, 460)
Screenshot: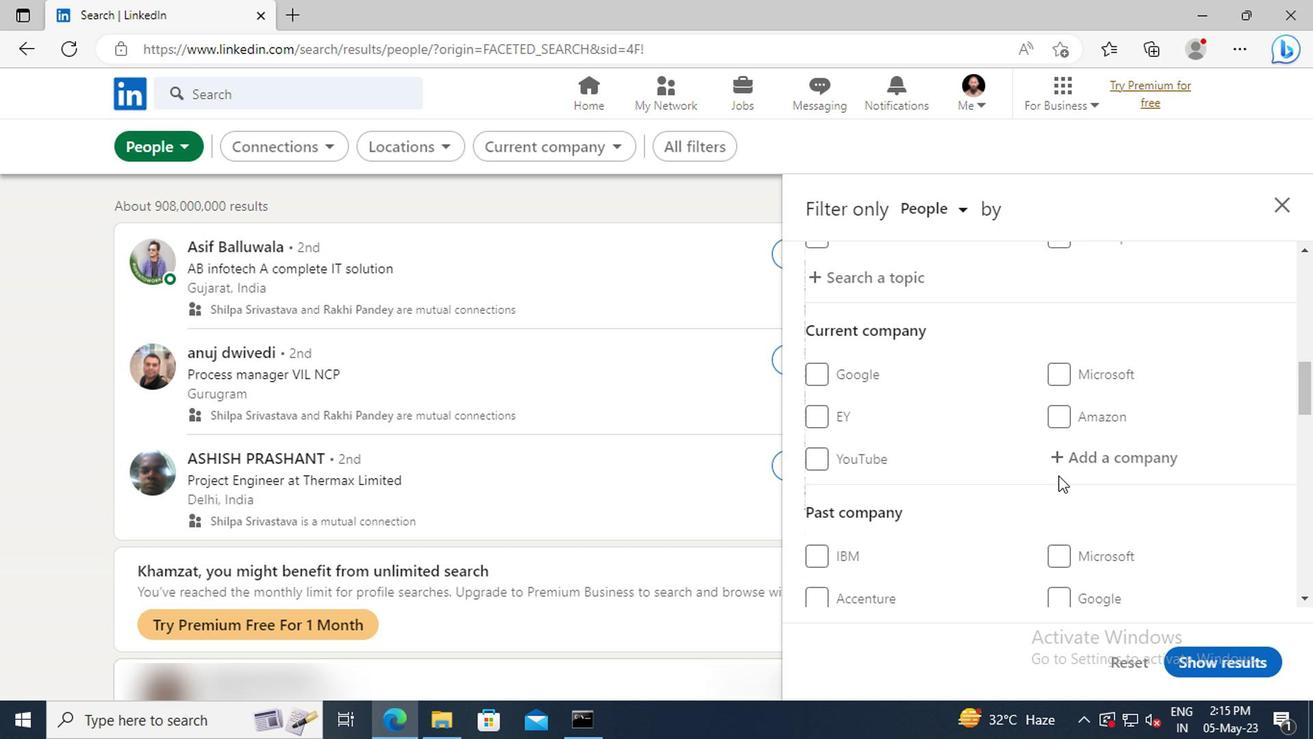 
Action: Mouse pressed left at (1066, 460)
Screenshot: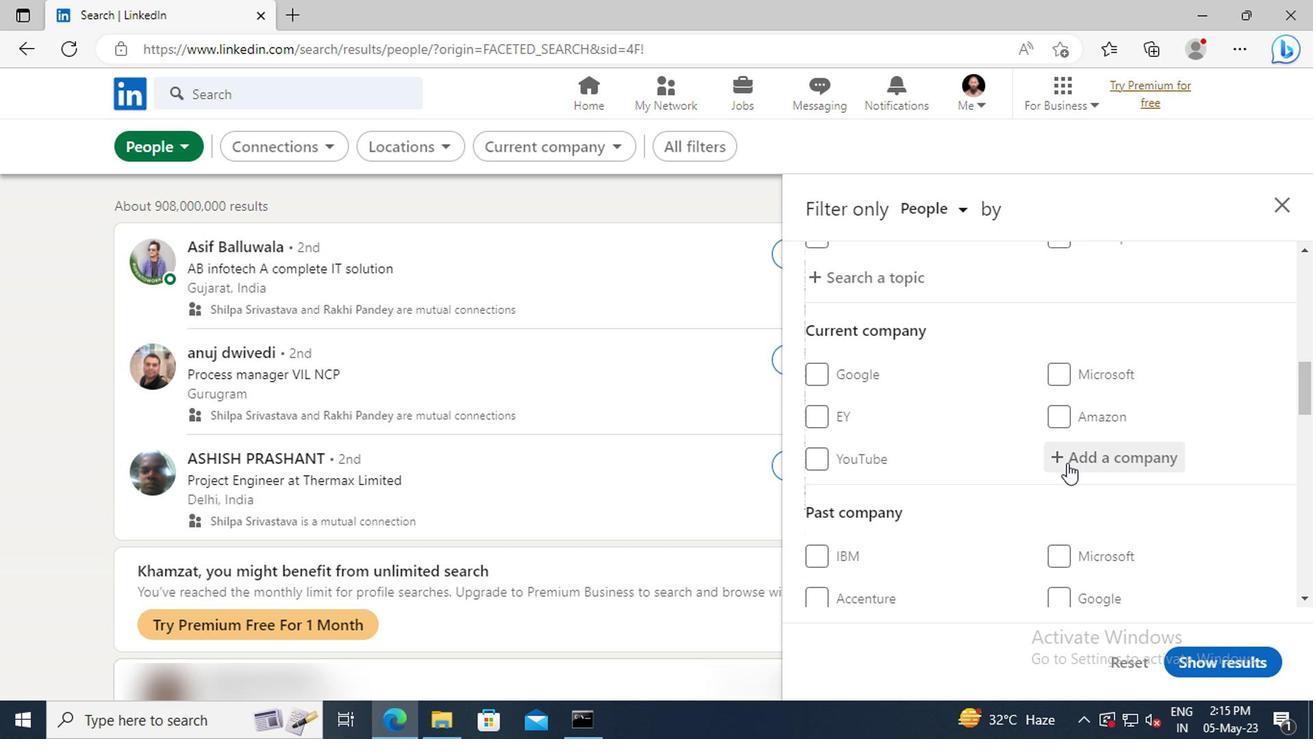 
Action: Mouse moved to (1066, 458)
Screenshot: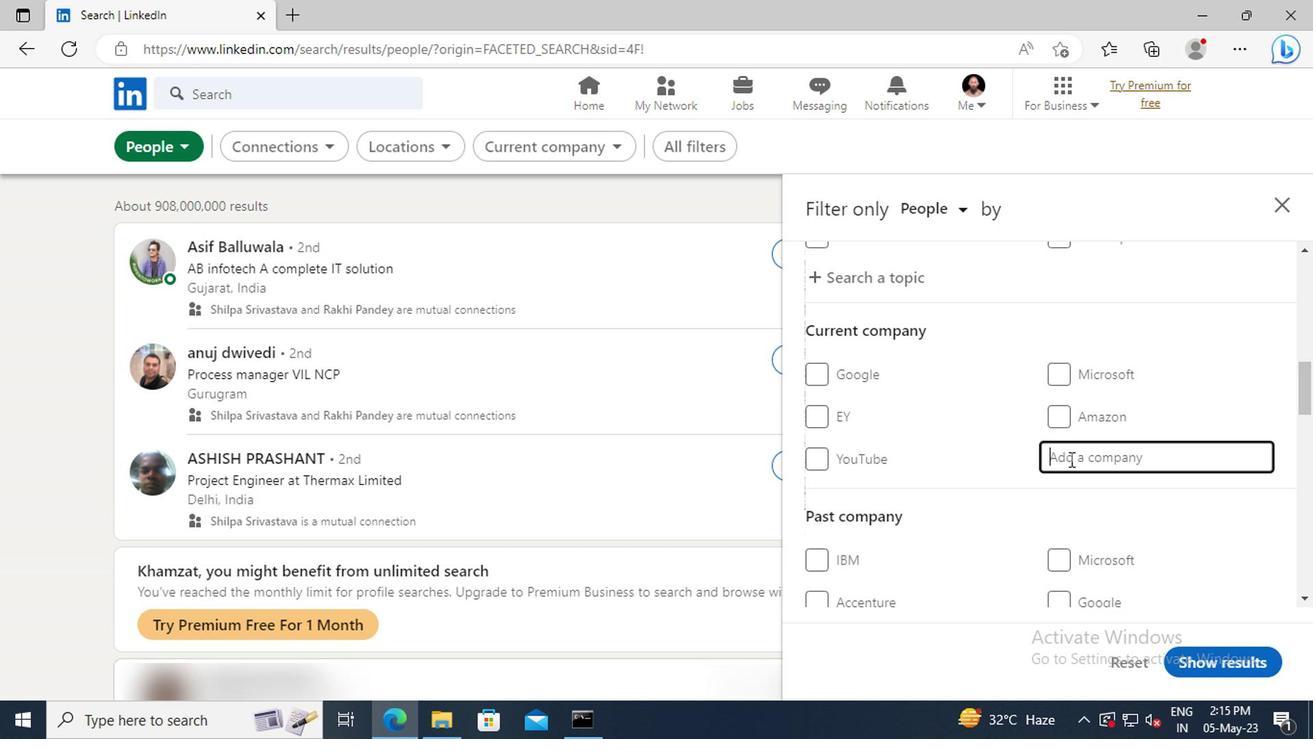 
Action: Key pressed <Key.shift>HT<Key.space><Key.shift>MEDI
Screenshot: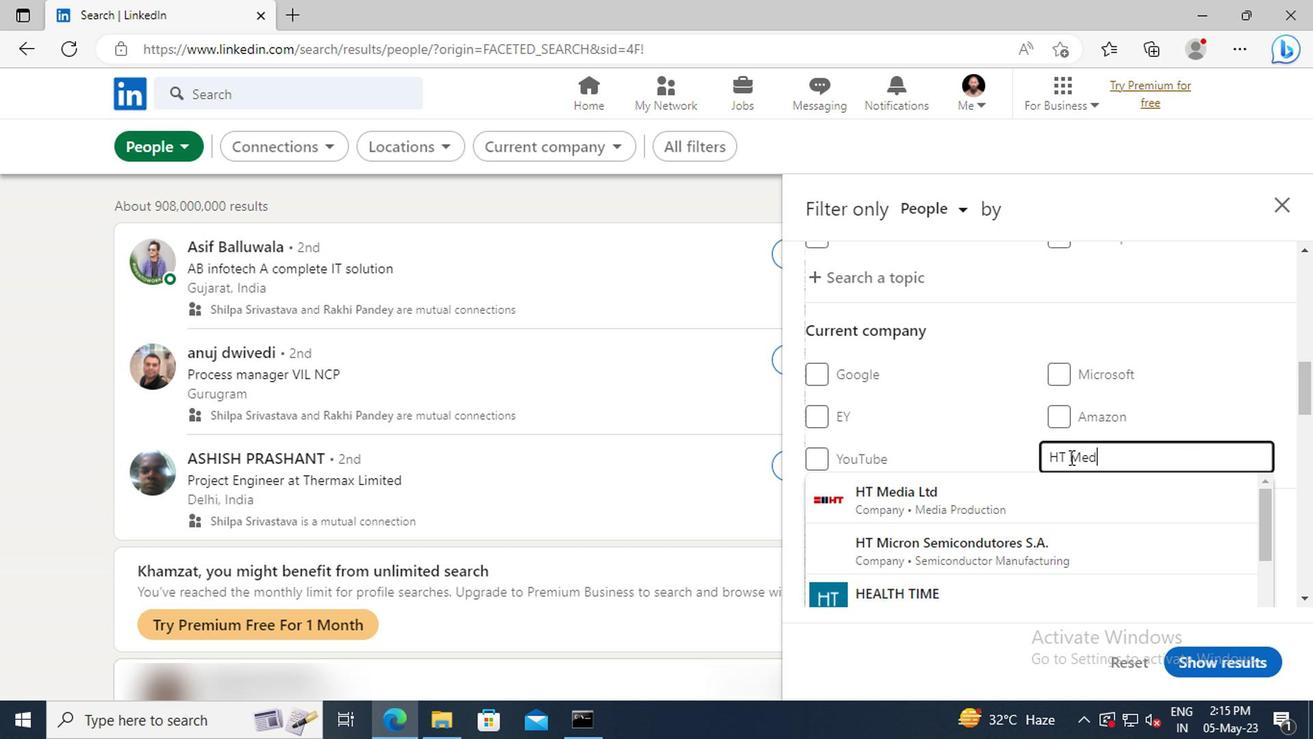 
Action: Mouse moved to (1063, 487)
Screenshot: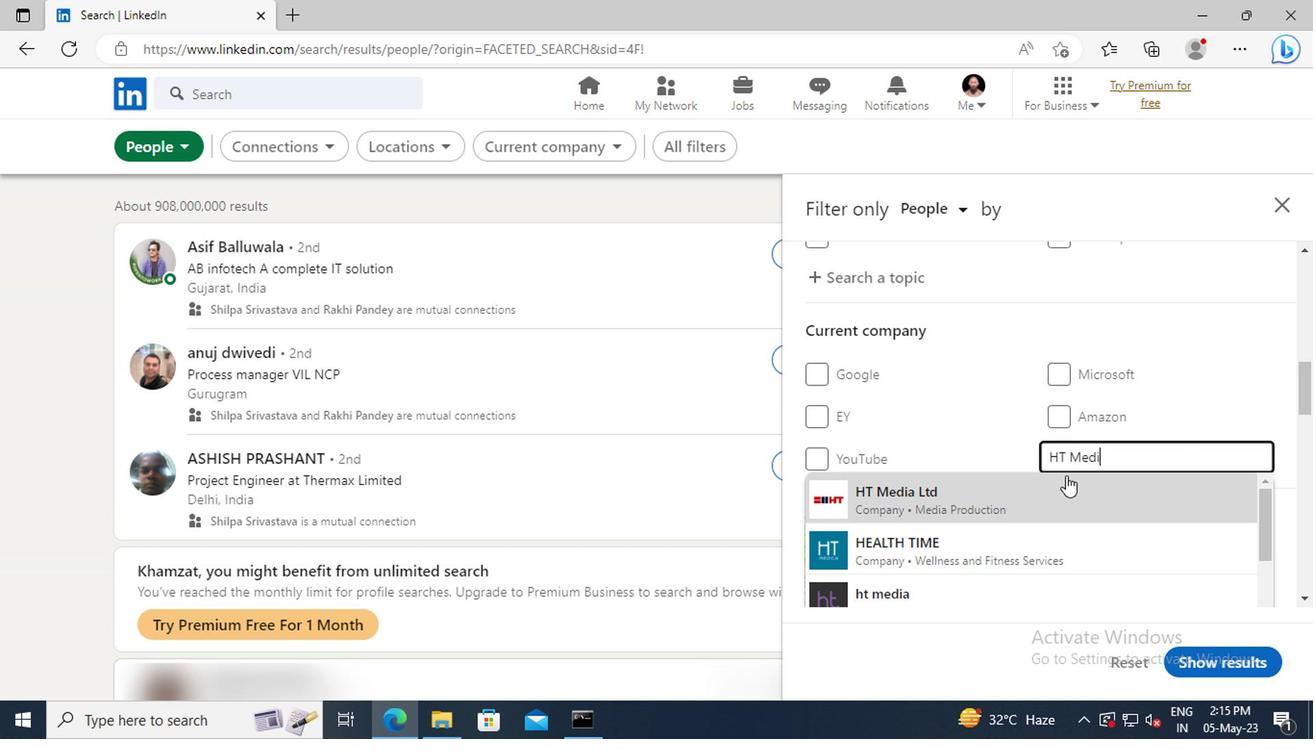 
Action: Mouse pressed left at (1063, 487)
Screenshot: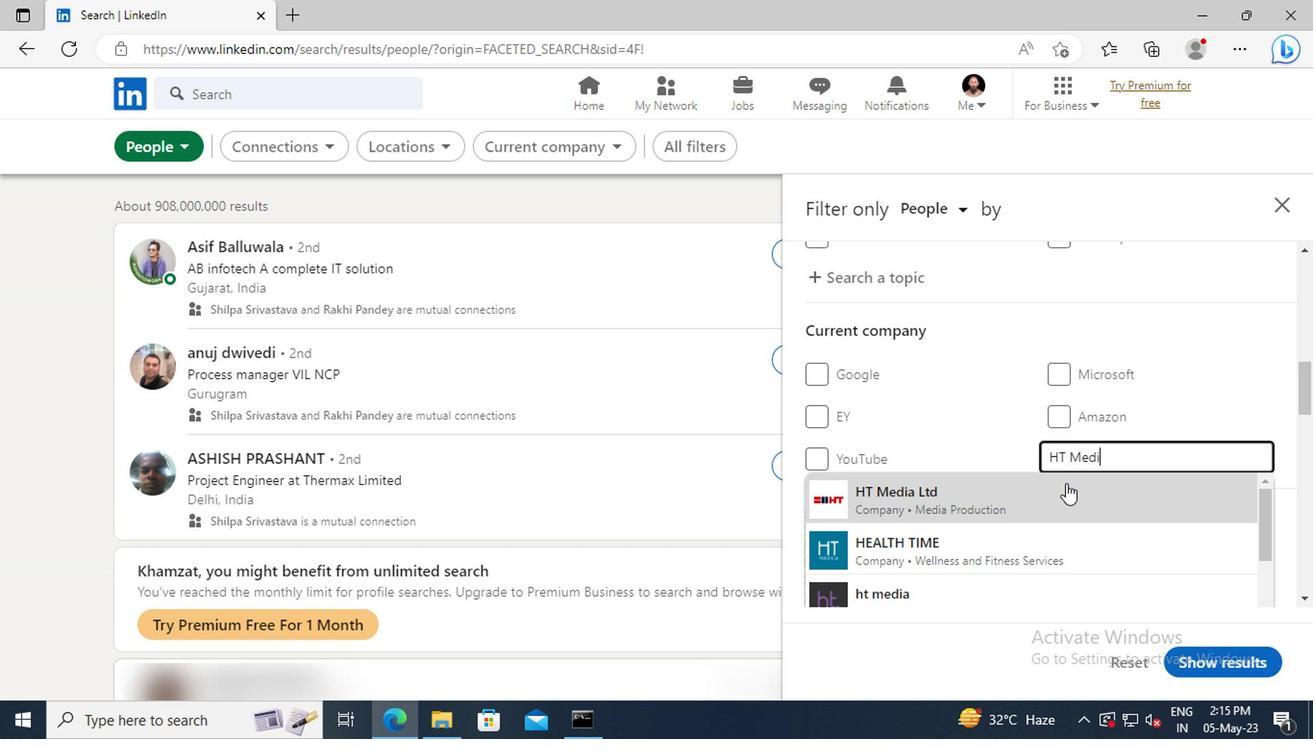 
Action: Mouse scrolled (1063, 486) with delta (0, 0)
Screenshot: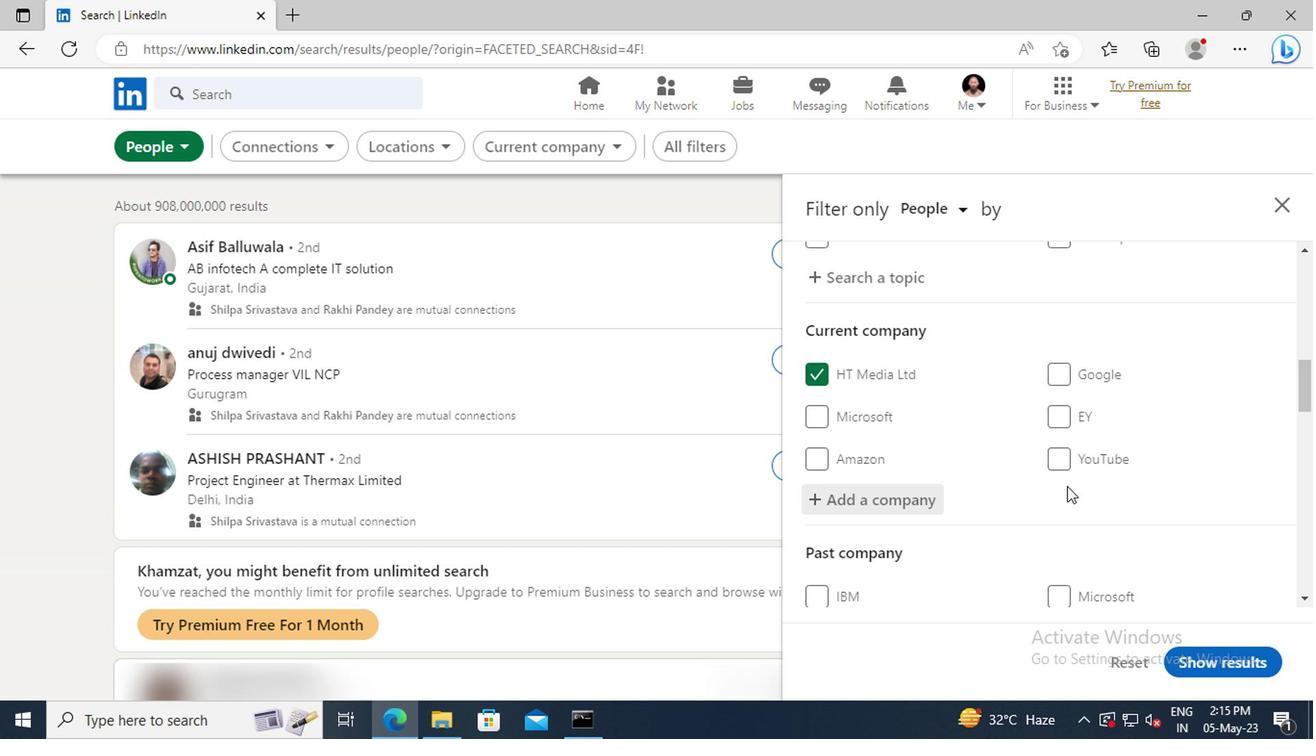 
Action: Mouse scrolled (1063, 486) with delta (0, 0)
Screenshot: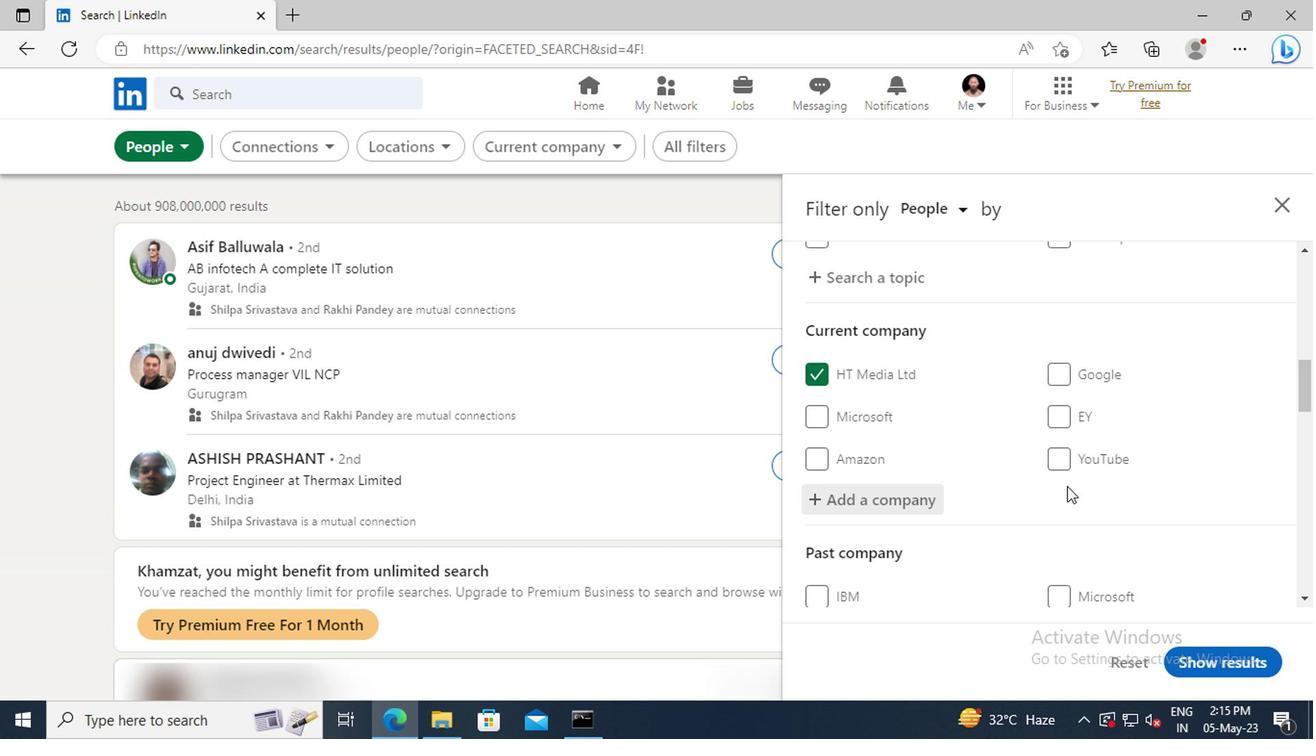 
Action: Mouse scrolled (1063, 486) with delta (0, 0)
Screenshot: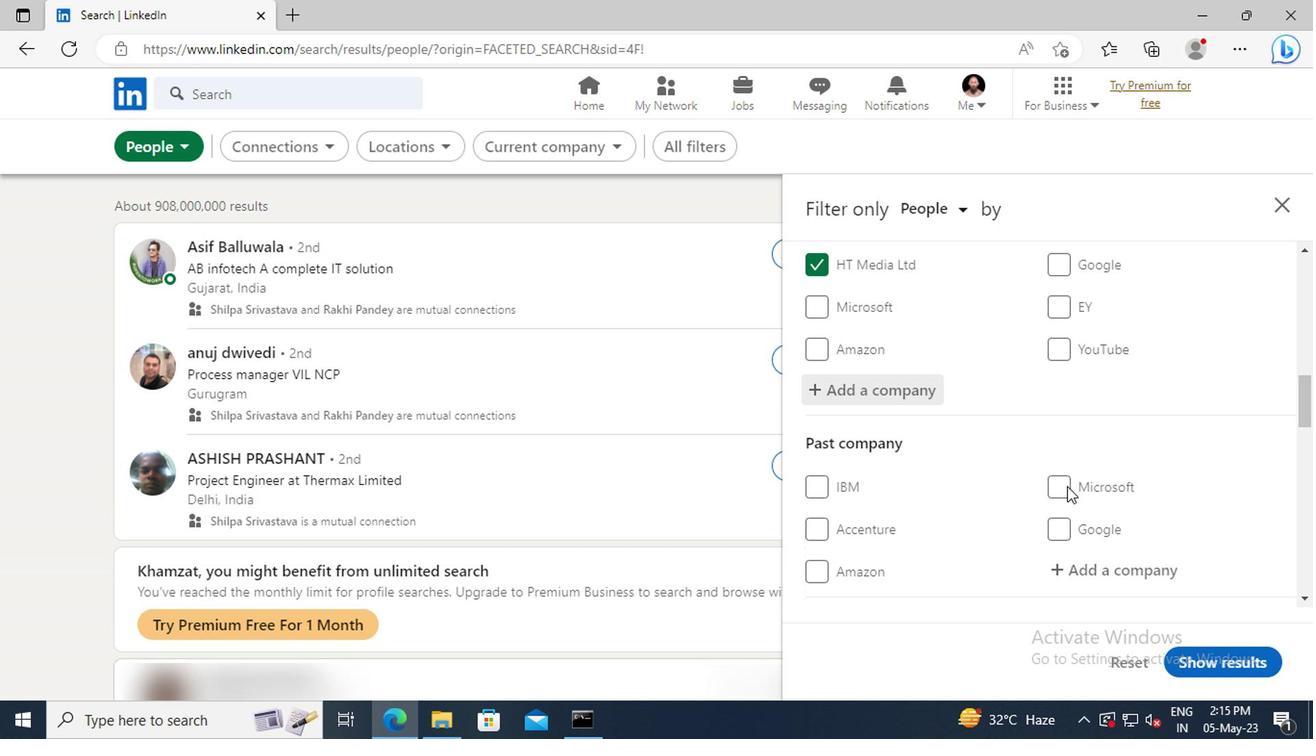
Action: Mouse scrolled (1063, 486) with delta (0, 0)
Screenshot: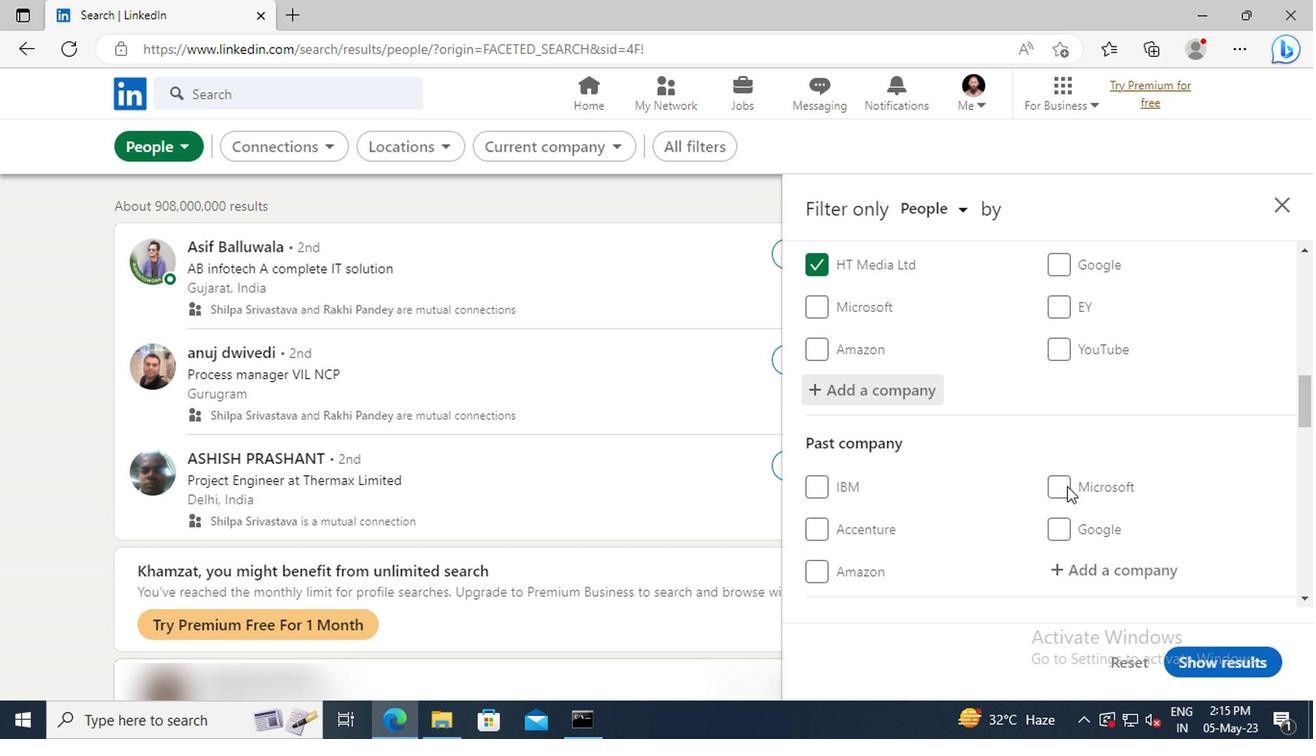 
Action: Mouse moved to (1057, 470)
Screenshot: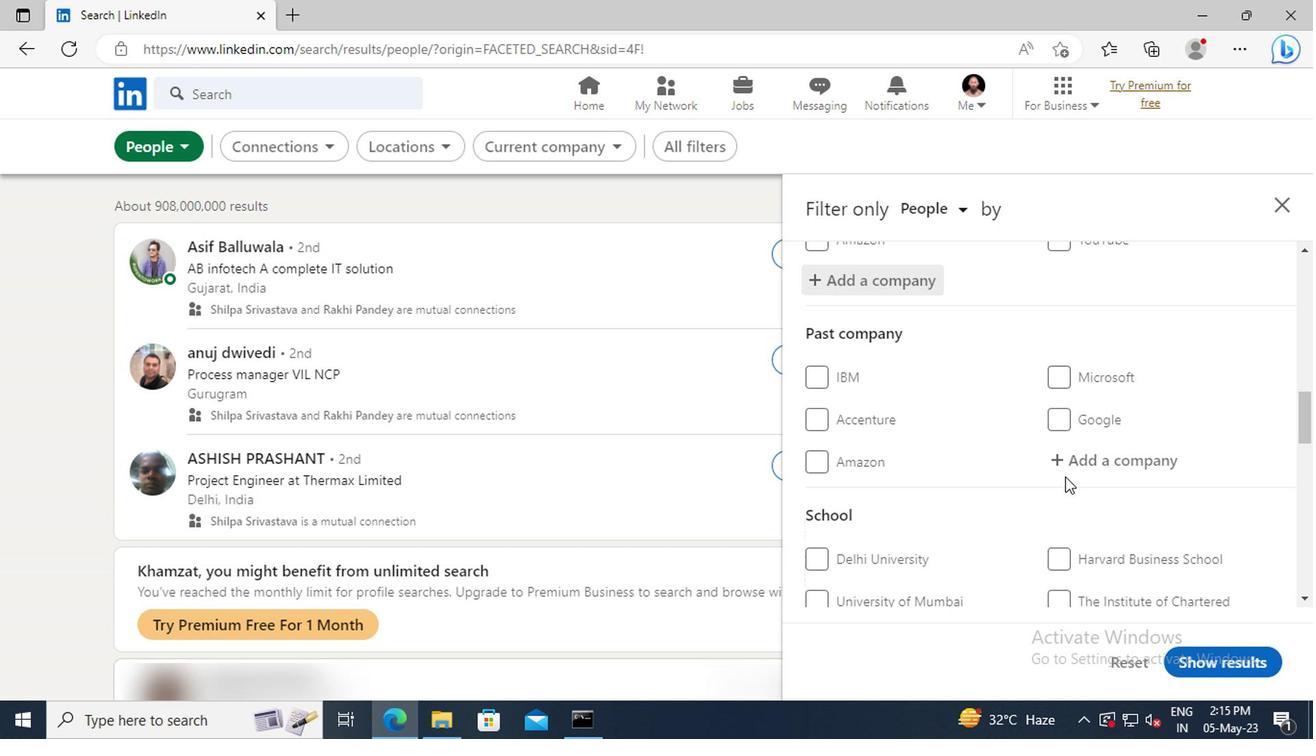 
Action: Mouse scrolled (1057, 469) with delta (0, 0)
Screenshot: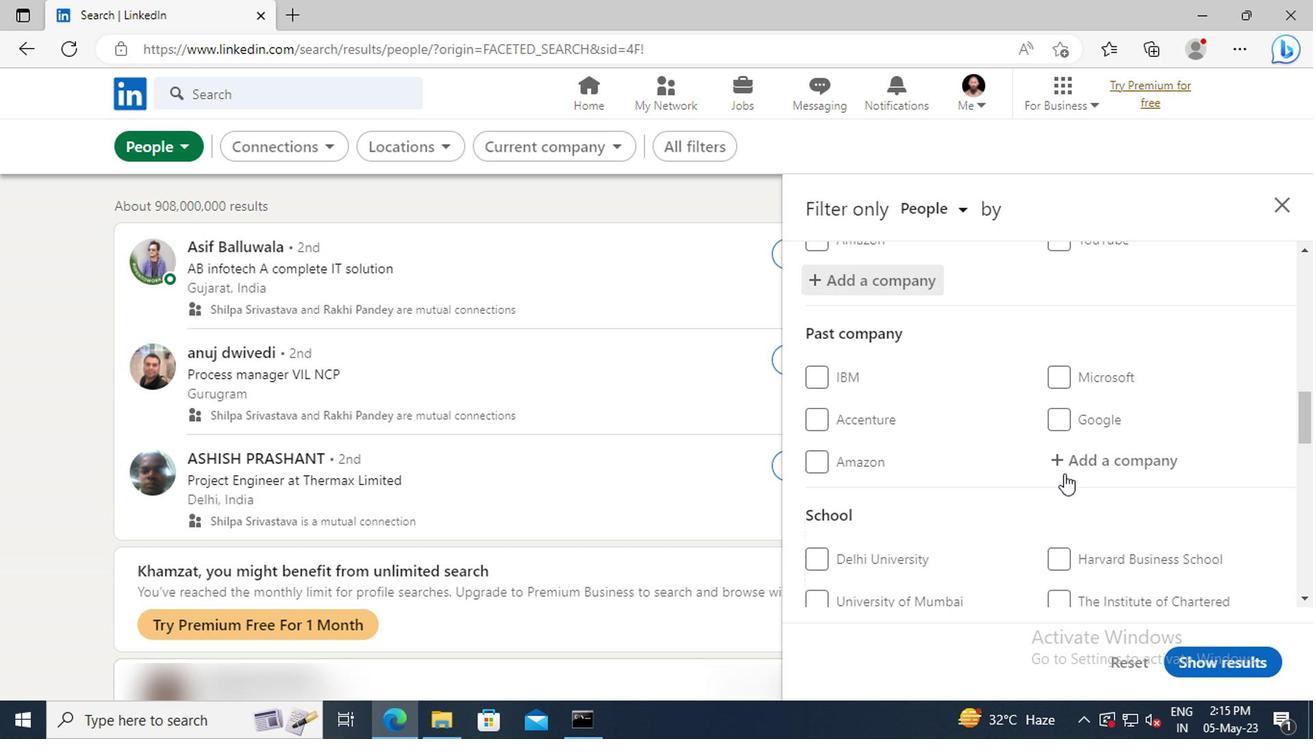 
Action: Mouse scrolled (1057, 469) with delta (0, 0)
Screenshot: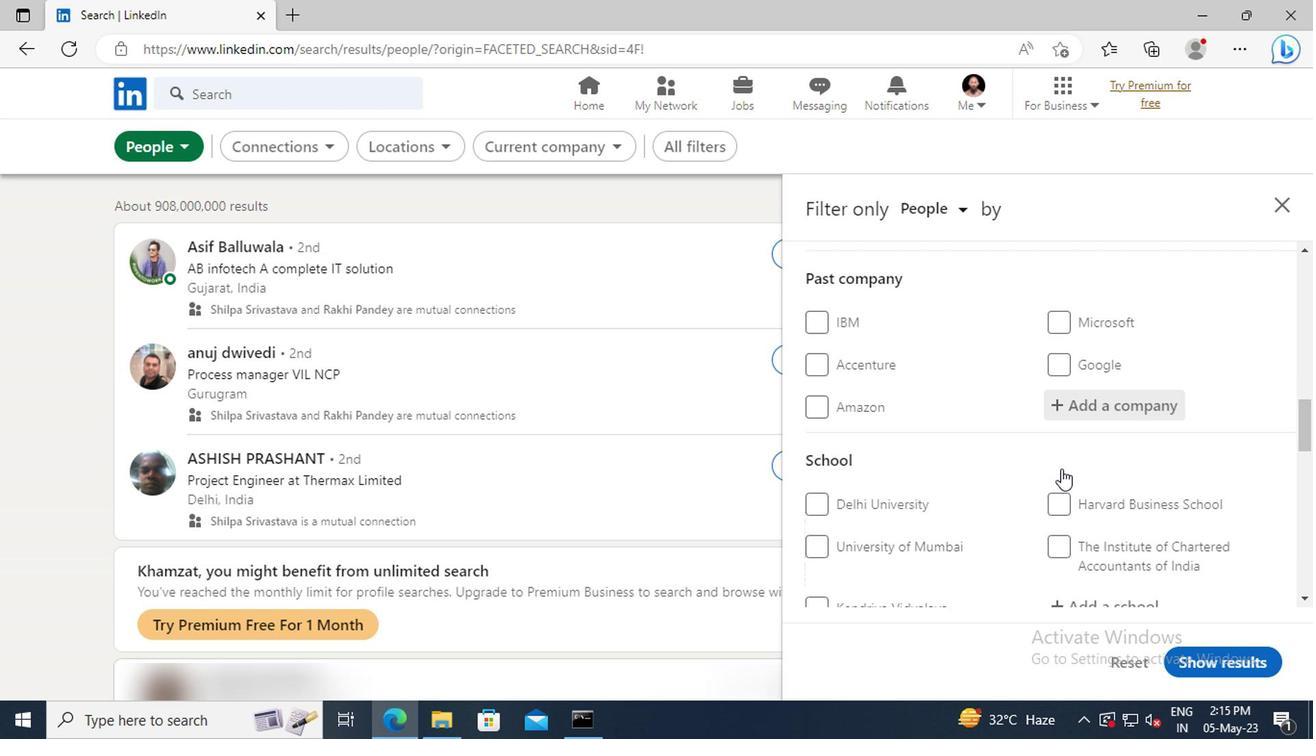 
Action: Mouse scrolled (1057, 469) with delta (0, 0)
Screenshot: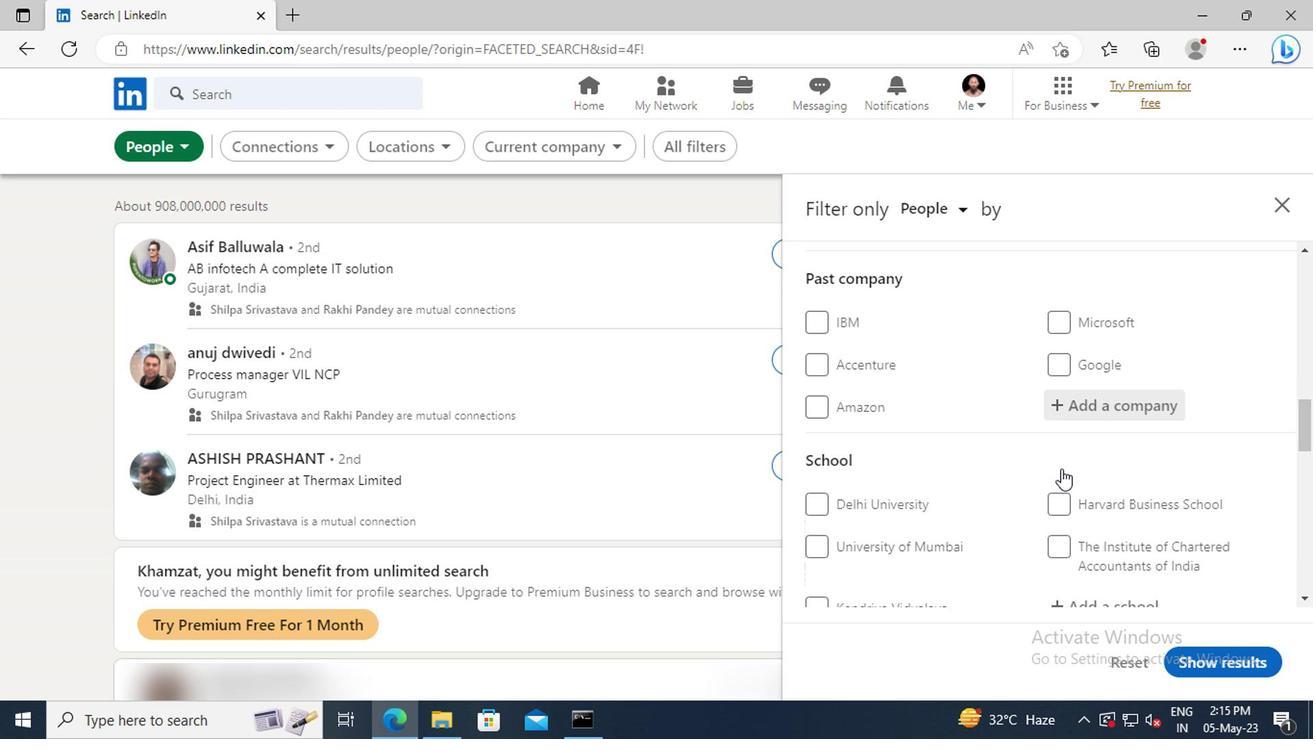 
Action: Mouse moved to (1066, 495)
Screenshot: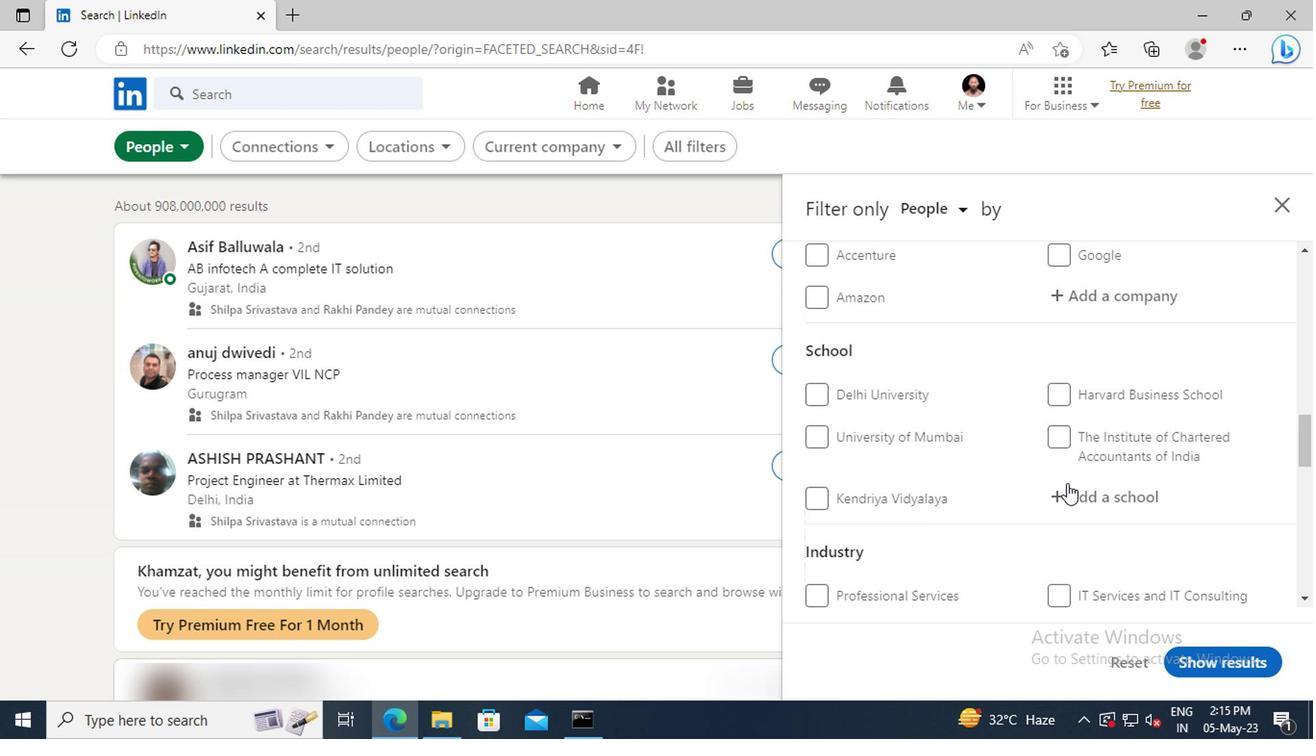 
Action: Mouse pressed left at (1066, 495)
Screenshot: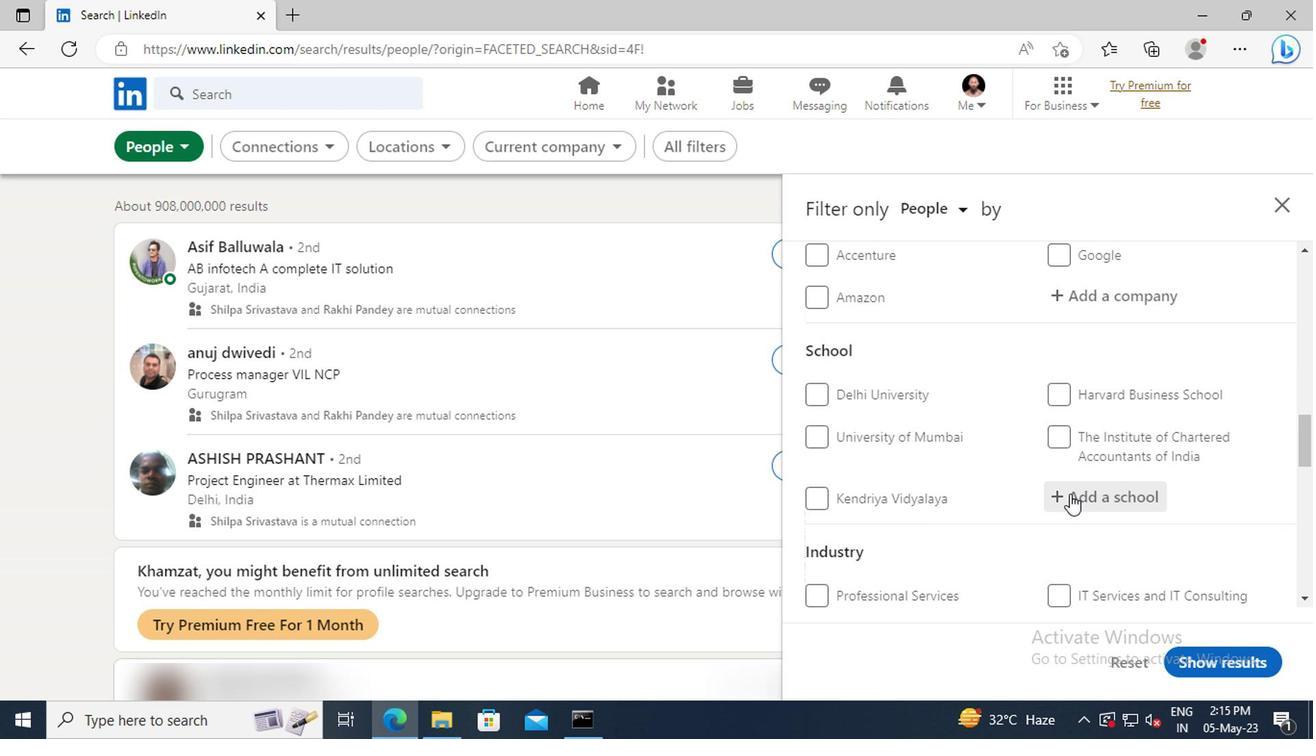 
Action: Key pressed <Key.shift>THE<Key.space><Key.shift>AMERICAN<Key.space><Key.shift>COLLEGE
Screenshot: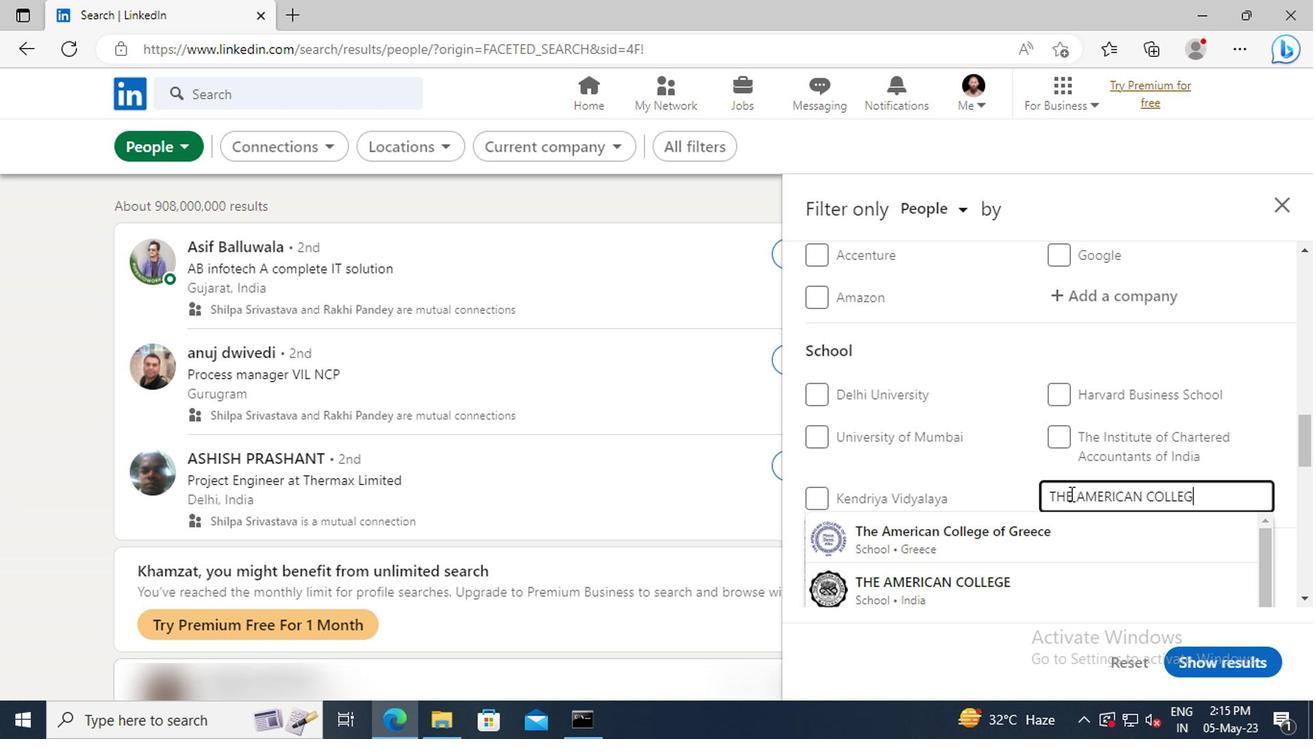
Action: Mouse moved to (1053, 531)
Screenshot: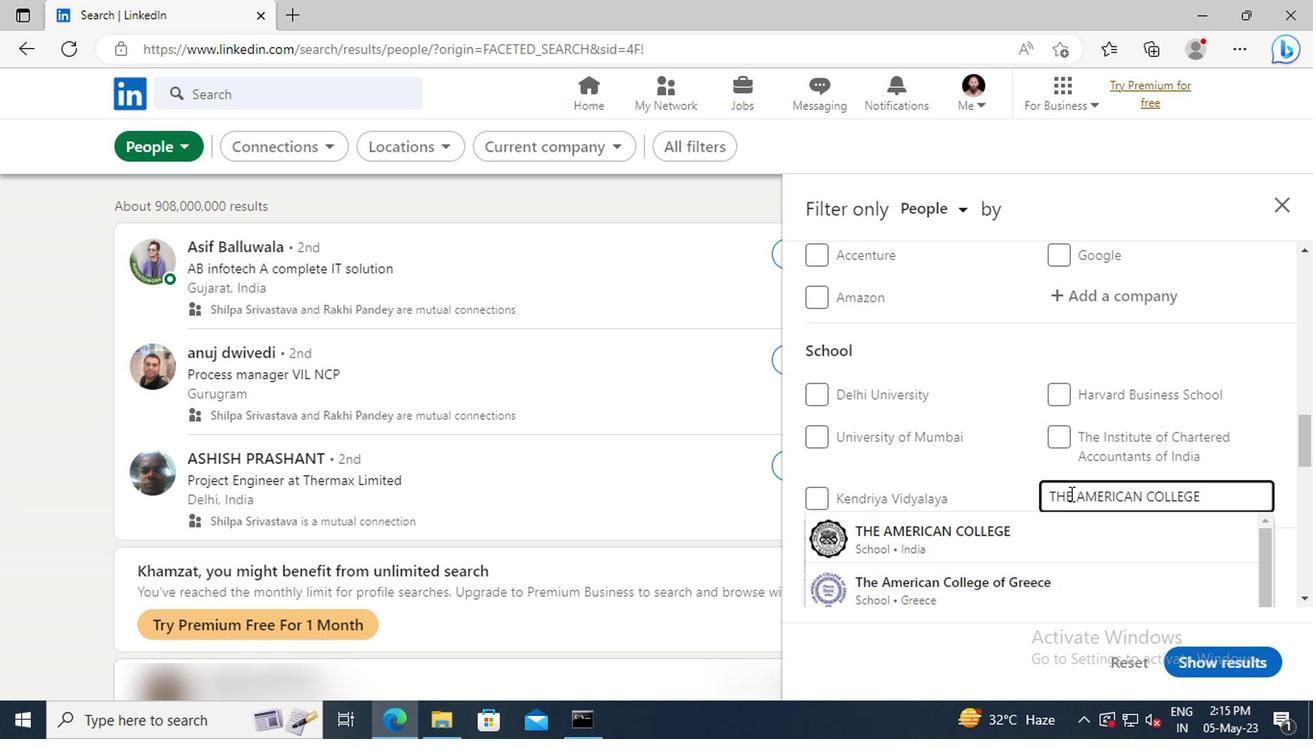 
Action: Mouse pressed left at (1053, 531)
Screenshot: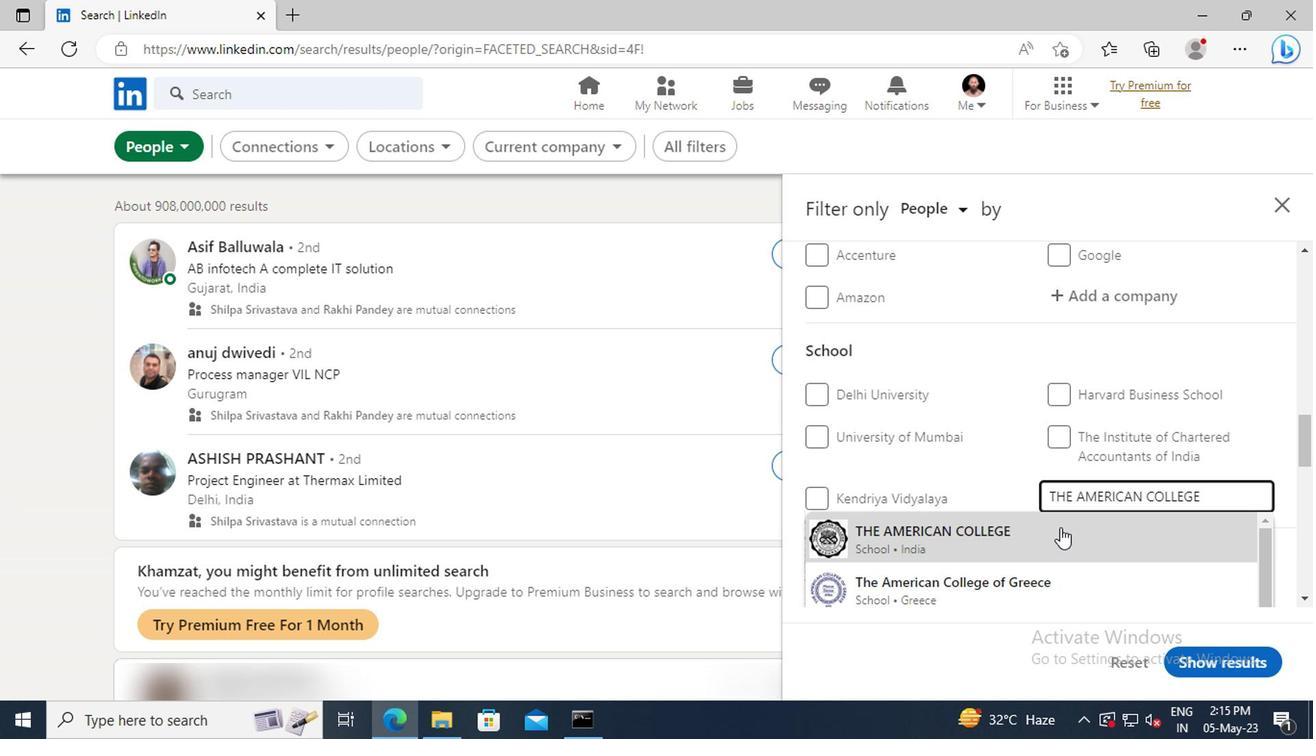 
Action: Mouse scrolled (1053, 531) with delta (0, 0)
Screenshot: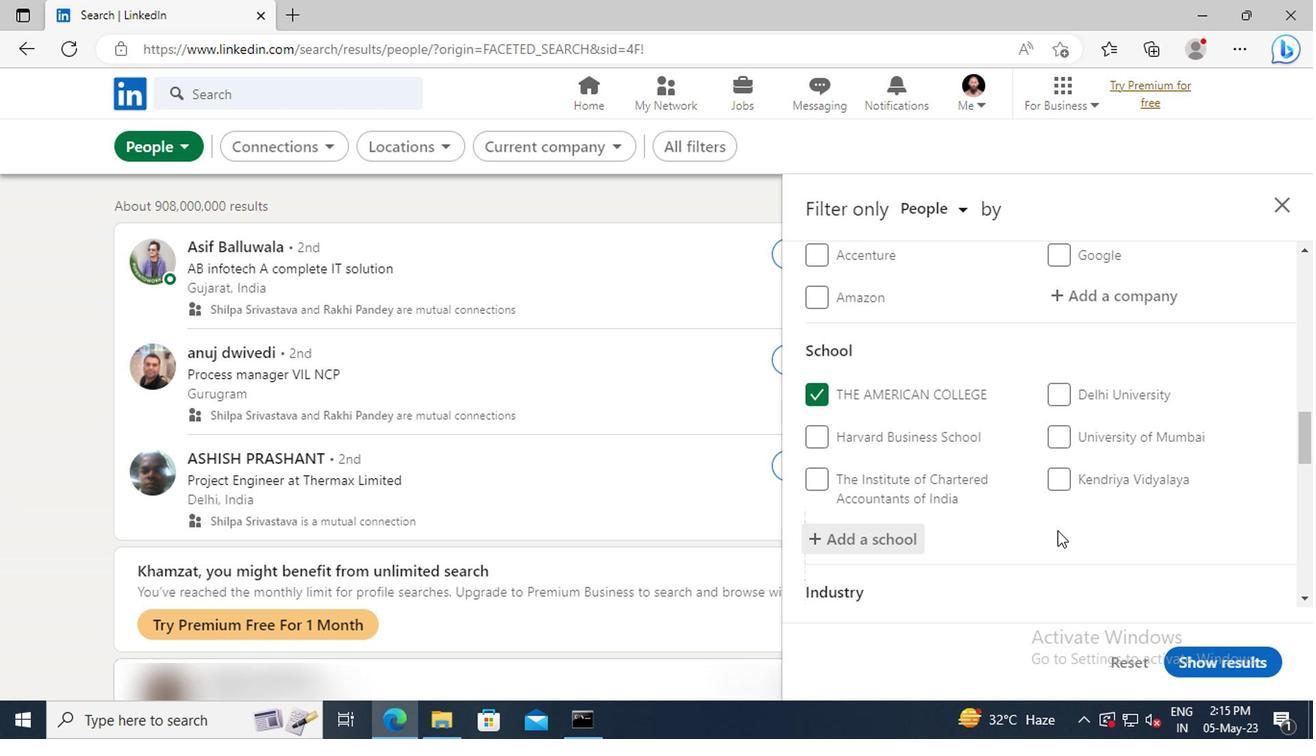 
Action: Mouse scrolled (1053, 531) with delta (0, 0)
Screenshot: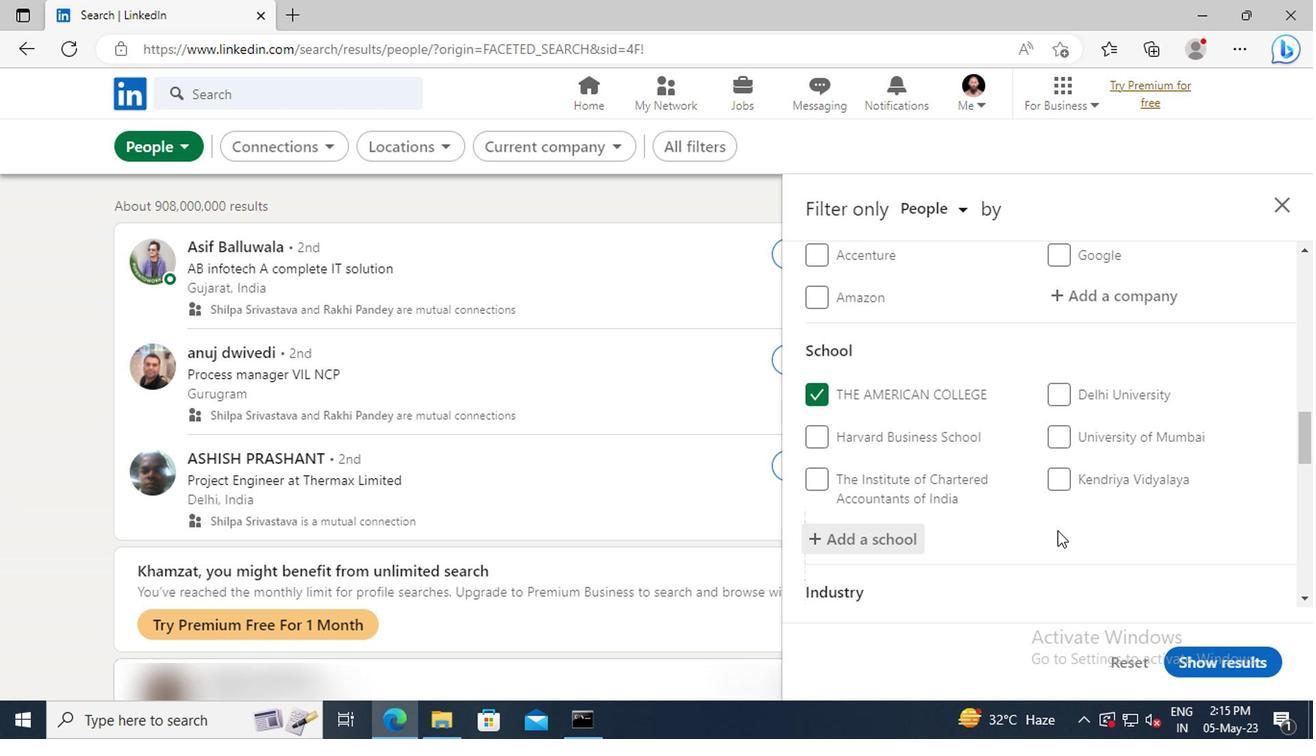 
Action: Mouse moved to (1052, 531)
Screenshot: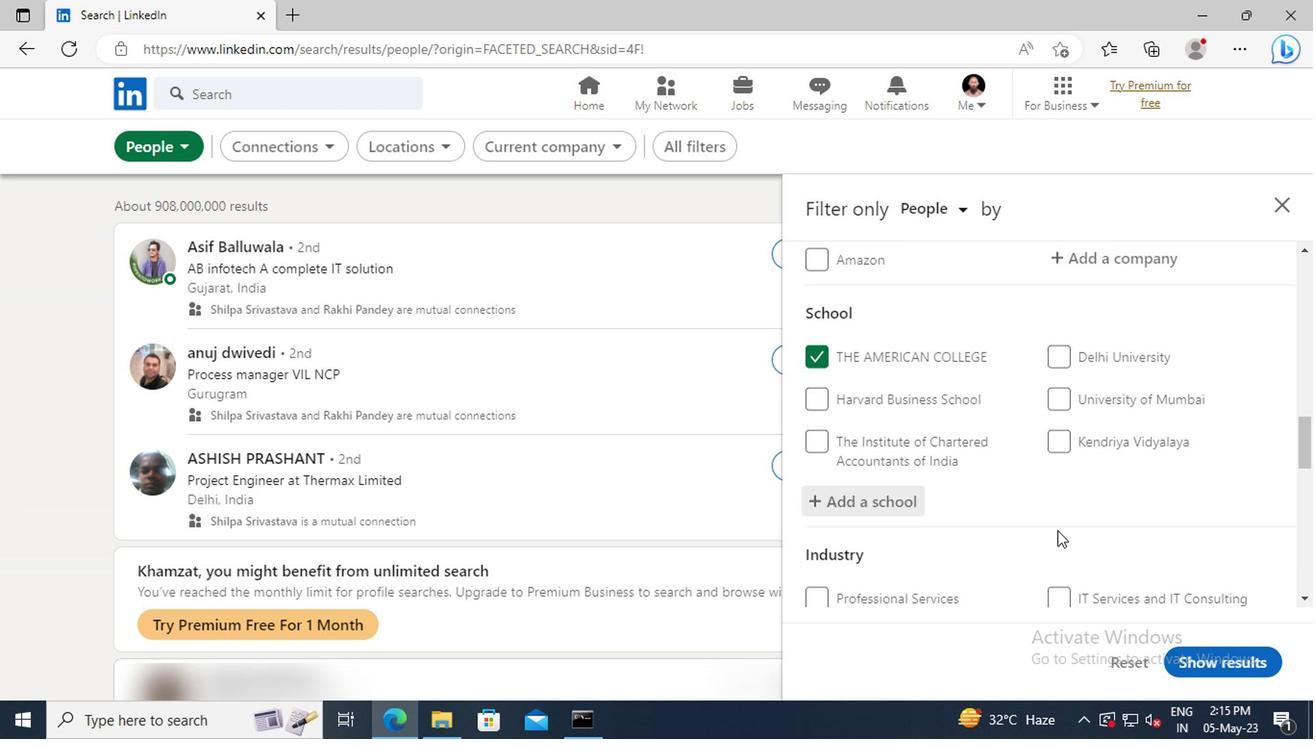 
Action: Mouse scrolled (1052, 531) with delta (0, 0)
Screenshot: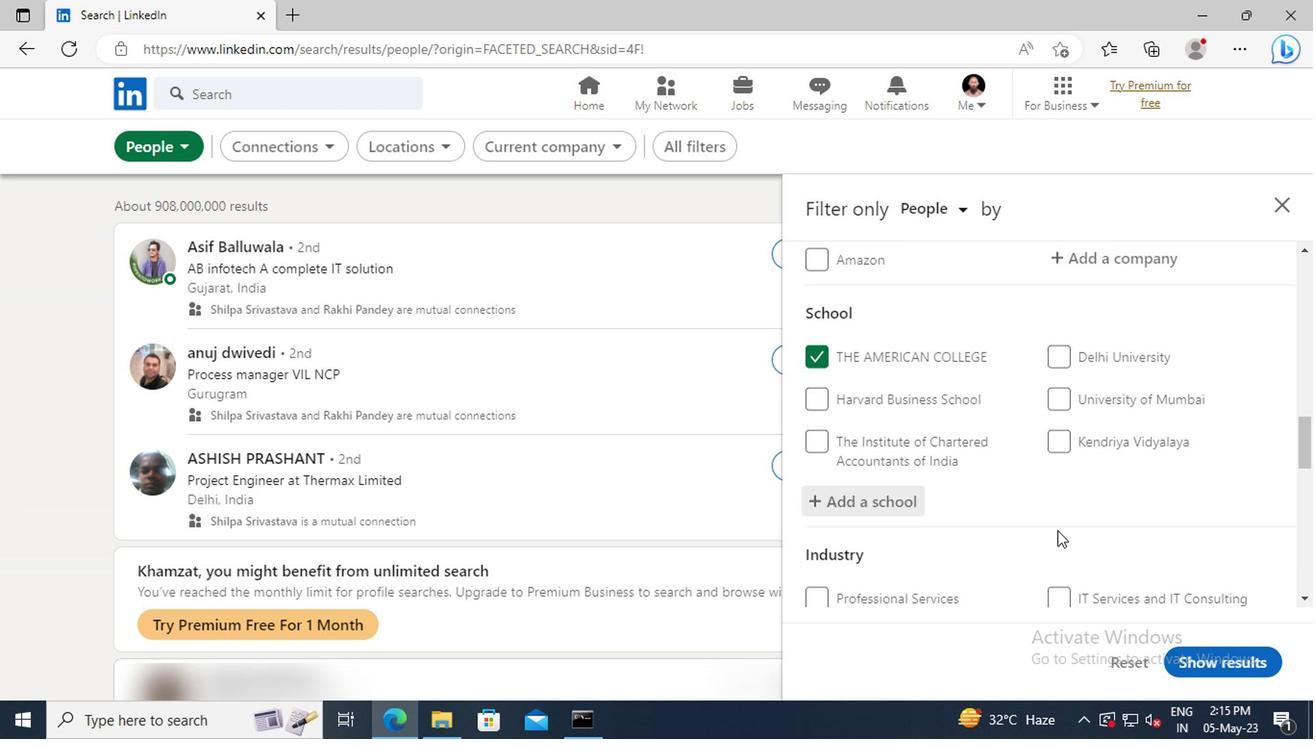 
Action: Mouse moved to (1033, 493)
Screenshot: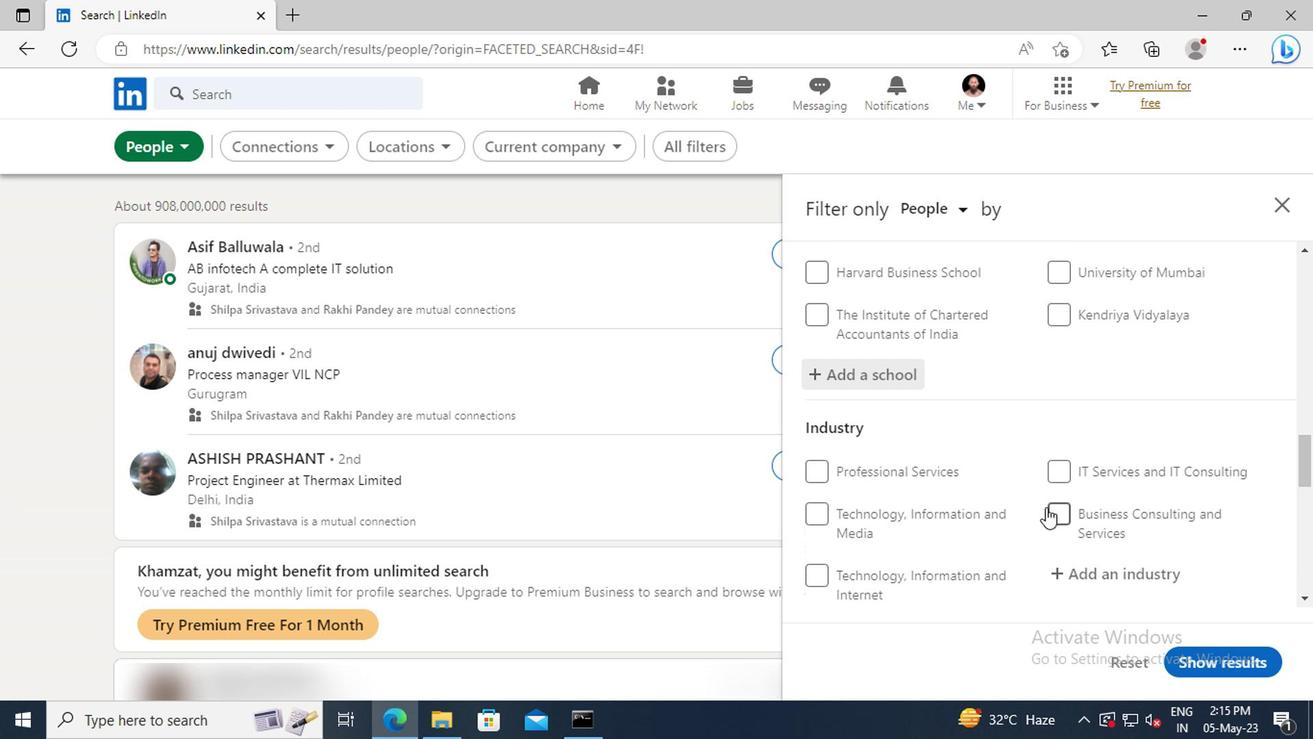 
Action: Mouse scrolled (1033, 492) with delta (0, -1)
Screenshot: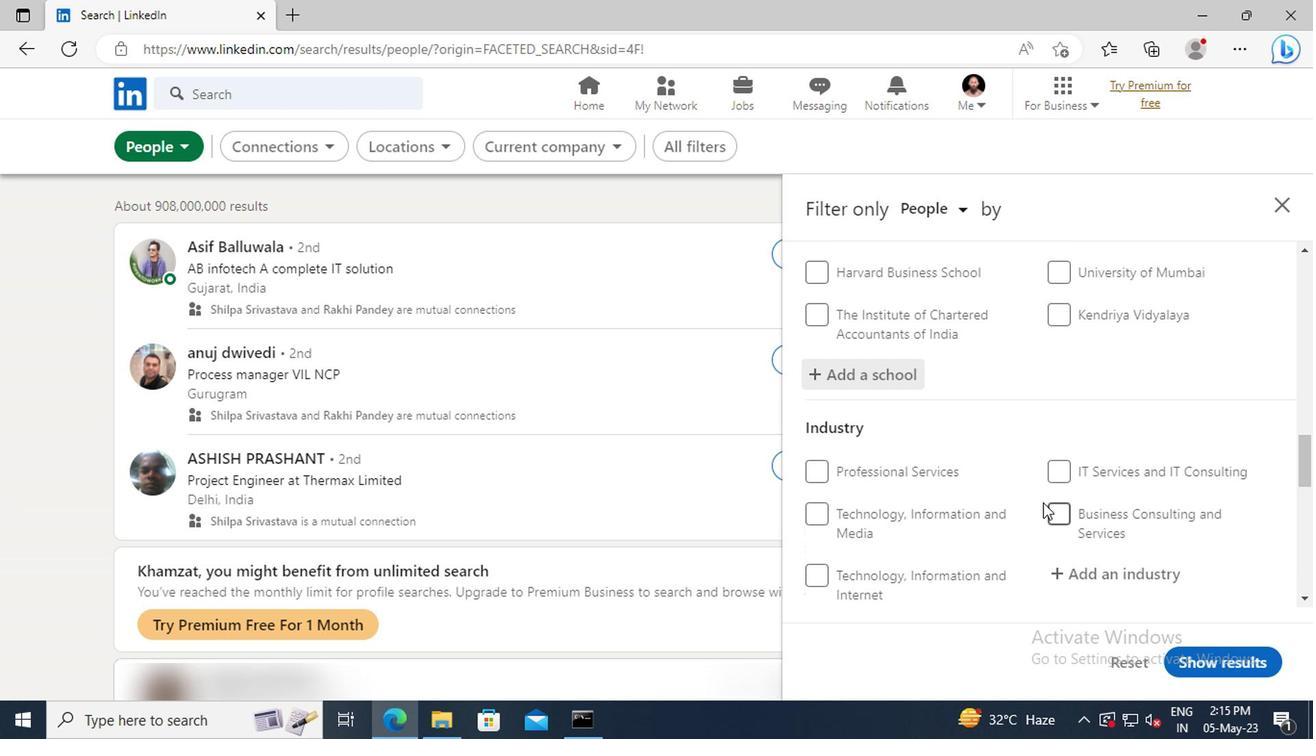 
Action: Mouse moved to (1033, 492)
Screenshot: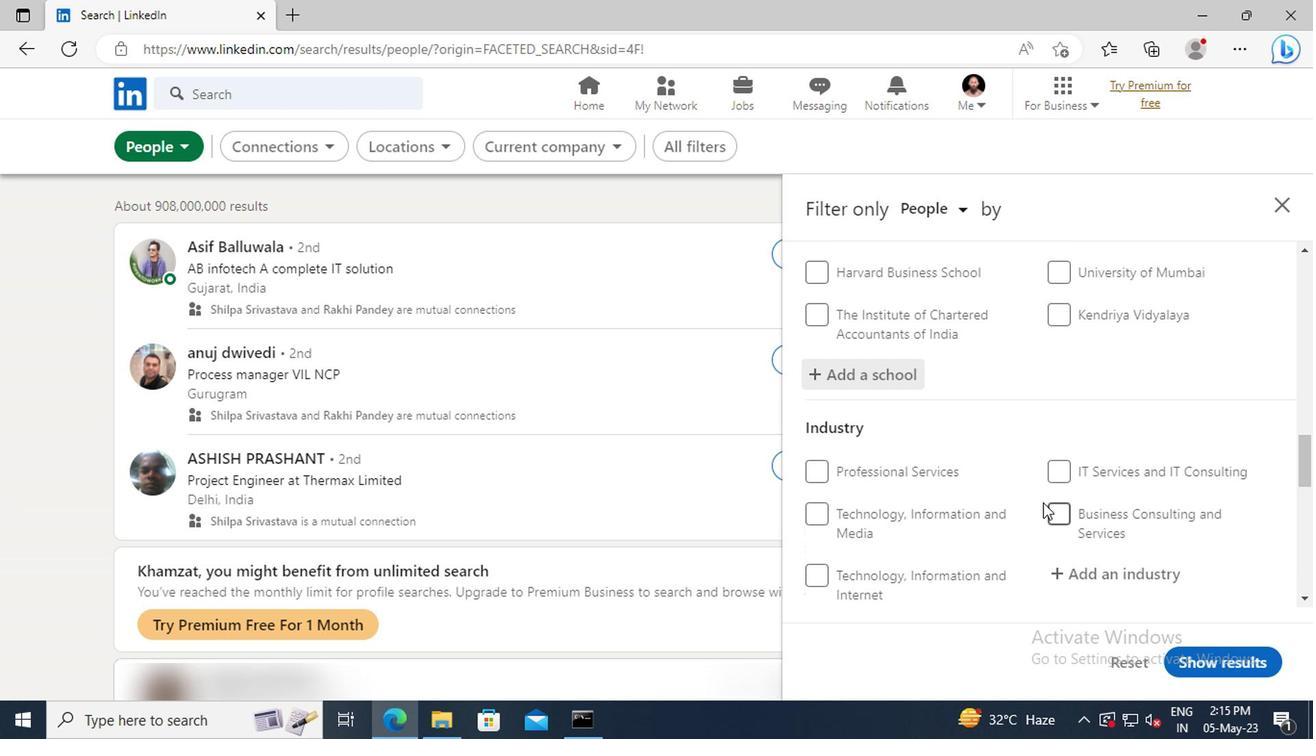 
Action: Mouse scrolled (1033, 491) with delta (0, 0)
Screenshot: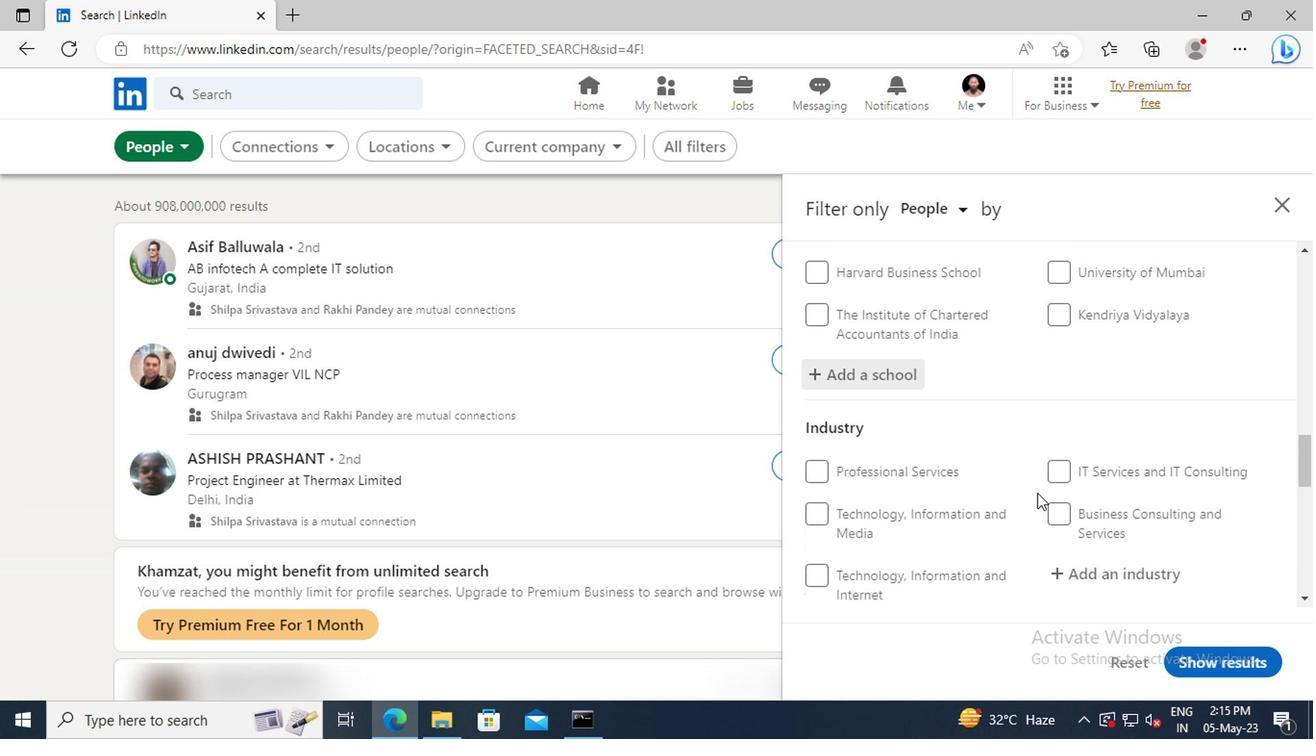 
Action: Mouse moved to (1055, 472)
Screenshot: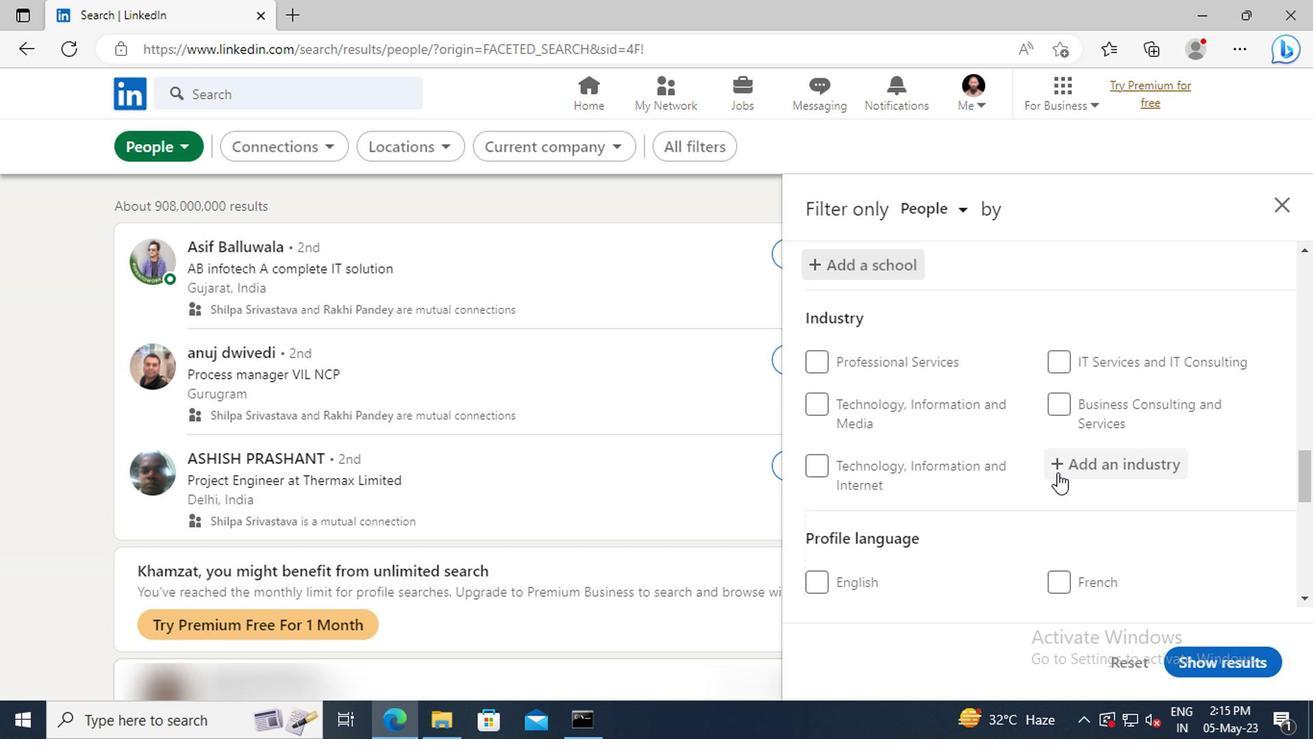 
Action: Mouse pressed left at (1055, 472)
Screenshot: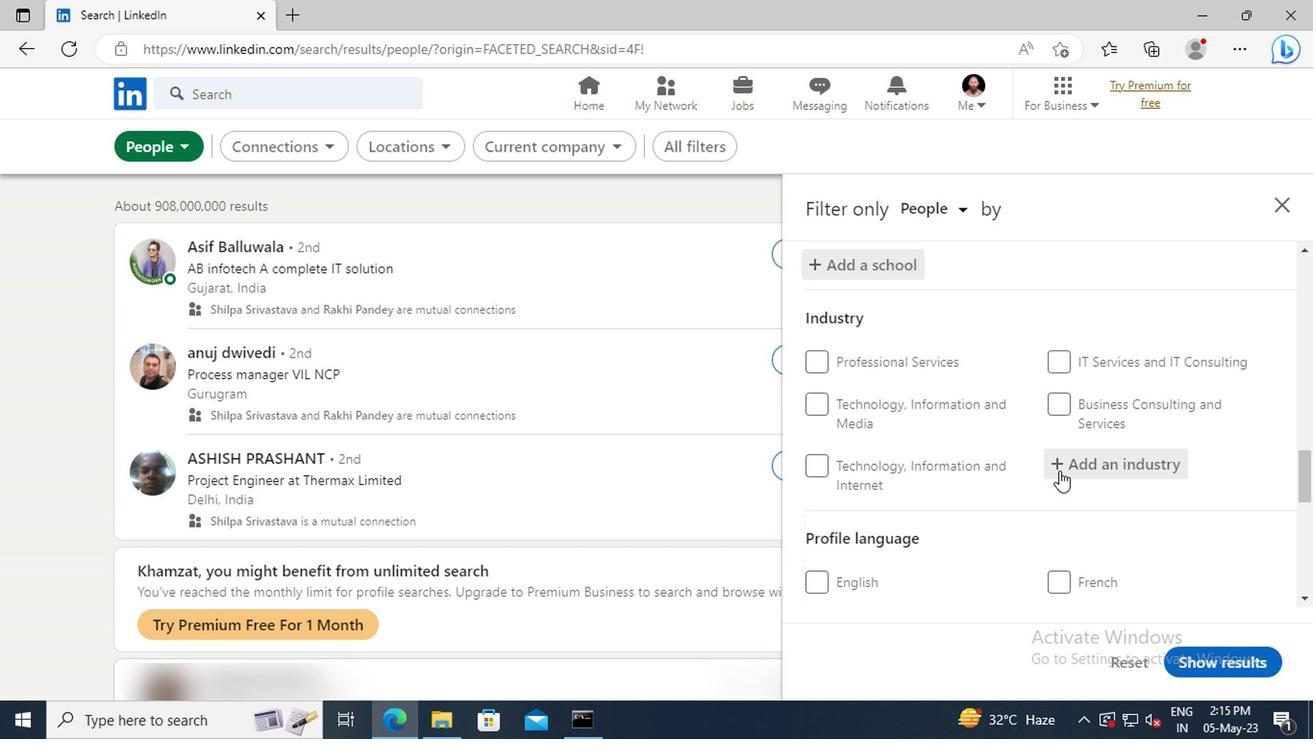 
Action: Mouse moved to (1056, 472)
Screenshot: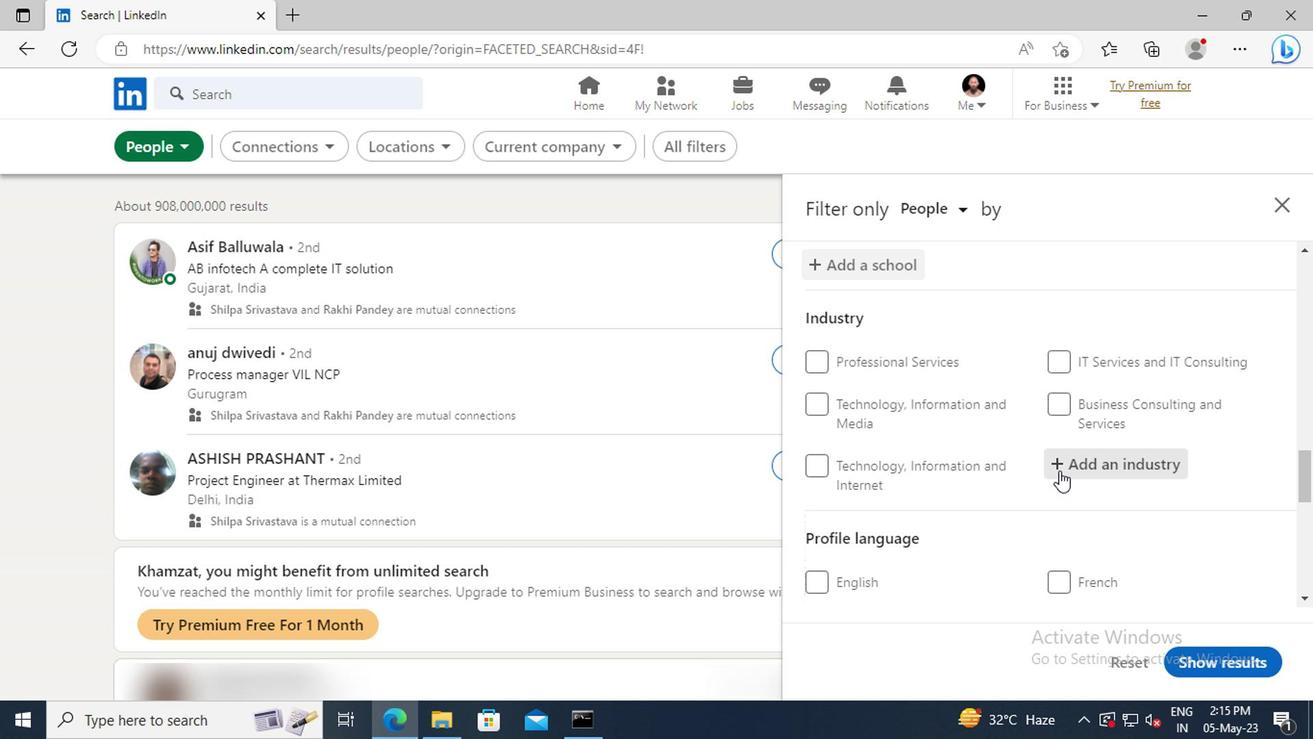 
Action: Key pressed <Key.shift><Key.shift>COSME
Screenshot: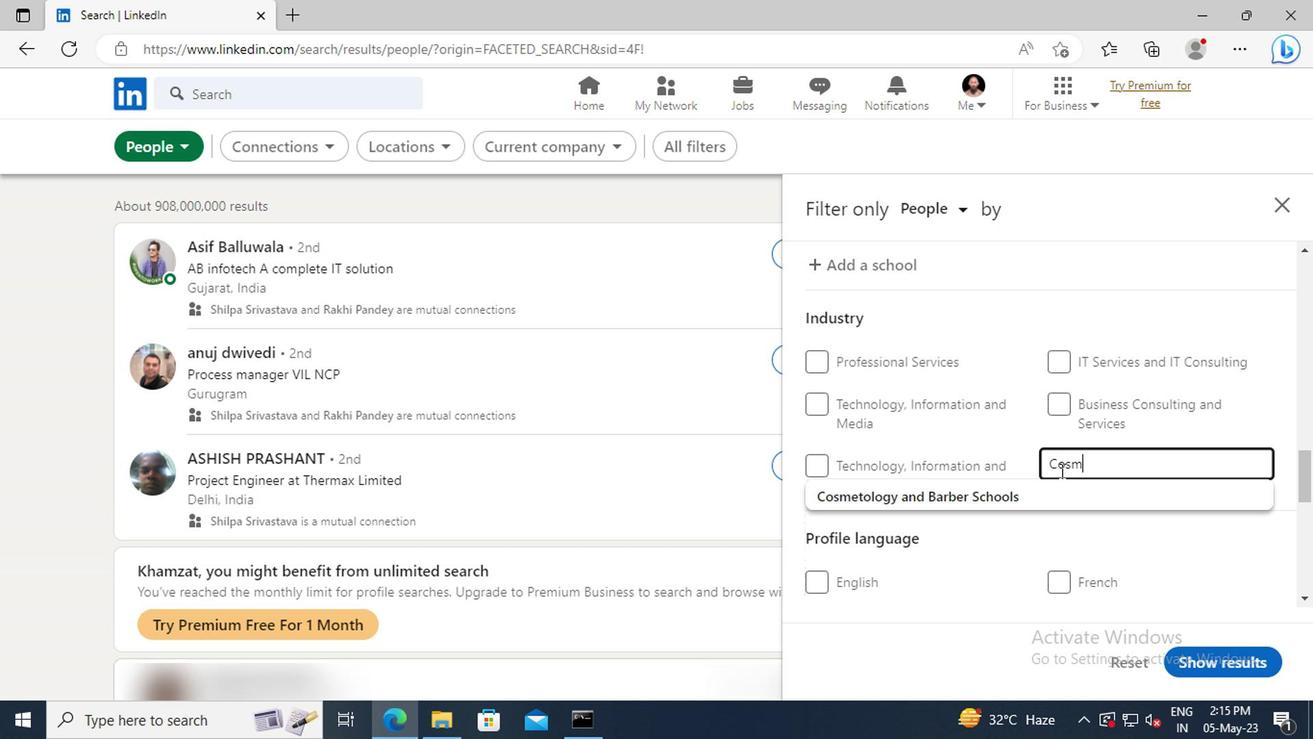
Action: Mouse moved to (1056, 491)
Screenshot: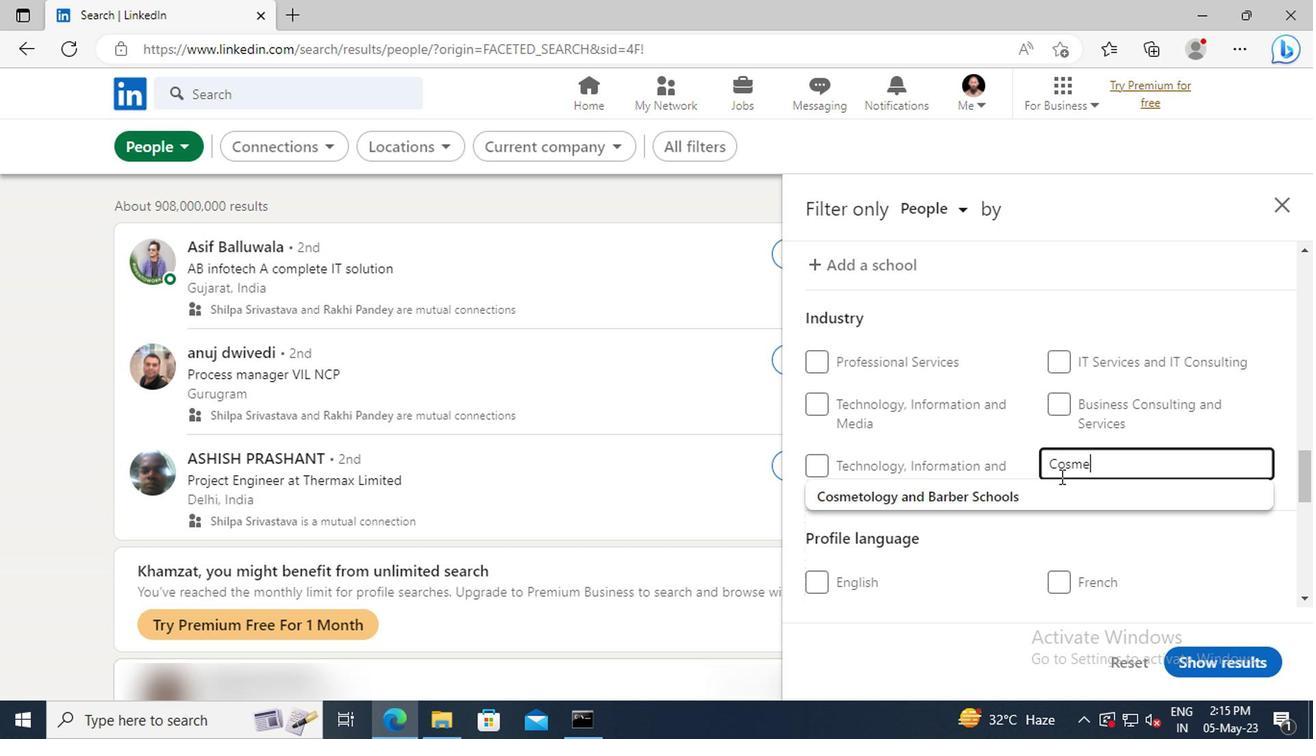 
Action: Mouse pressed left at (1056, 491)
Screenshot: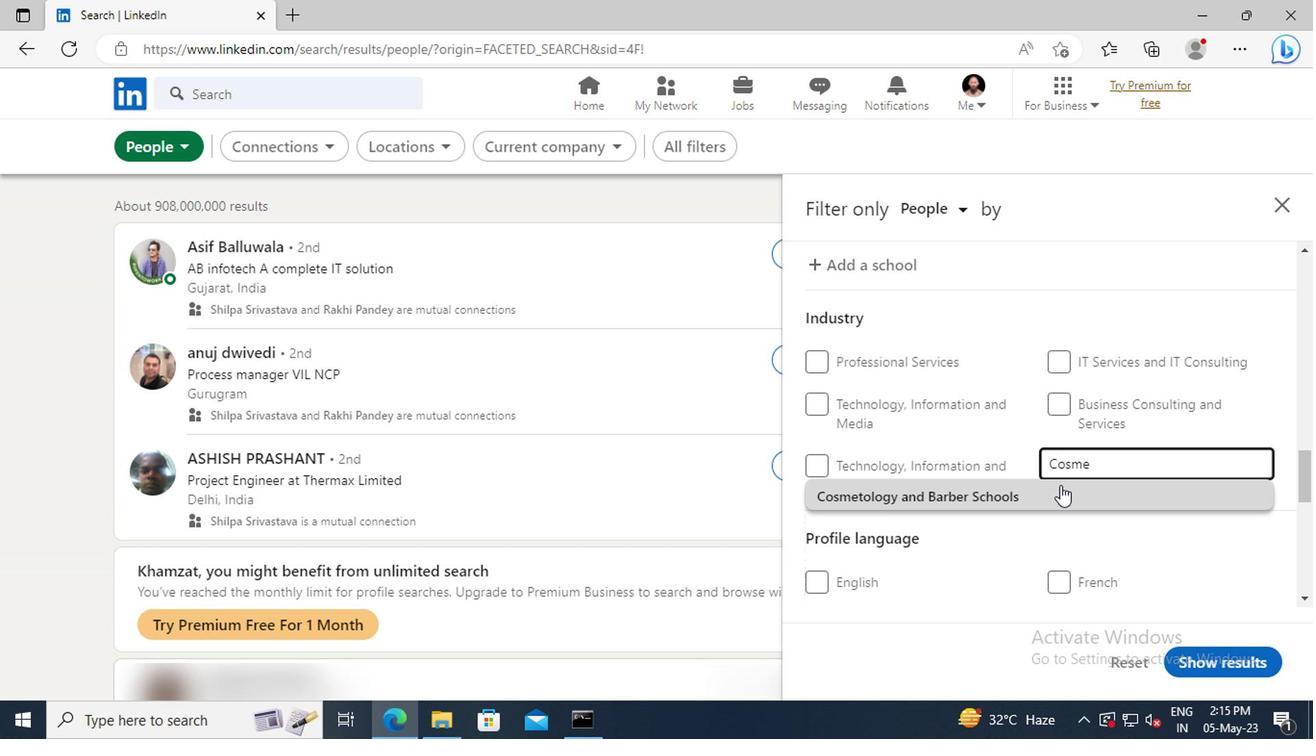 
Action: Mouse scrolled (1056, 490) with delta (0, 0)
Screenshot: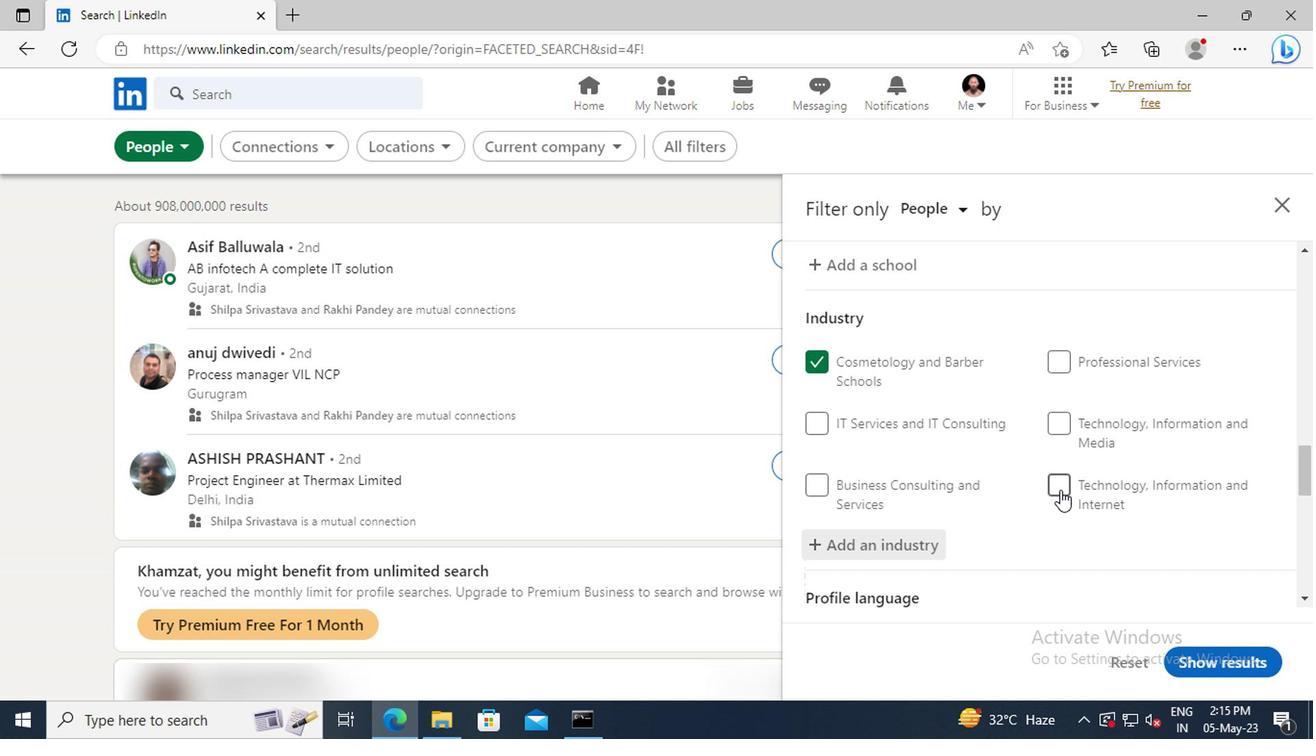 
Action: Mouse scrolled (1056, 490) with delta (0, 0)
Screenshot: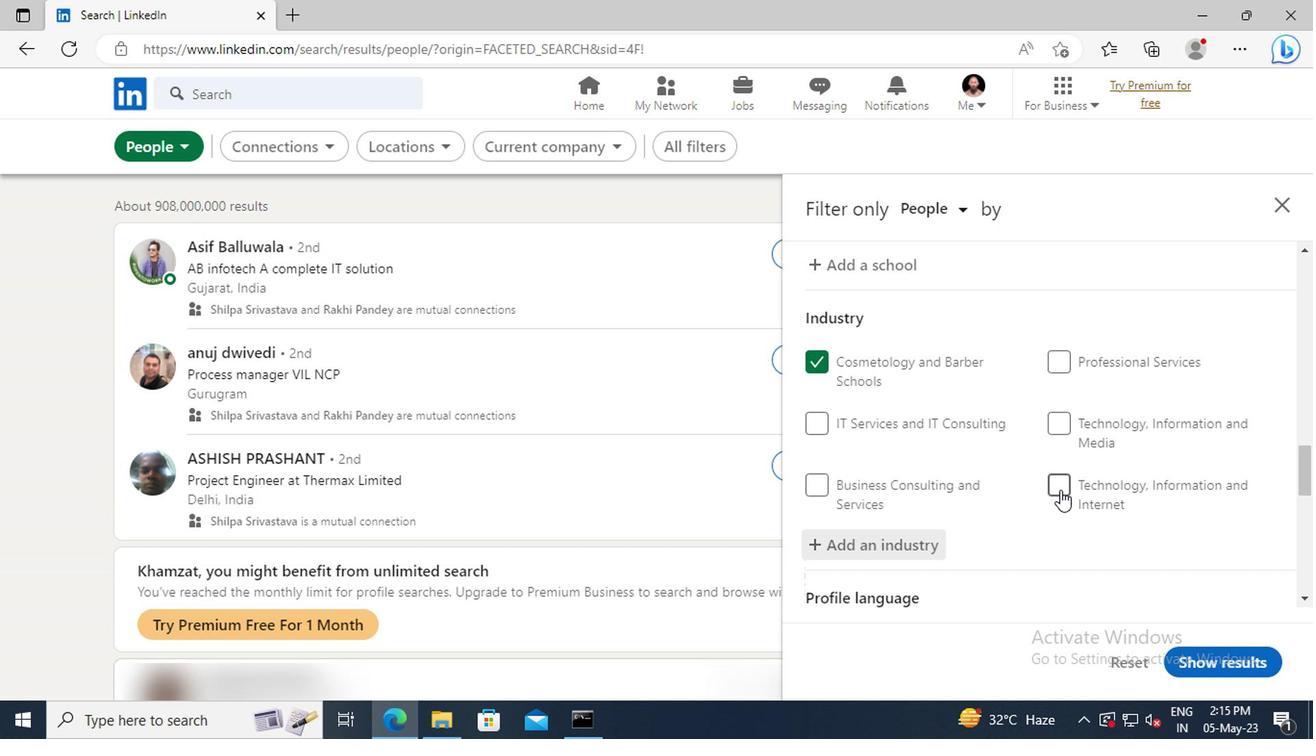 
Action: Mouse moved to (1056, 487)
Screenshot: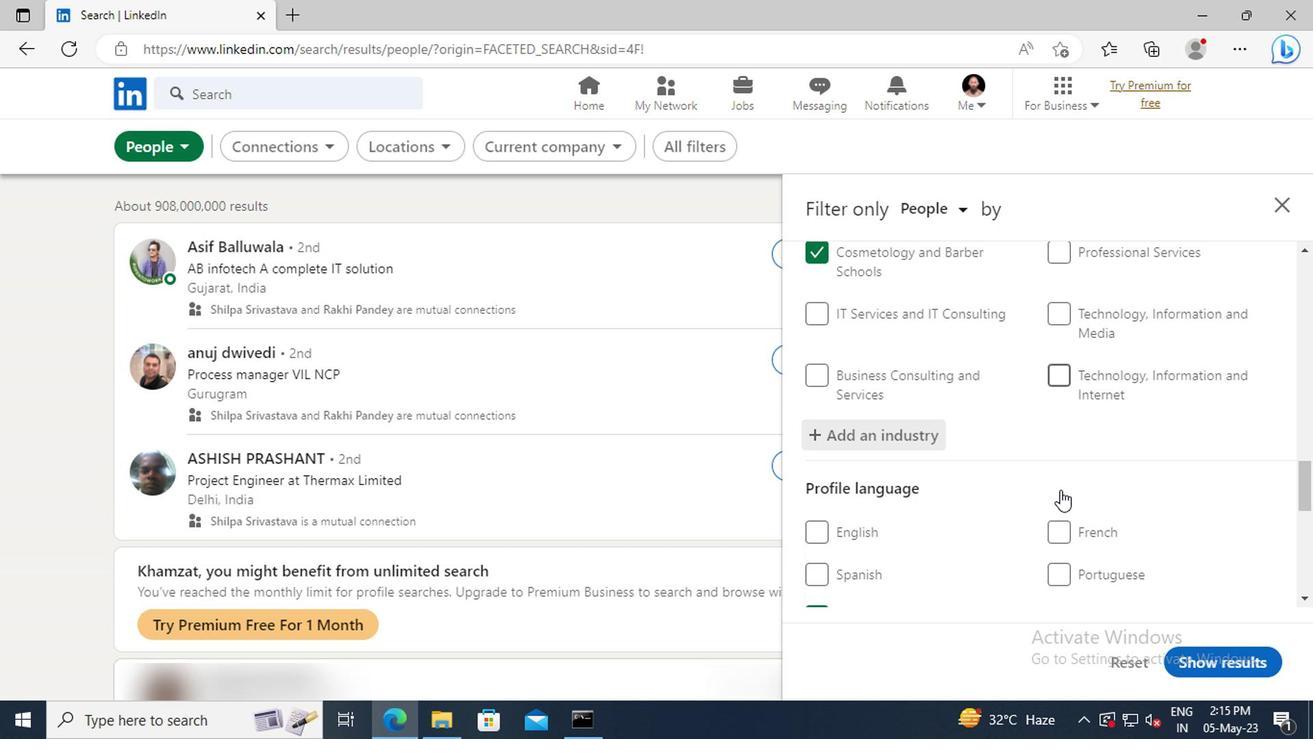 
Action: Mouse scrolled (1056, 486) with delta (0, 0)
Screenshot: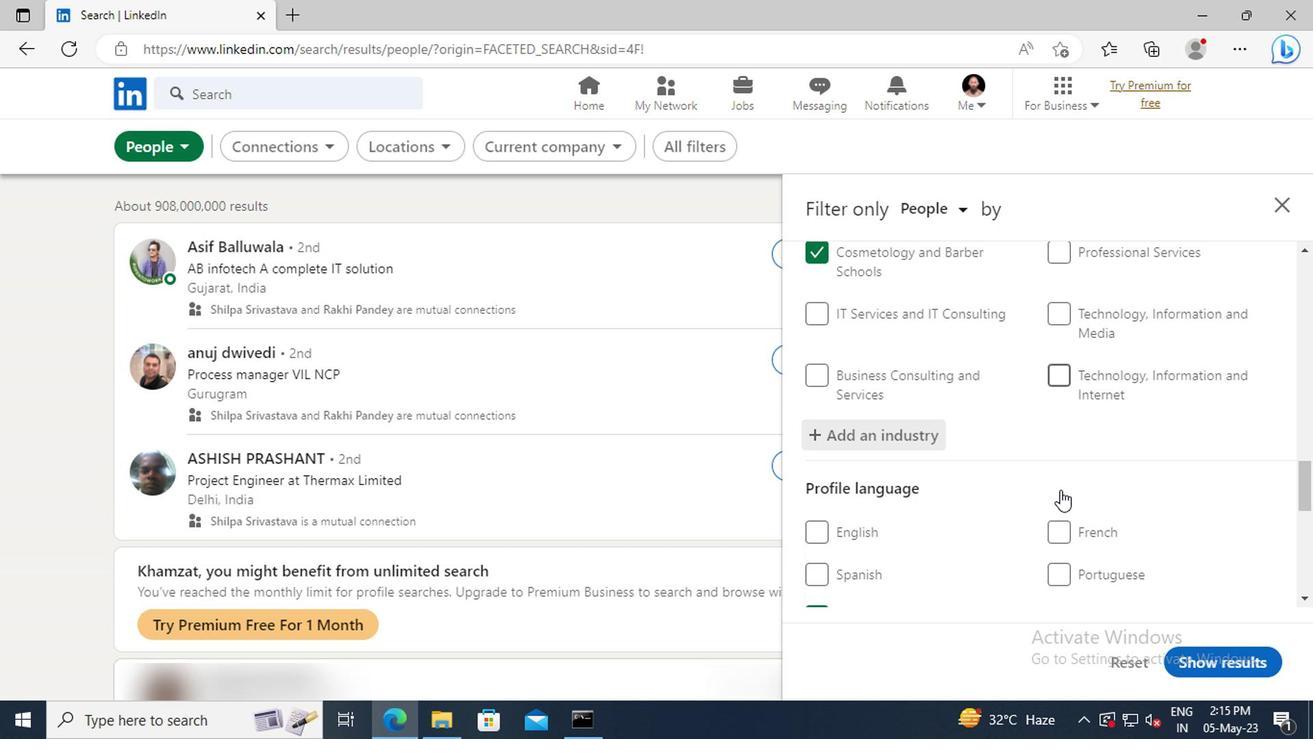 
Action: Mouse moved to (1054, 481)
Screenshot: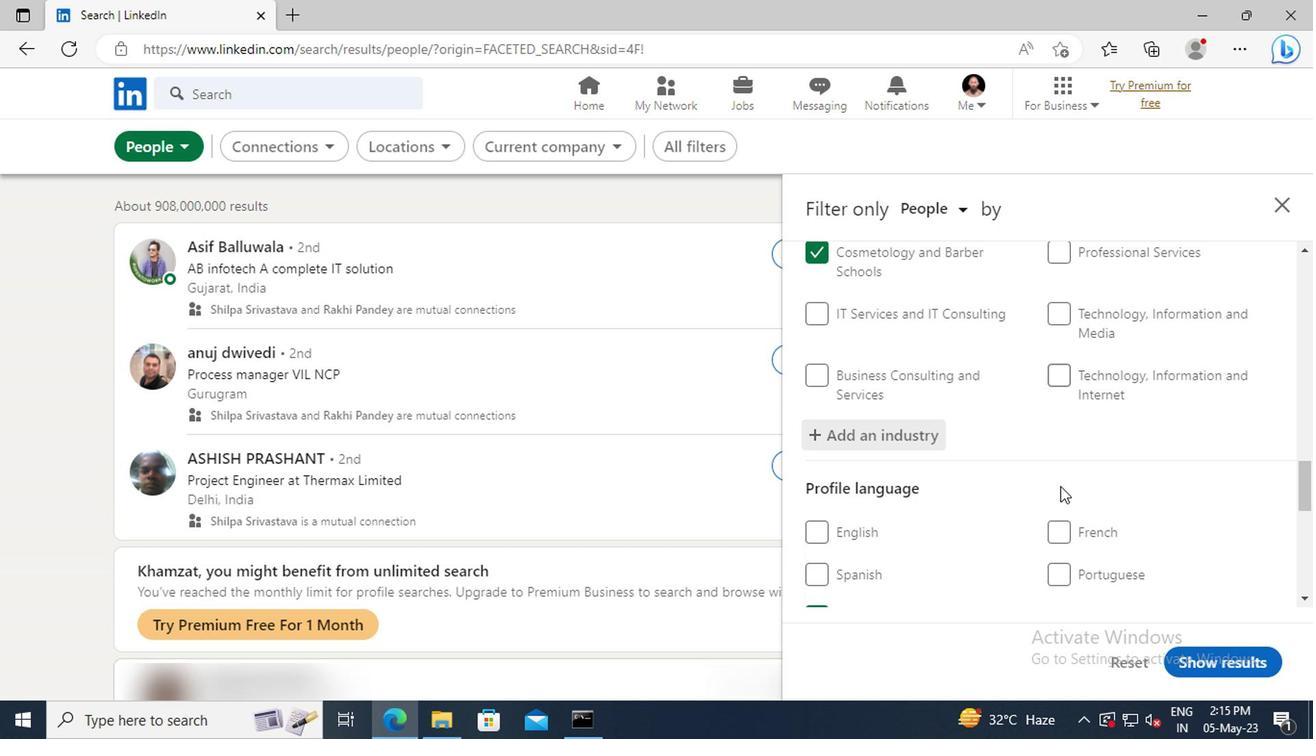 
Action: Mouse scrolled (1054, 479) with delta (0, -1)
Screenshot: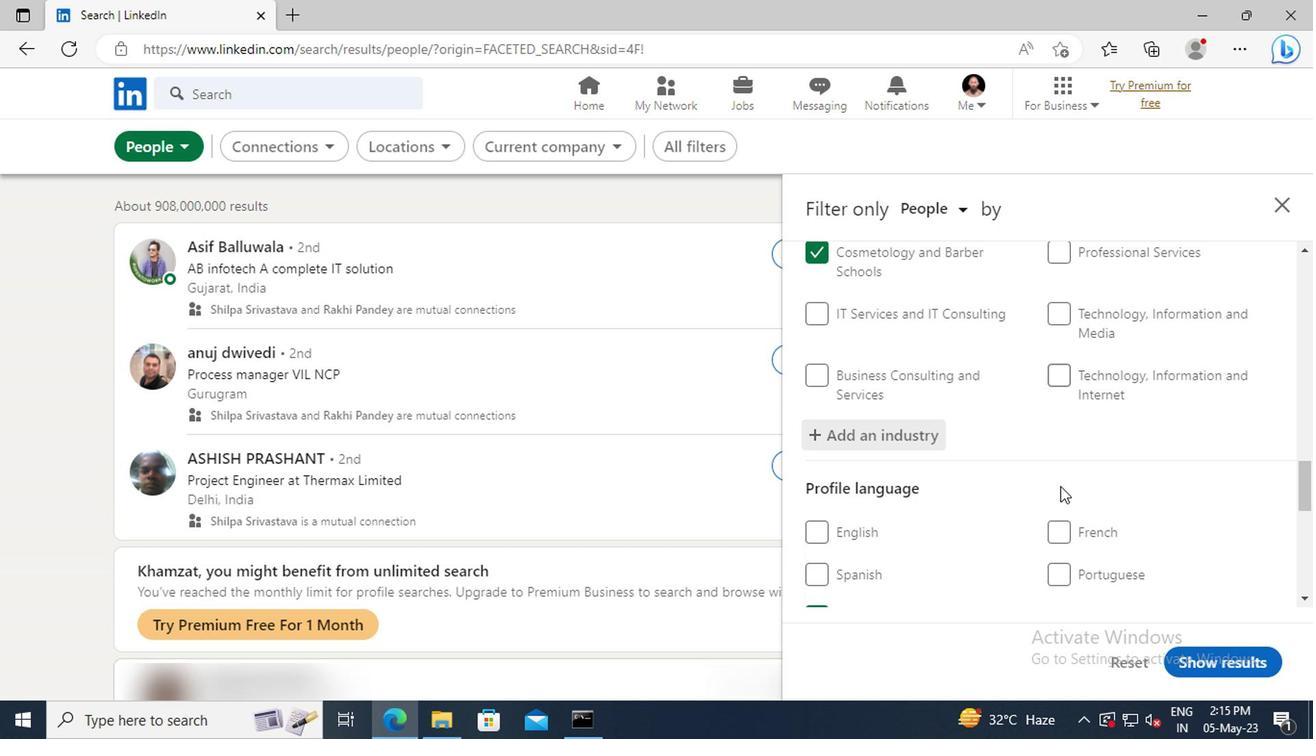 
Action: Mouse moved to (1051, 451)
Screenshot: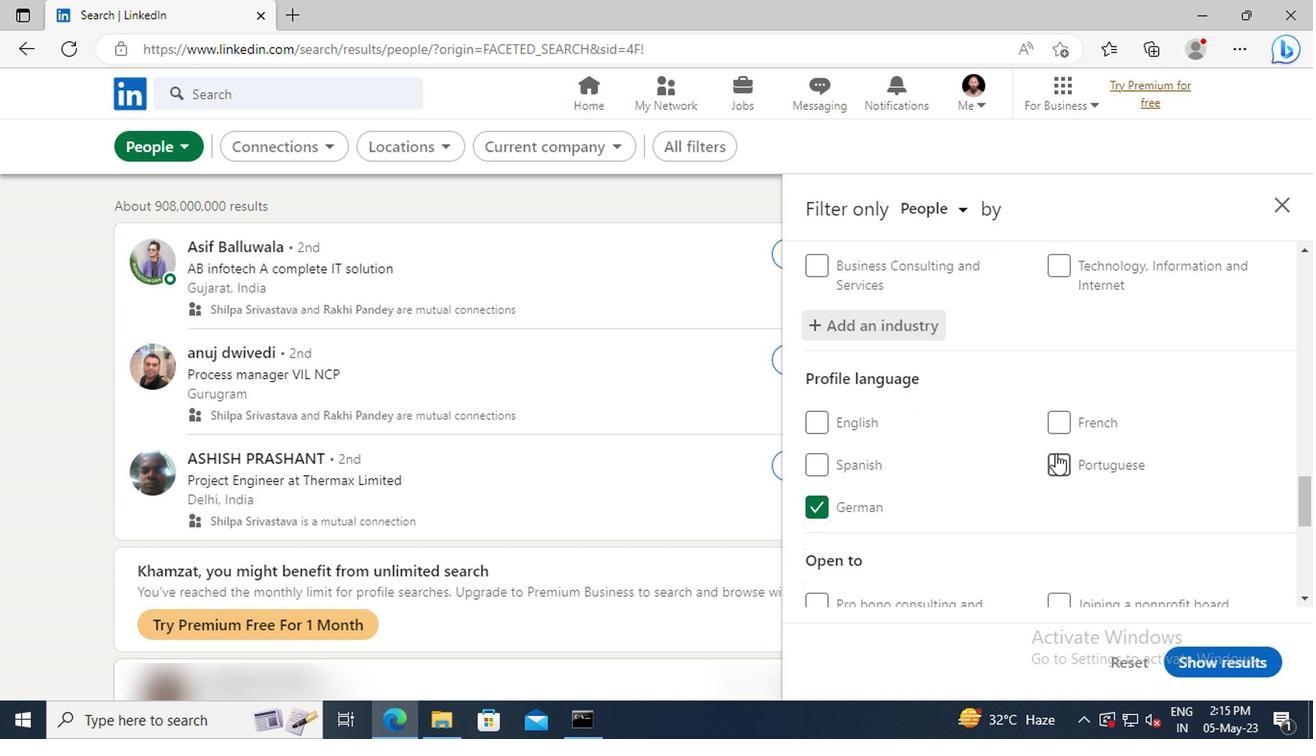 
Action: Mouse scrolled (1051, 450) with delta (0, 0)
Screenshot: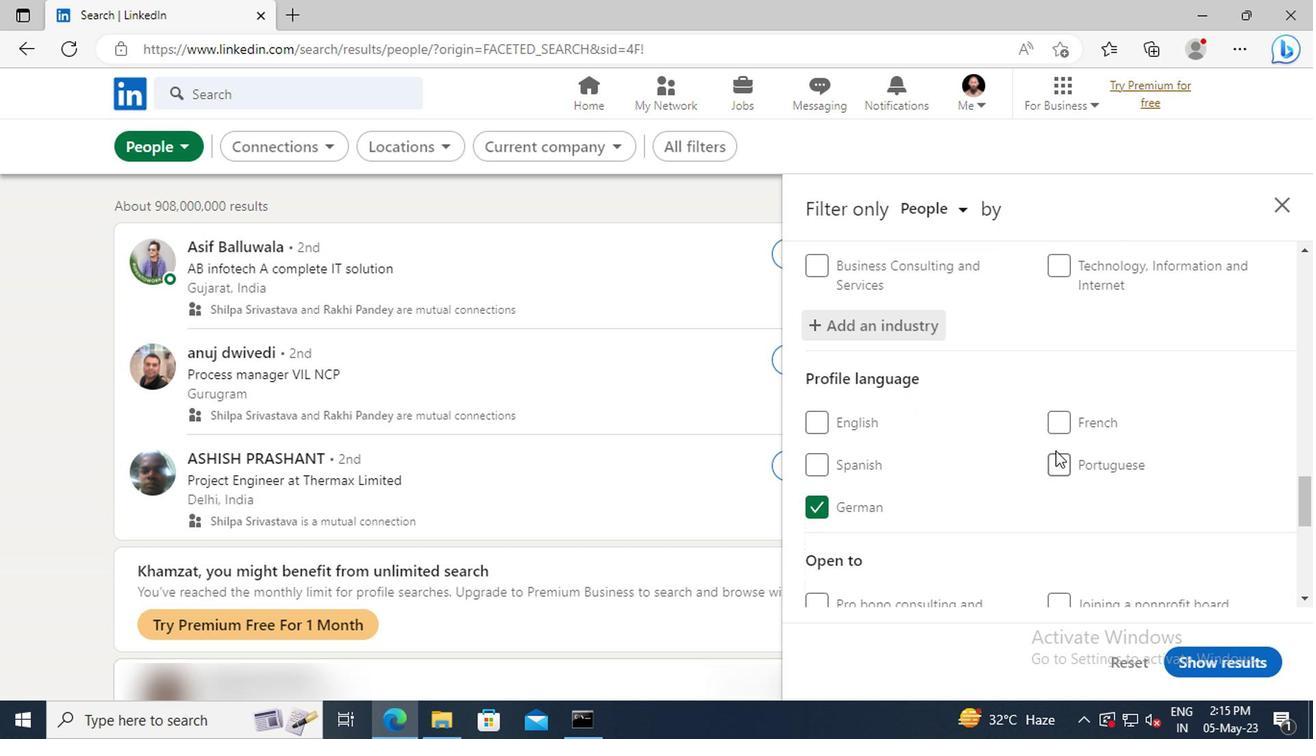 
Action: Mouse scrolled (1051, 450) with delta (0, 0)
Screenshot: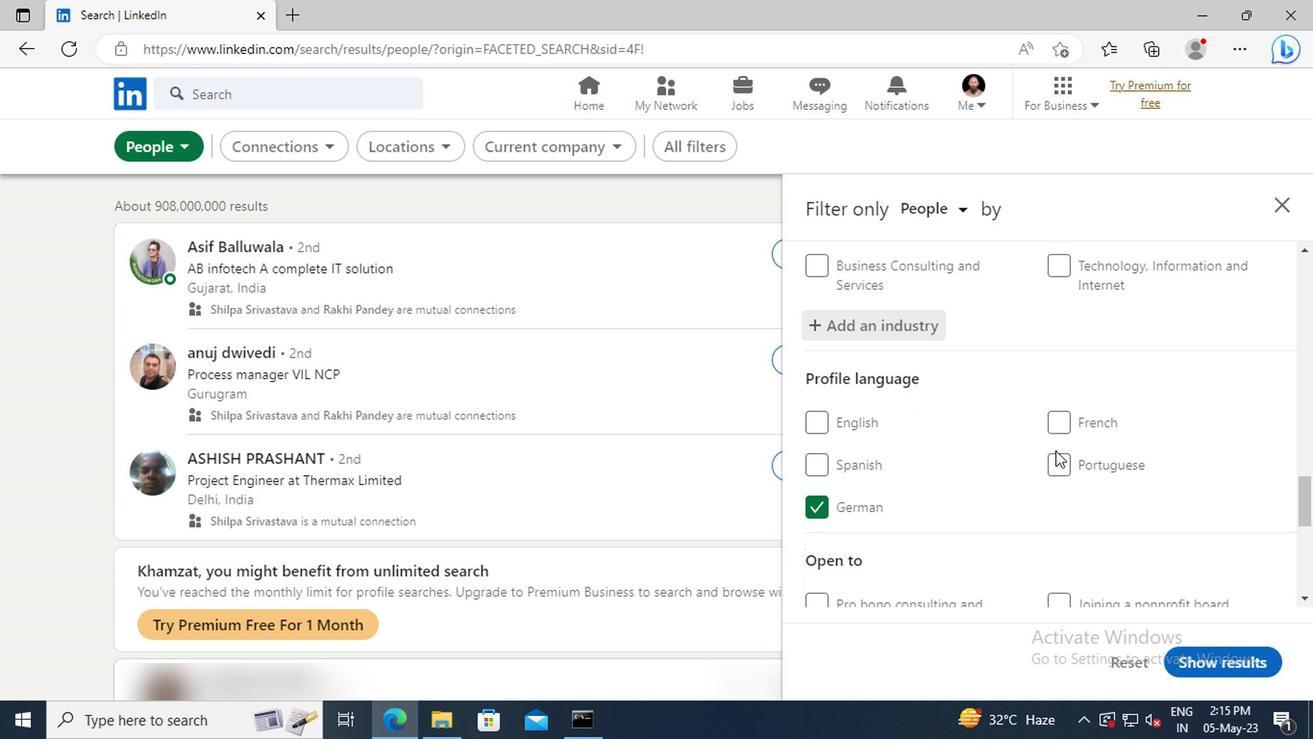 
Action: Mouse moved to (1050, 444)
Screenshot: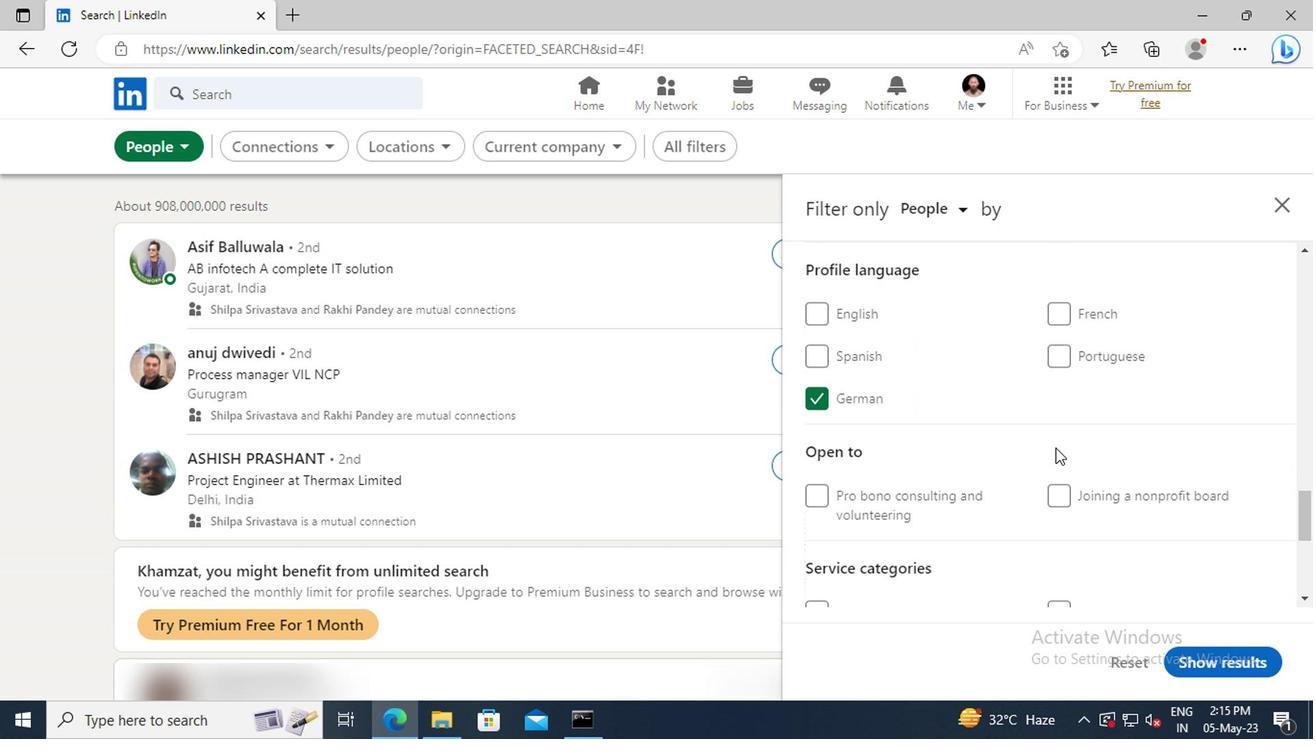 
Action: Mouse scrolled (1050, 443) with delta (0, 0)
Screenshot: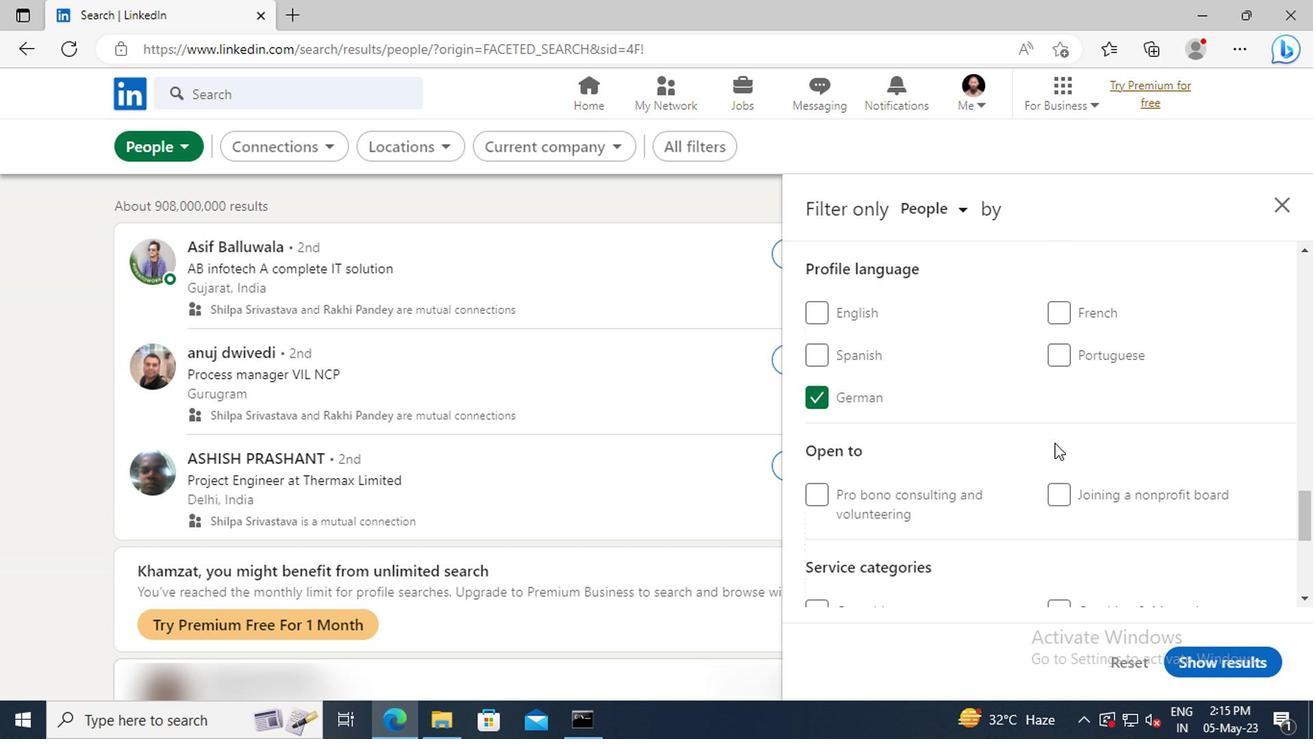 
Action: Mouse scrolled (1050, 443) with delta (0, 0)
Screenshot: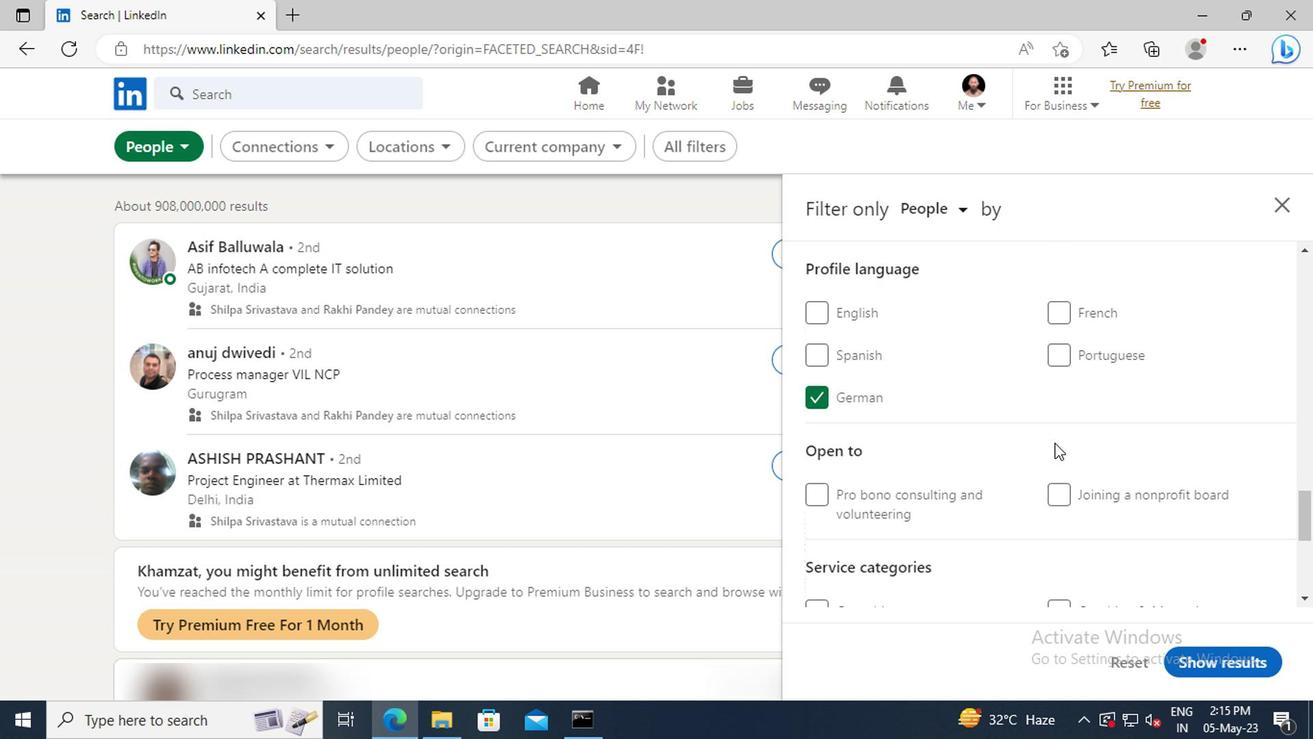 
Action: Mouse moved to (1048, 437)
Screenshot: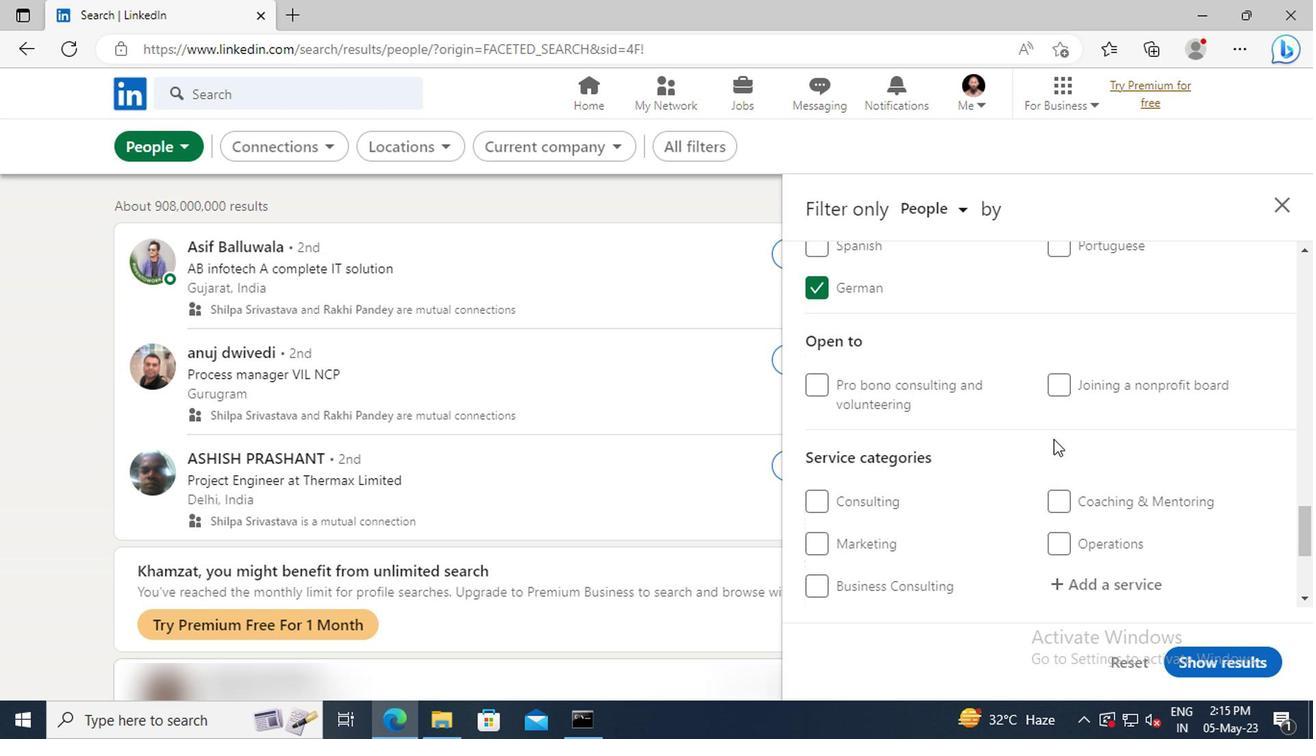 
Action: Mouse scrolled (1048, 436) with delta (0, 0)
Screenshot: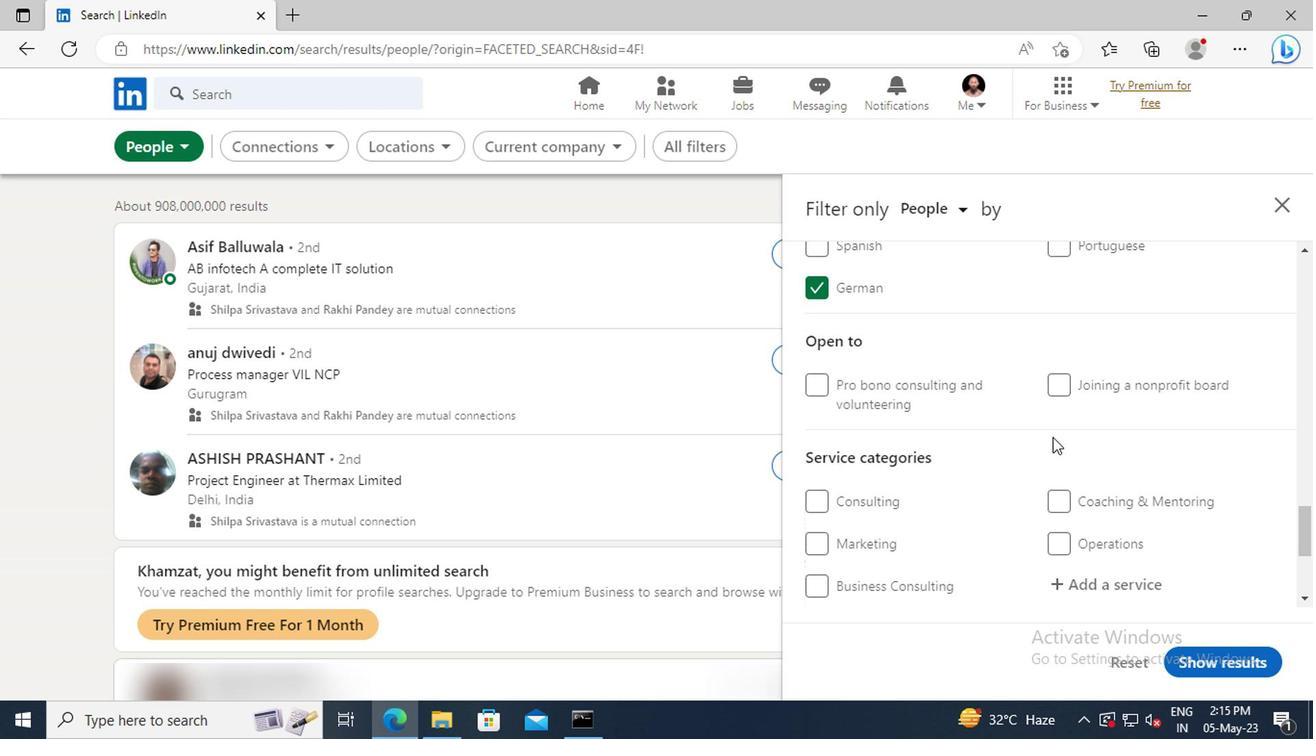 
Action: Mouse scrolled (1048, 436) with delta (0, 0)
Screenshot: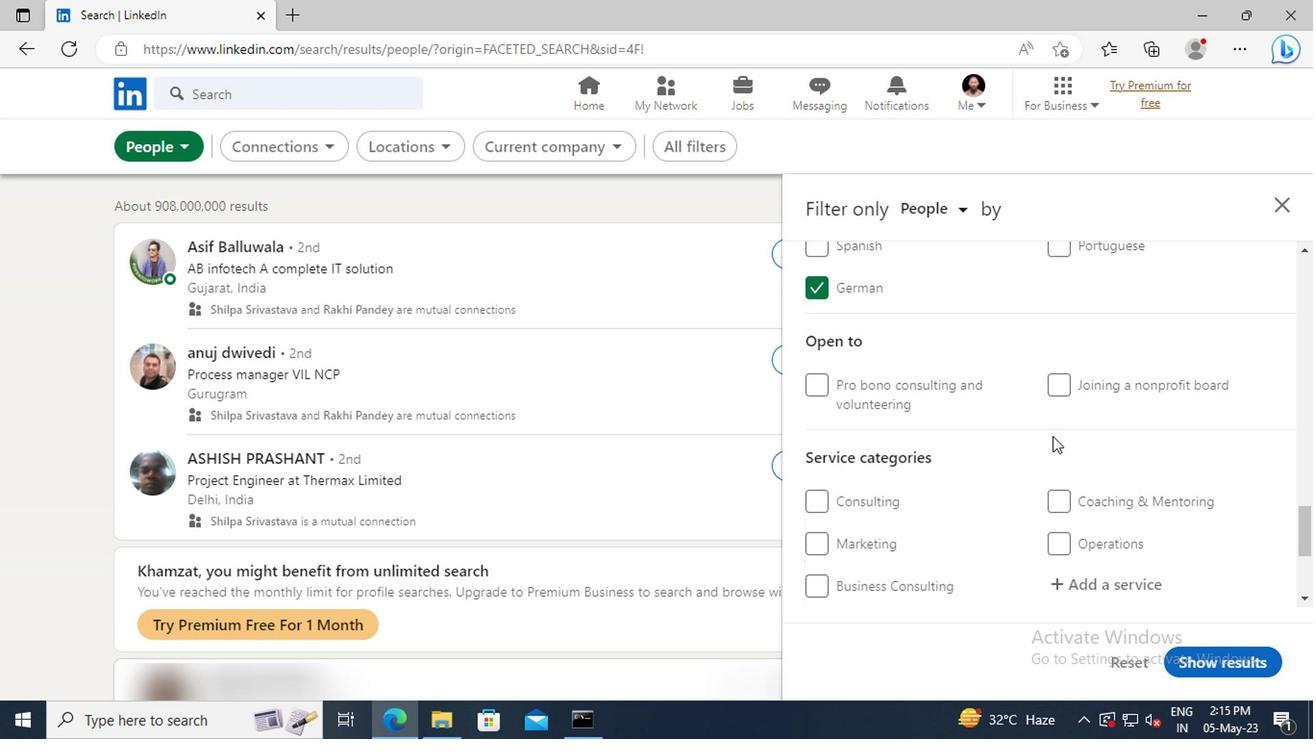 
Action: Mouse scrolled (1048, 436) with delta (0, 0)
Screenshot: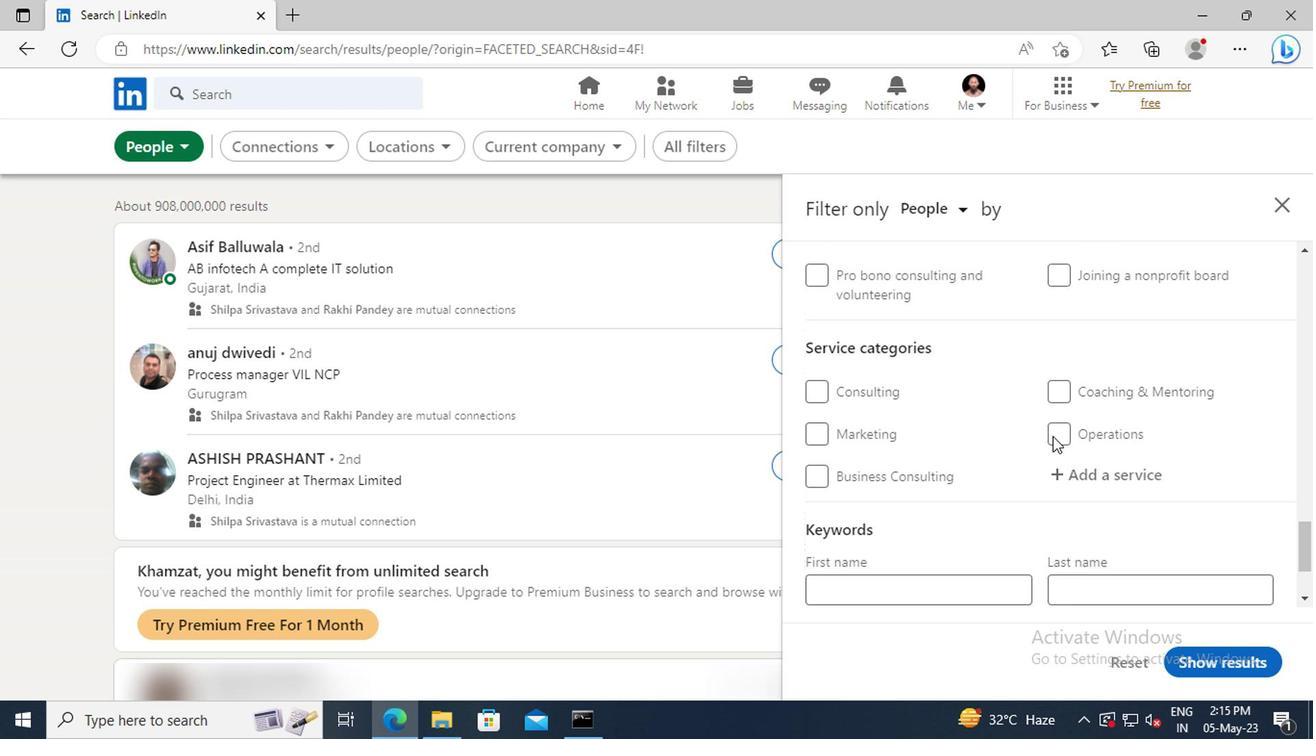 
Action: Mouse moved to (1060, 429)
Screenshot: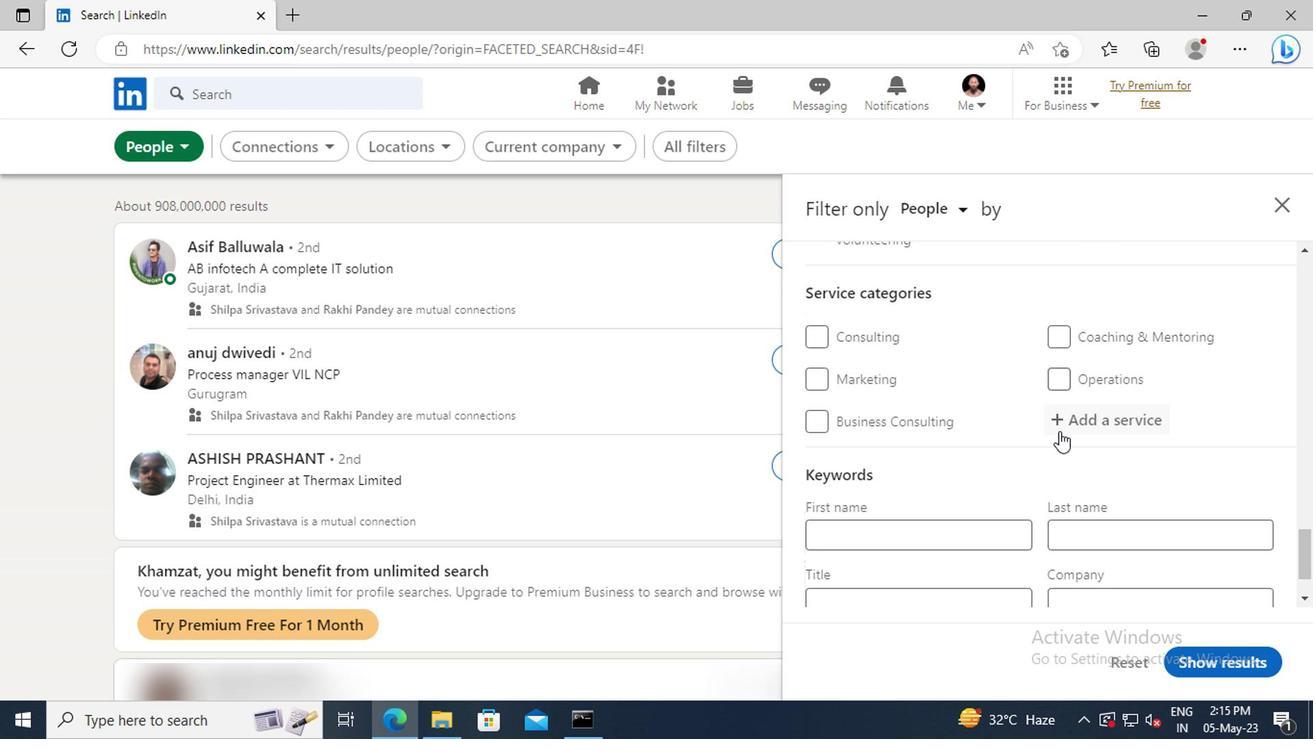 
Action: Mouse pressed left at (1060, 429)
Screenshot: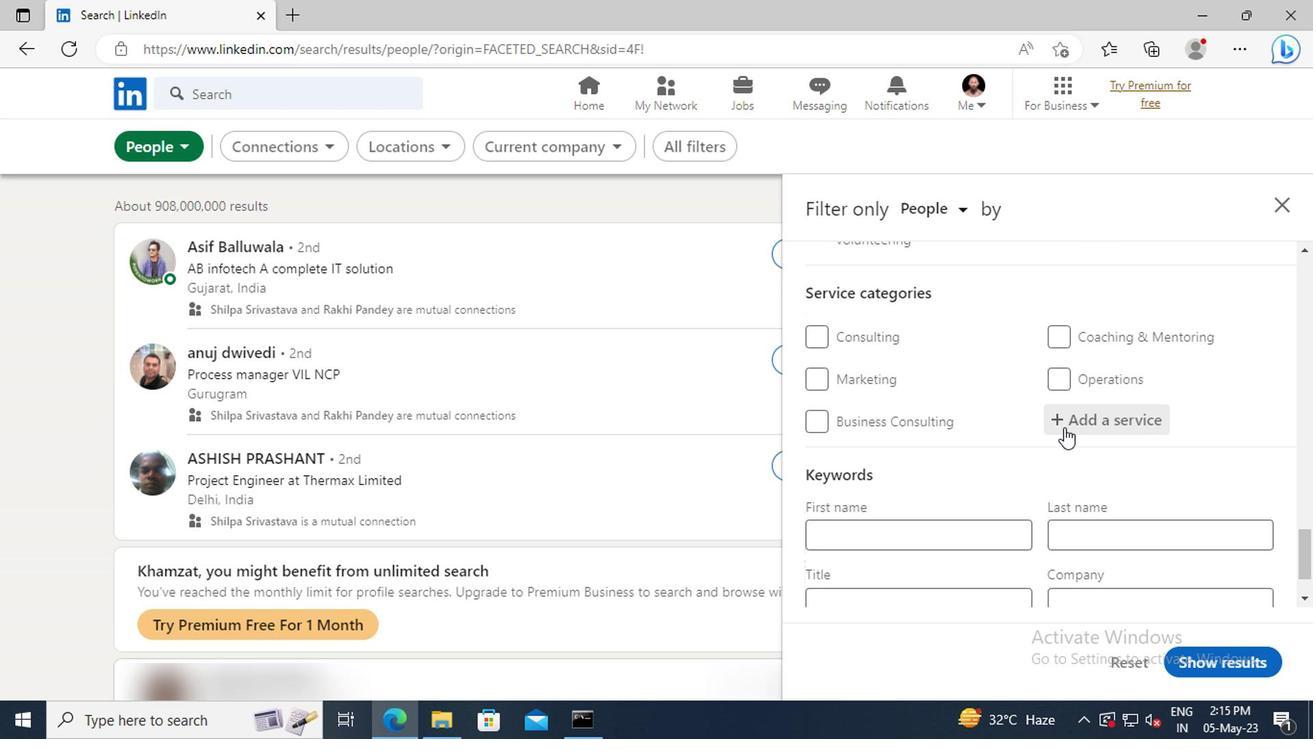 
Action: Key pressed <Key.shift>PRODUCT<Key.space><Key.shift>ME<Key.backspace>
Screenshot: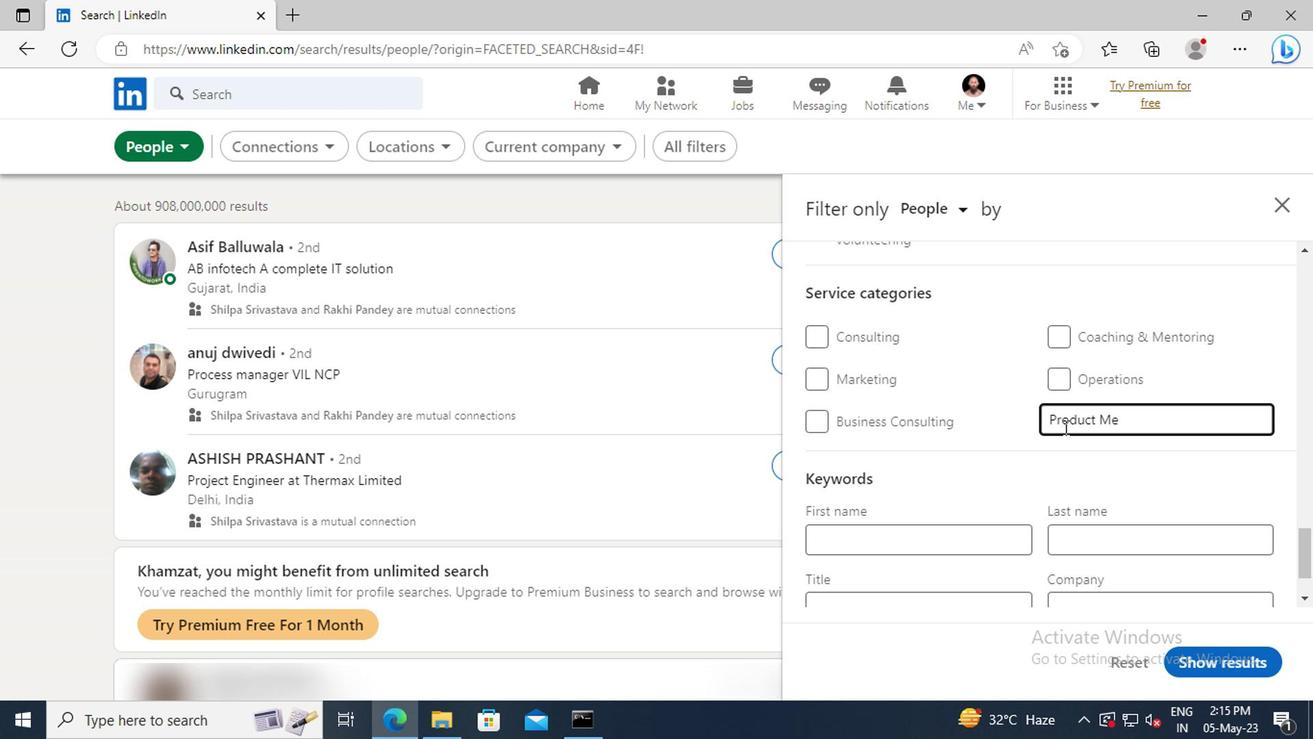
Action: Mouse moved to (1057, 448)
Screenshot: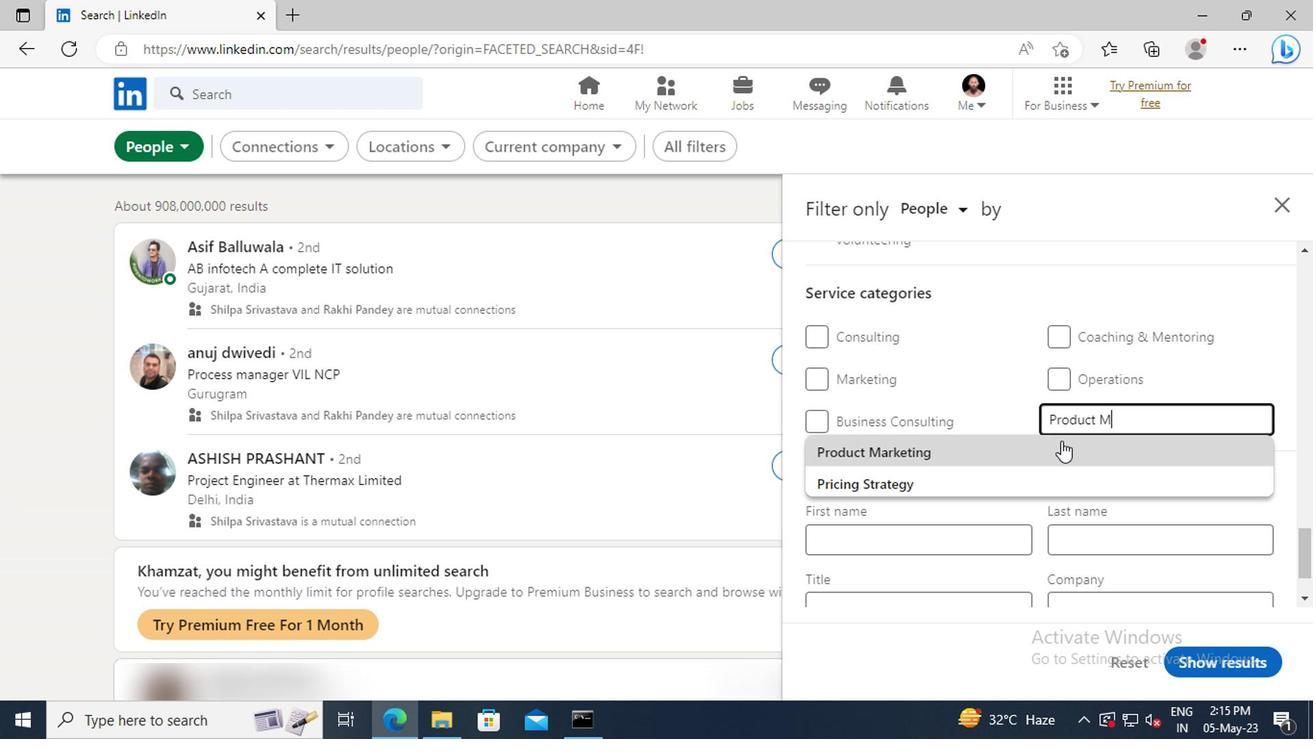 
Action: Mouse pressed left at (1057, 448)
Screenshot: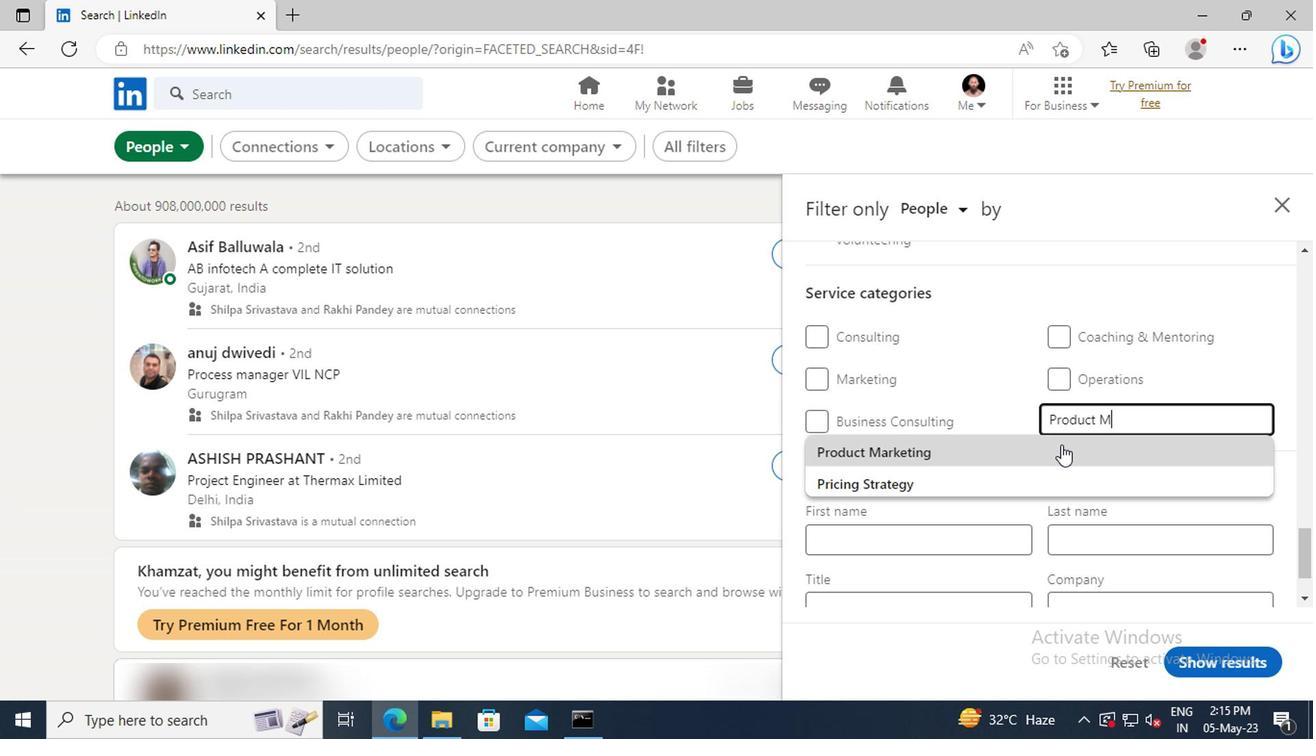 
Action: Mouse scrolled (1057, 446) with delta (0, -1)
Screenshot: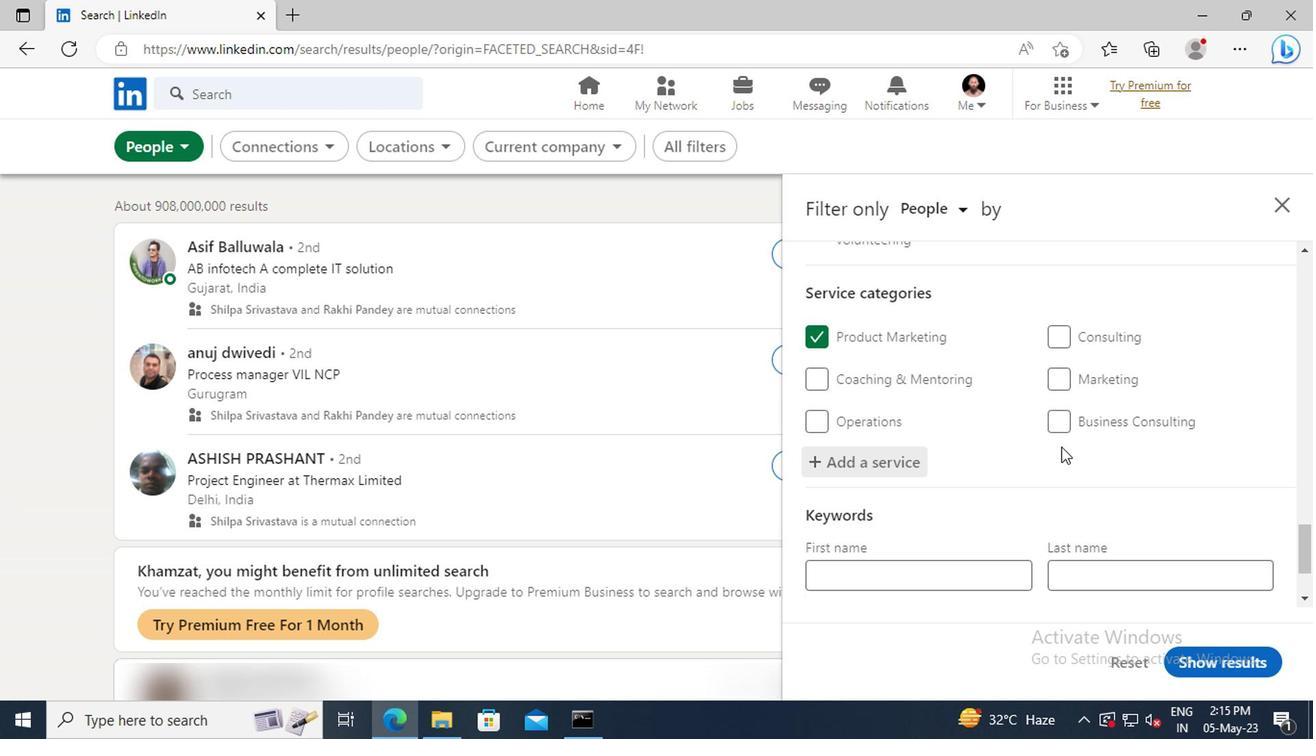
Action: Mouse scrolled (1057, 446) with delta (0, -1)
Screenshot: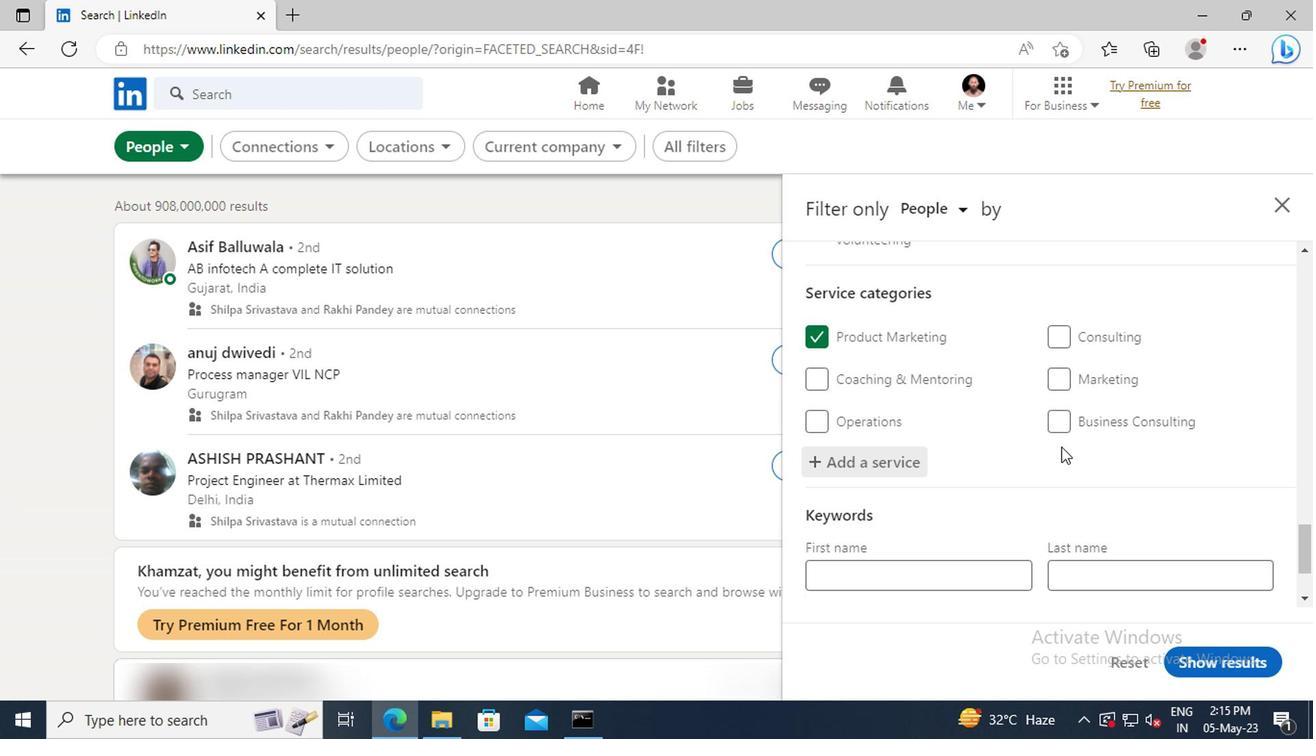 
Action: Mouse scrolled (1057, 446) with delta (0, -1)
Screenshot: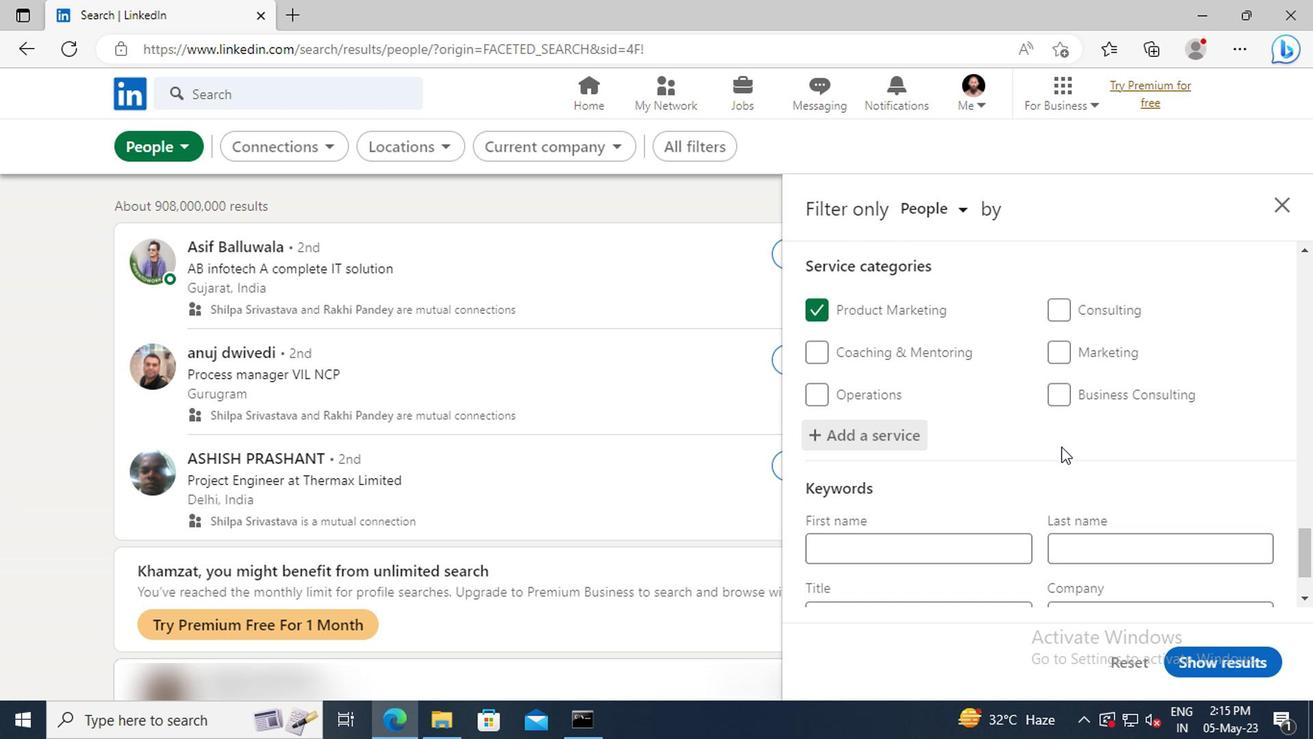 
Action: Mouse scrolled (1057, 446) with delta (0, -1)
Screenshot: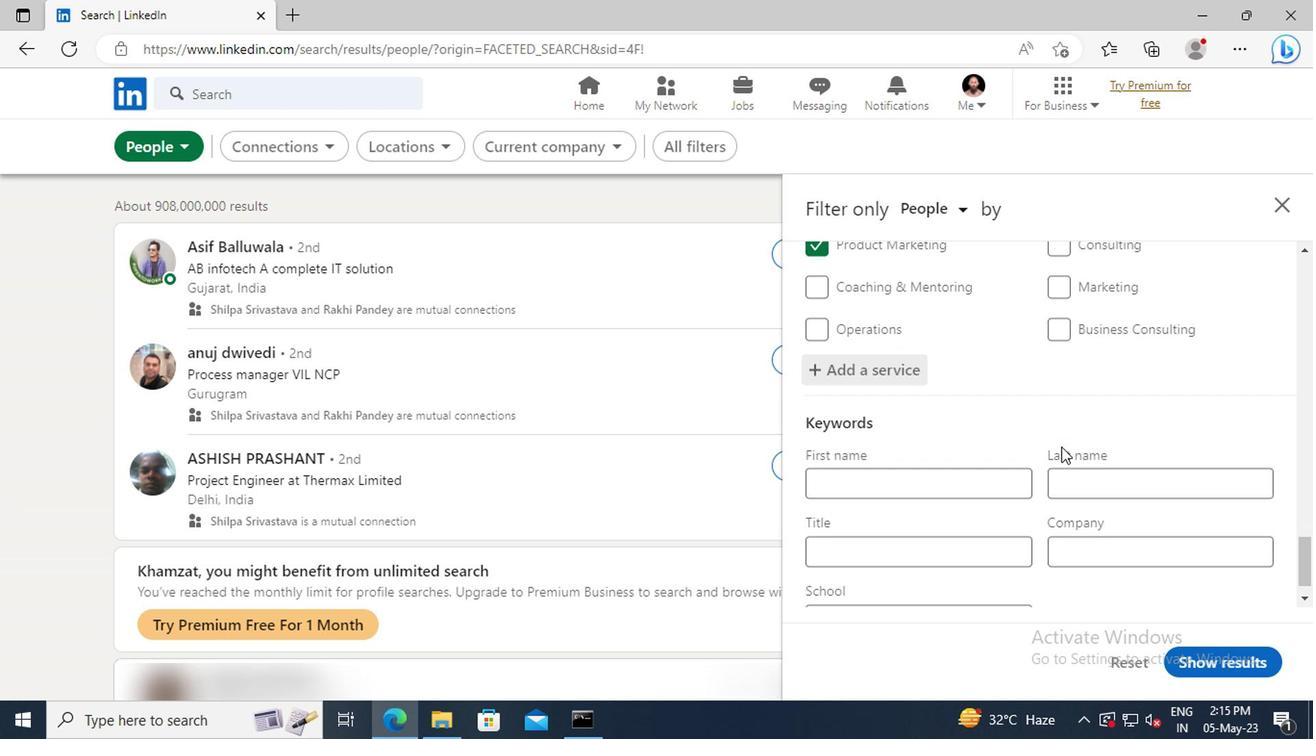 
Action: Mouse moved to (892, 526)
Screenshot: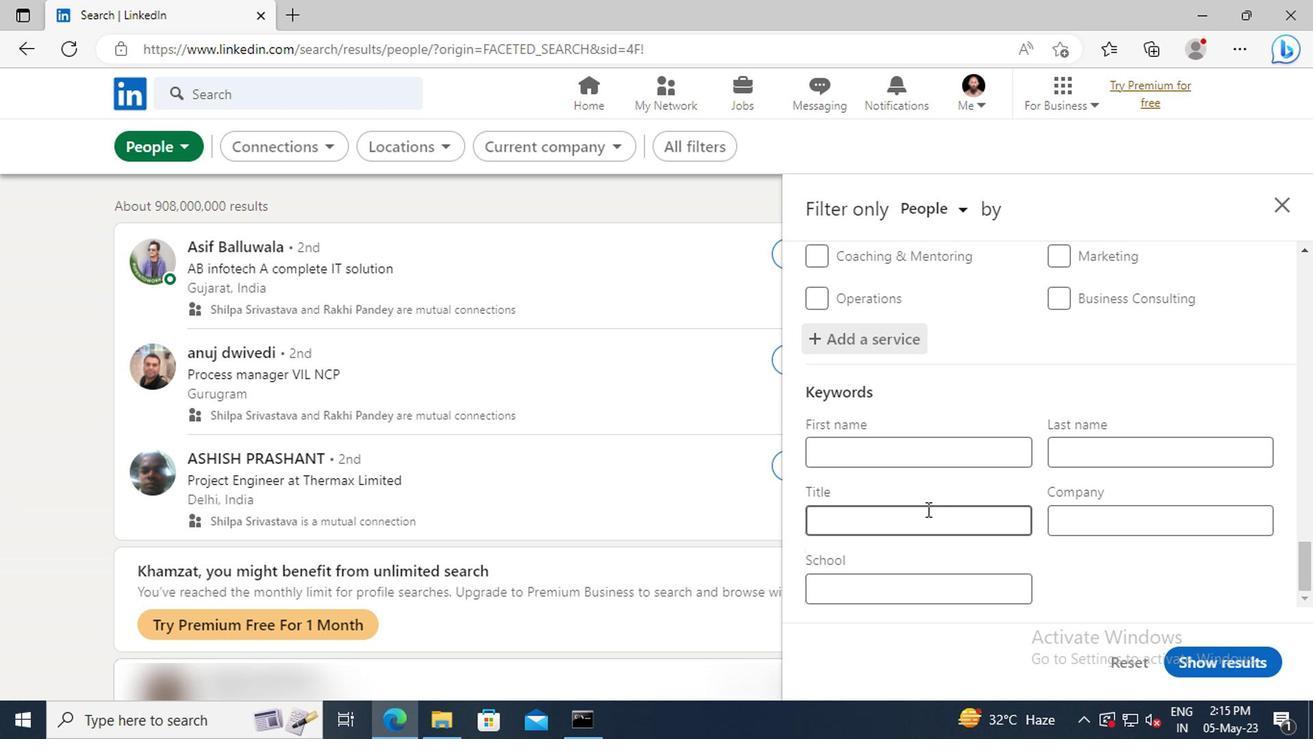 
Action: Mouse pressed left at (892, 526)
Screenshot: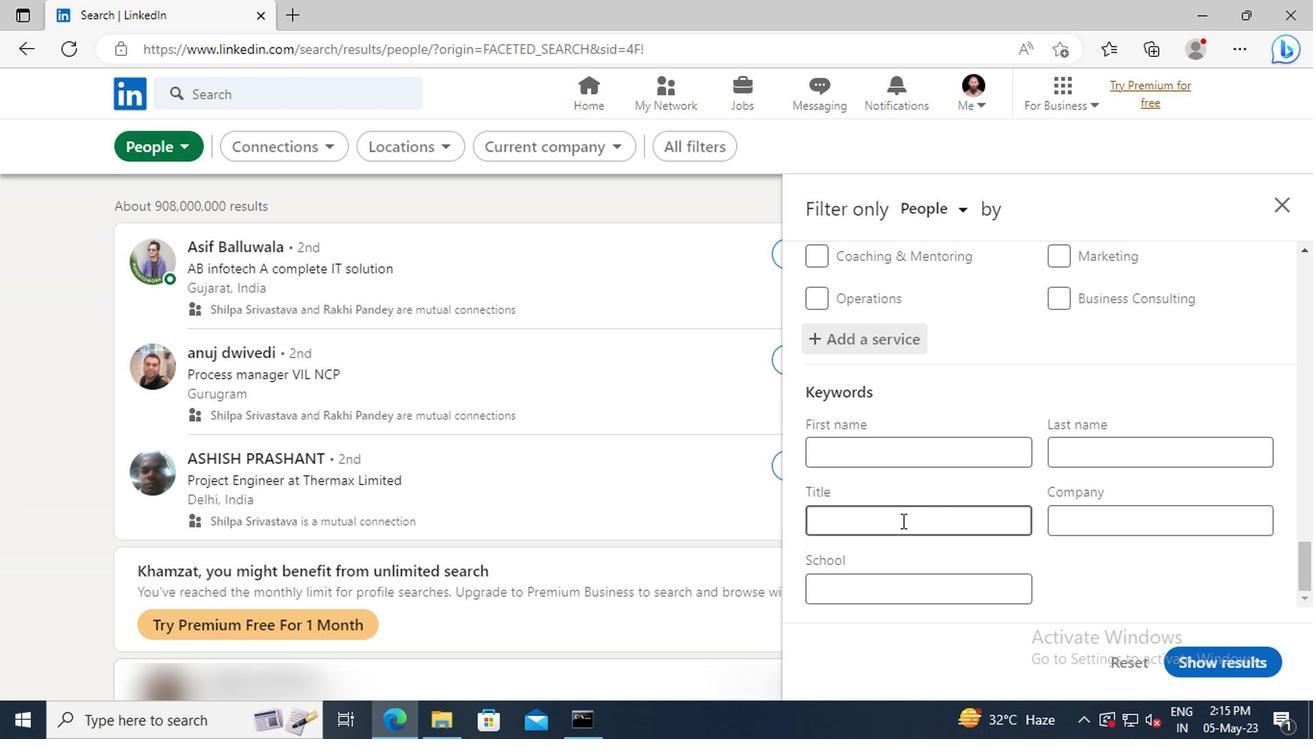 
Action: Key pressed <Key.shift>BOARD<Key.space>OF<Key.space><Key.shift>DIRECTORS<Key.enter>
Screenshot: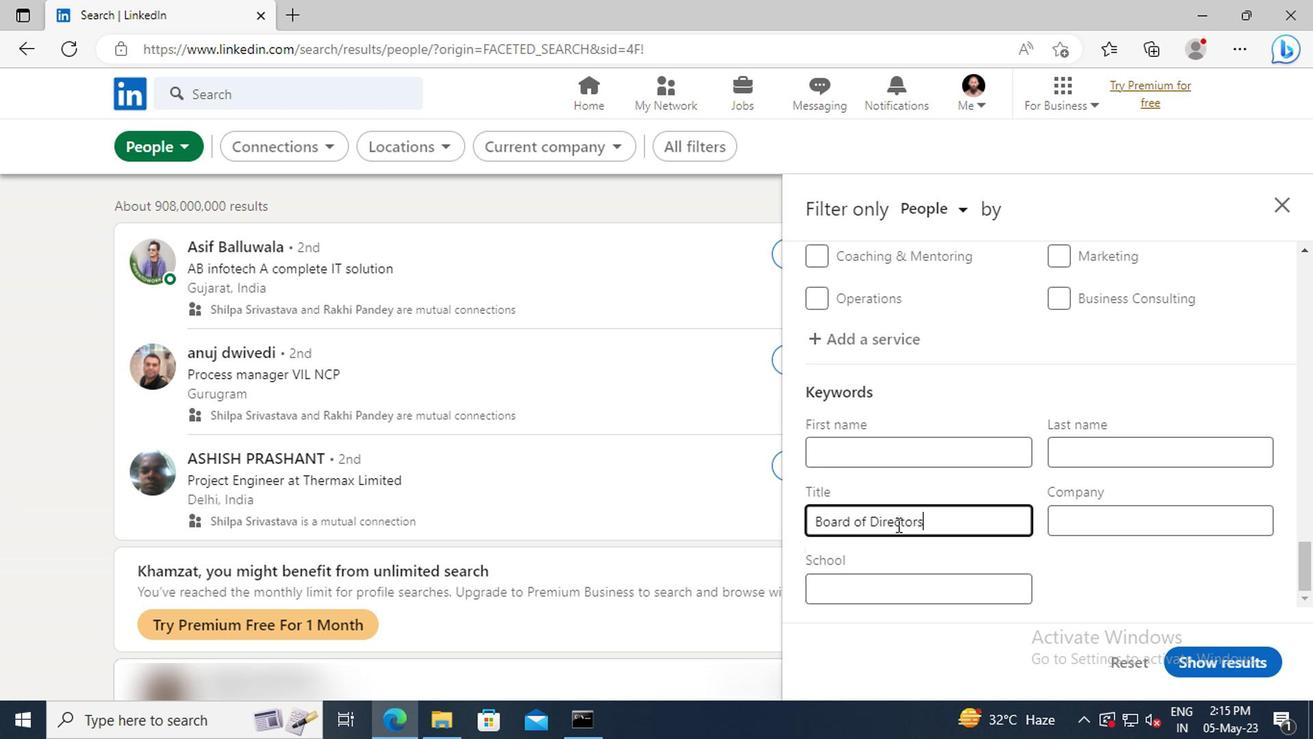 
Action: Mouse moved to (1203, 663)
Screenshot: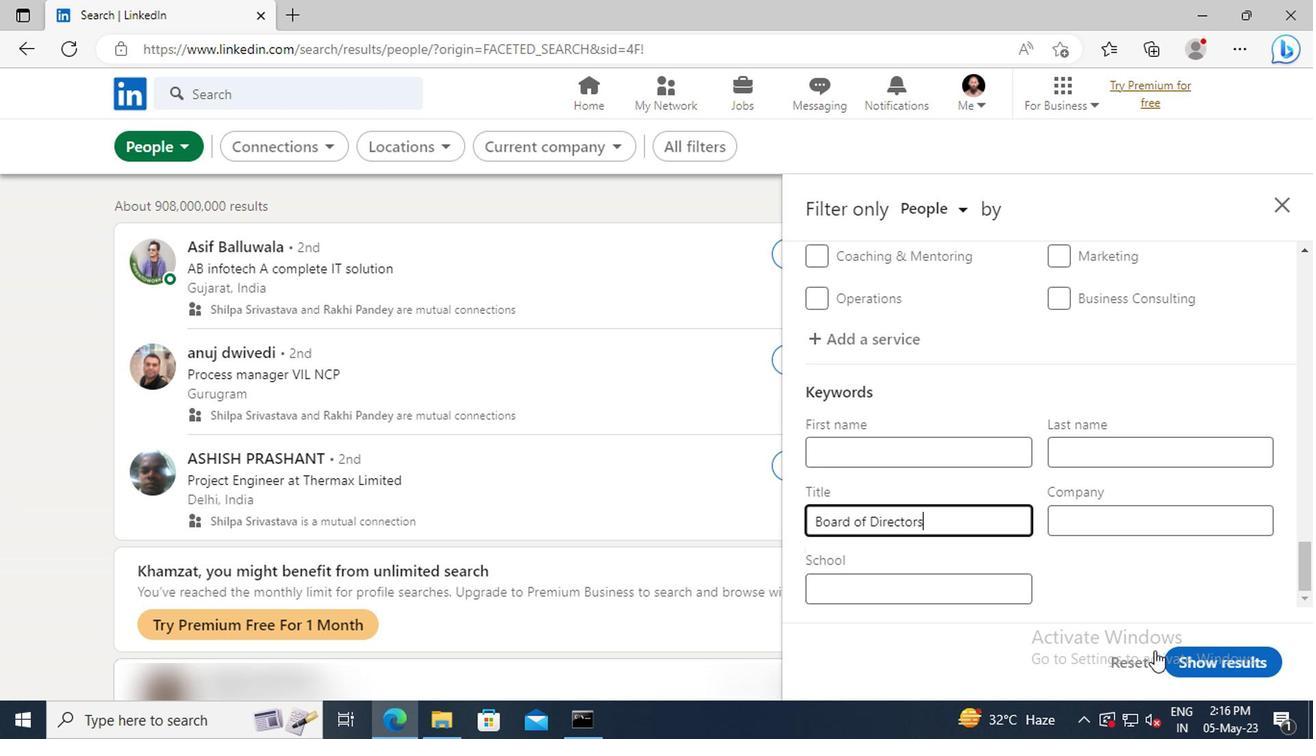 
Action: Mouse pressed left at (1203, 663)
Screenshot: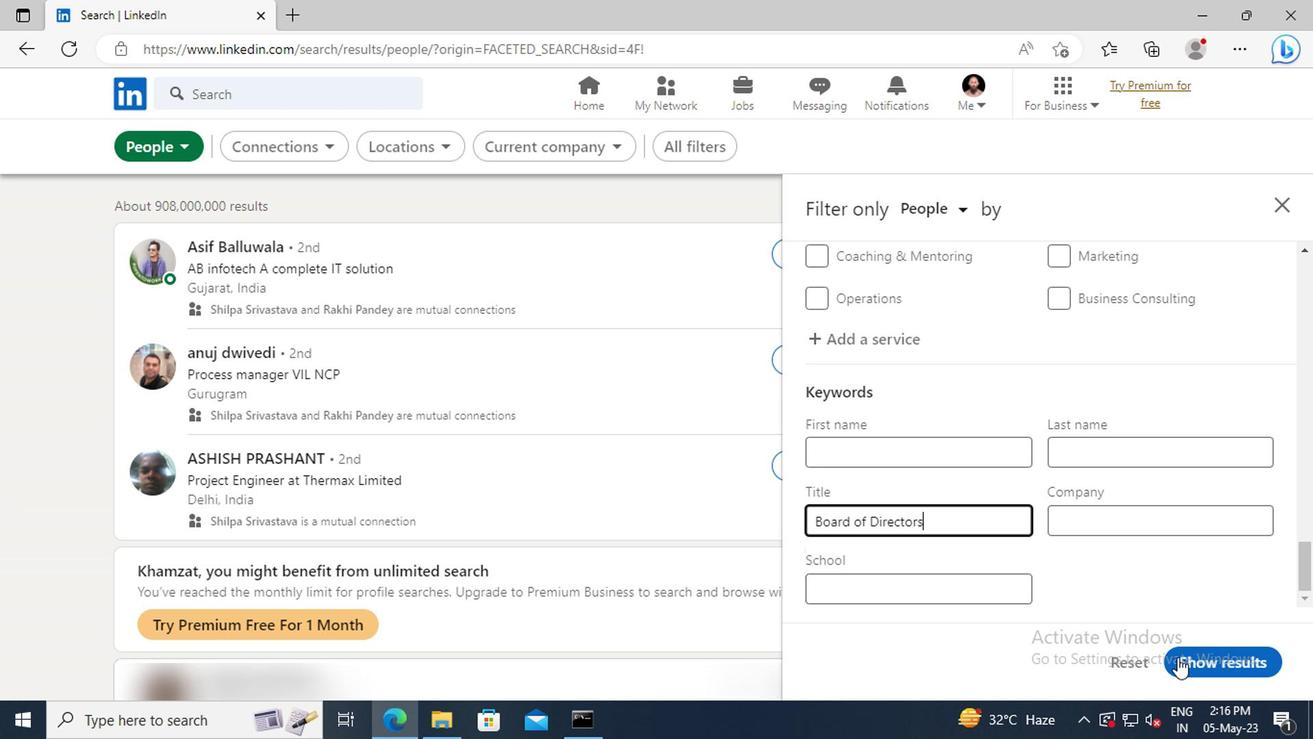 
